 Task: Find connections with filter location Shāhābād with filter topic #likewith filter profile language Potuguese with filter current company Flexi Analyst with filter school Madurai Kamaraj University with filter industry Public Assistance Programs with filter service category UX Research with filter keywords title Quality Control
Action: Mouse moved to (674, 95)
Screenshot: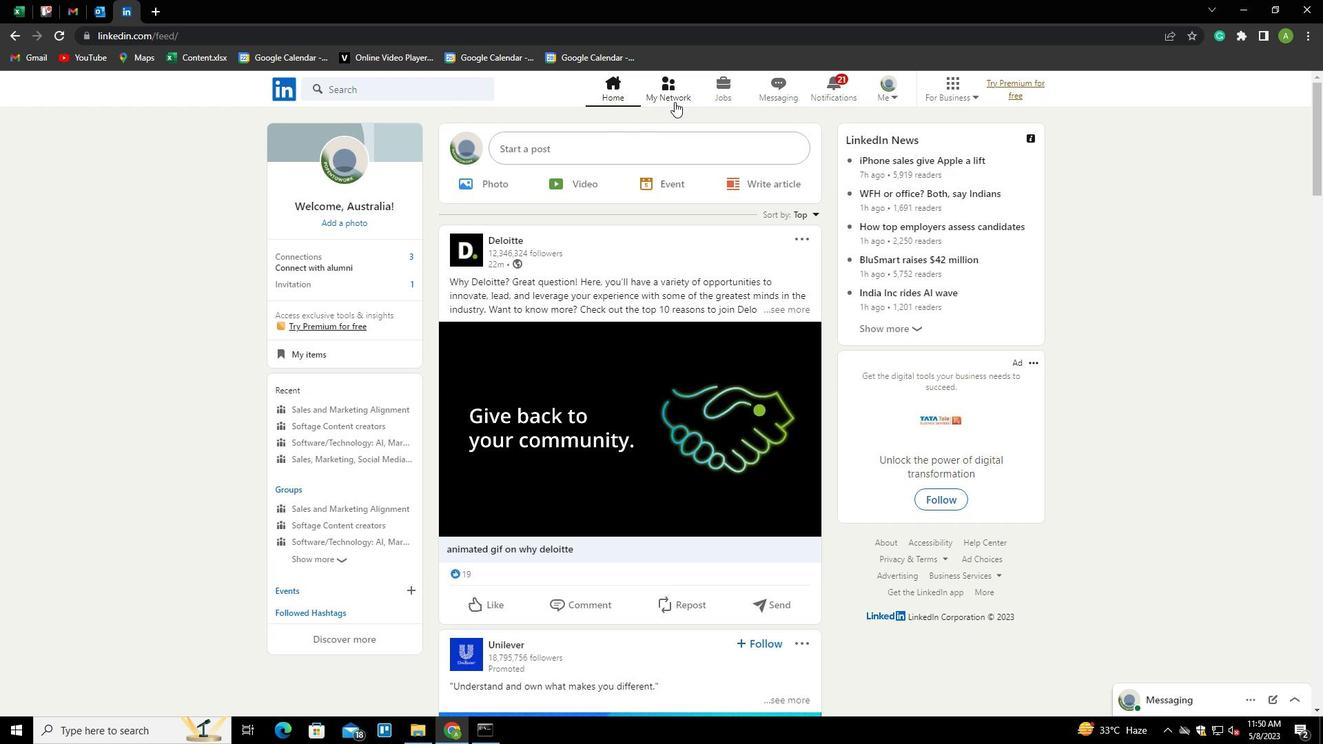 
Action: Mouse pressed left at (674, 95)
Screenshot: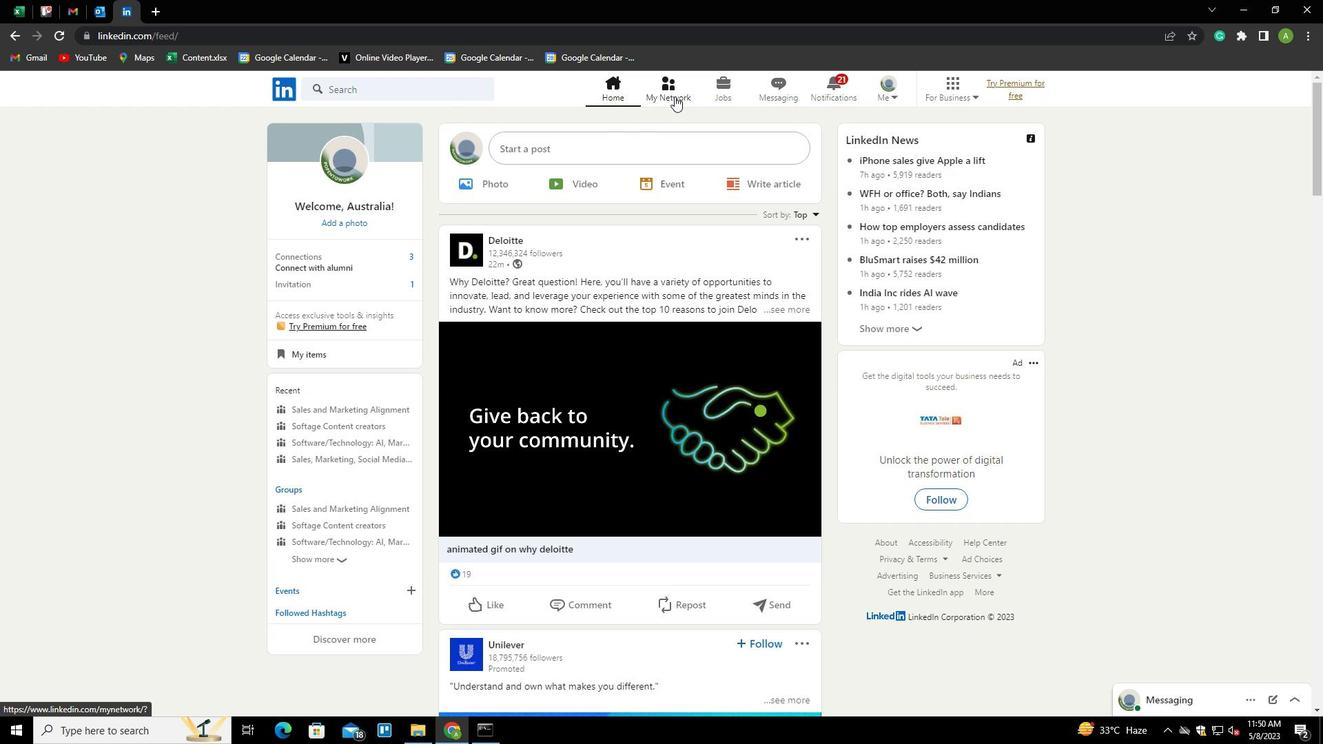 
Action: Mouse moved to (367, 166)
Screenshot: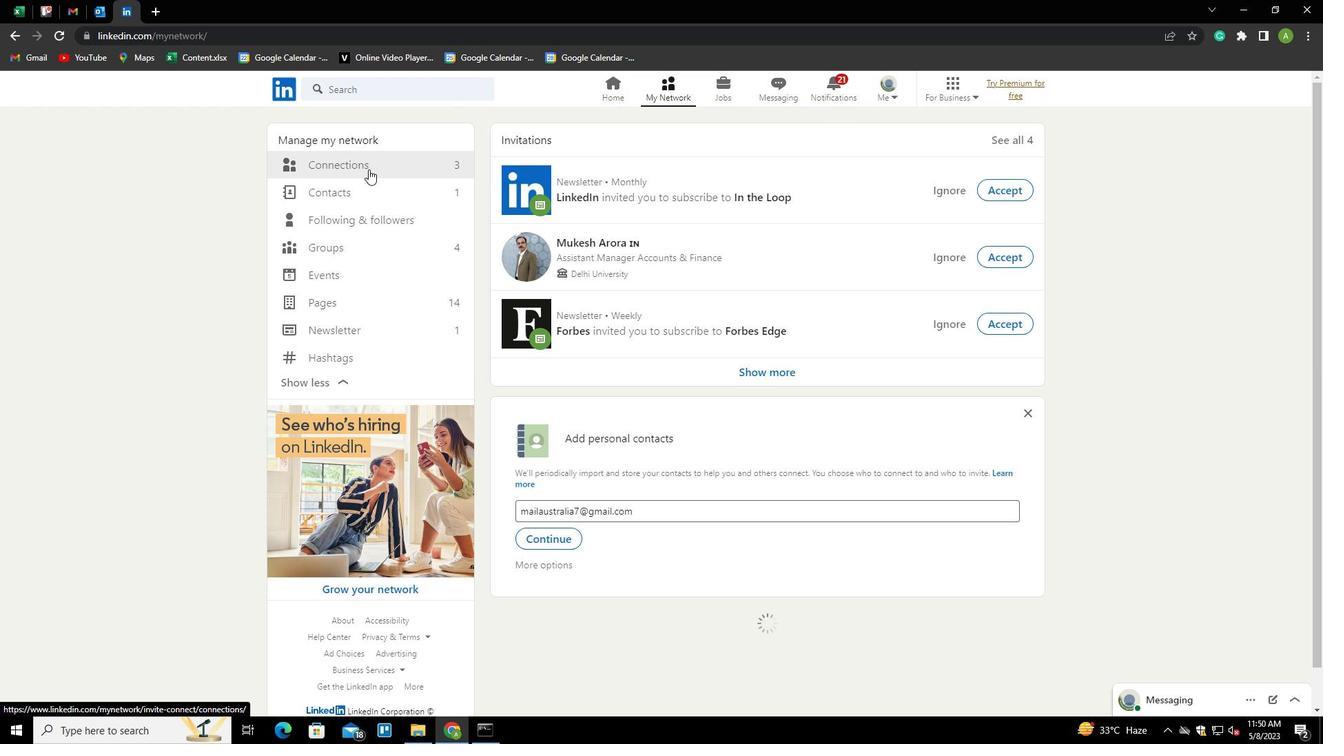 
Action: Mouse pressed left at (367, 166)
Screenshot: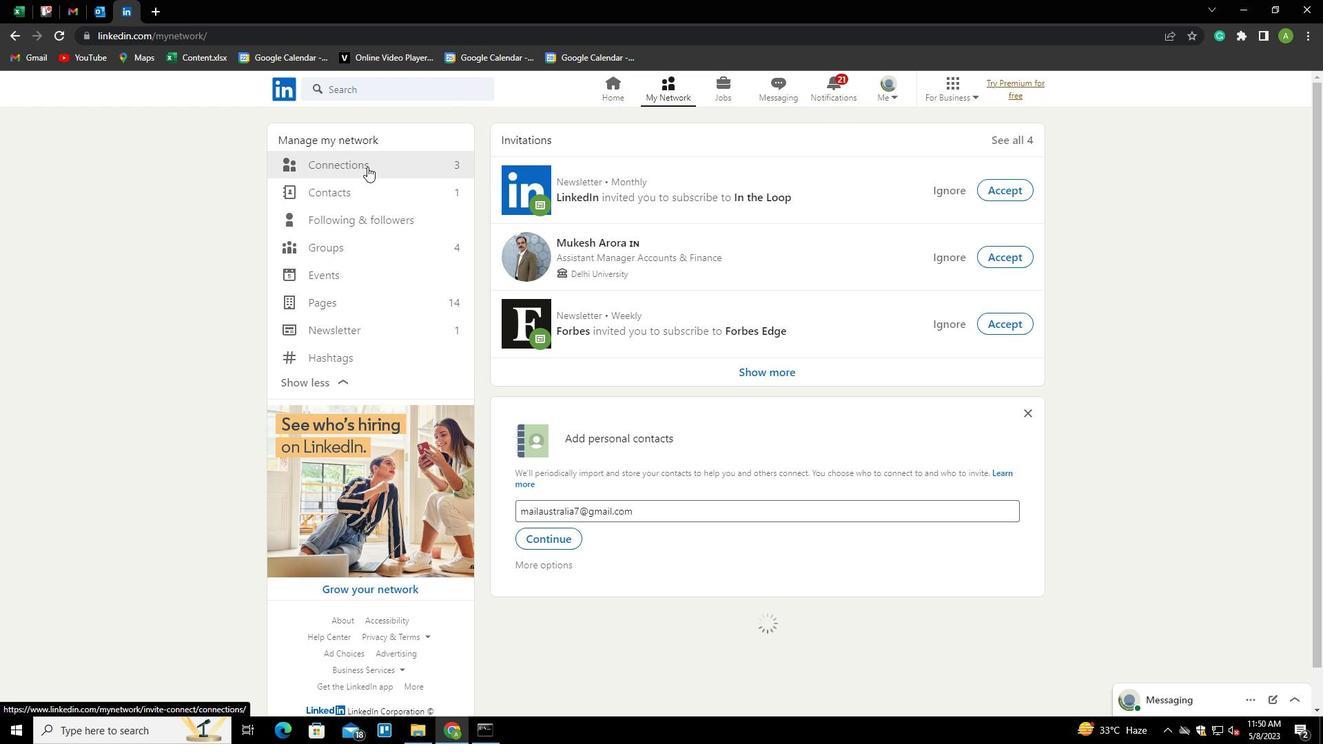 
Action: Mouse moved to (753, 166)
Screenshot: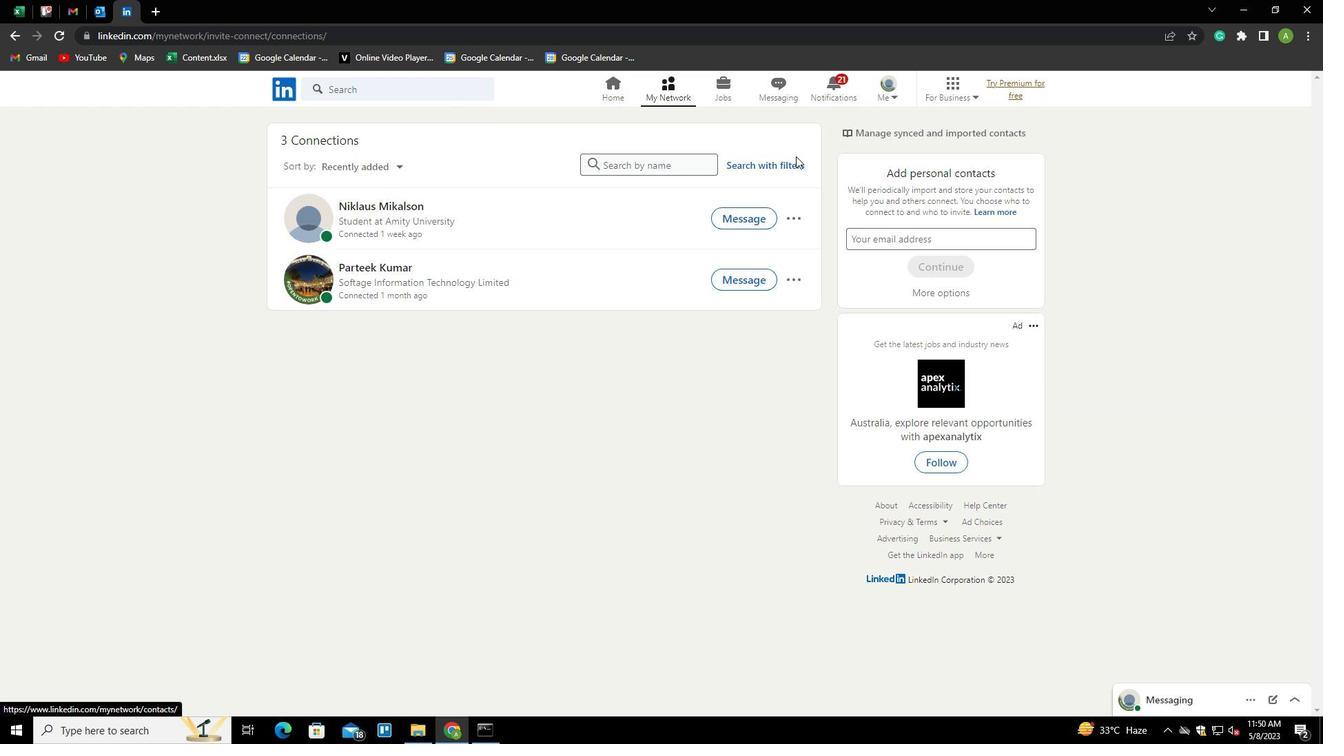 
Action: Mouse pressed left at (753, 166)
Screenshot: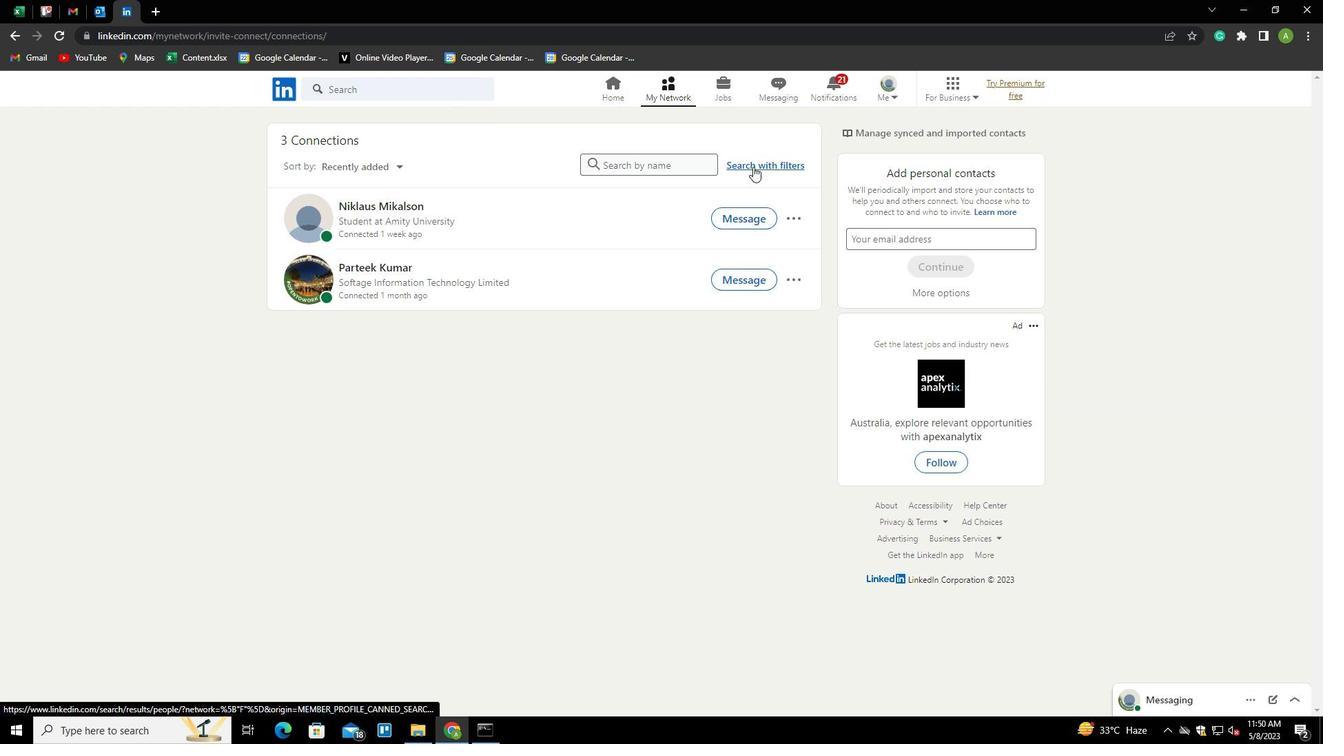 
Action: Mouse moved to (698, 129)
Screenshot: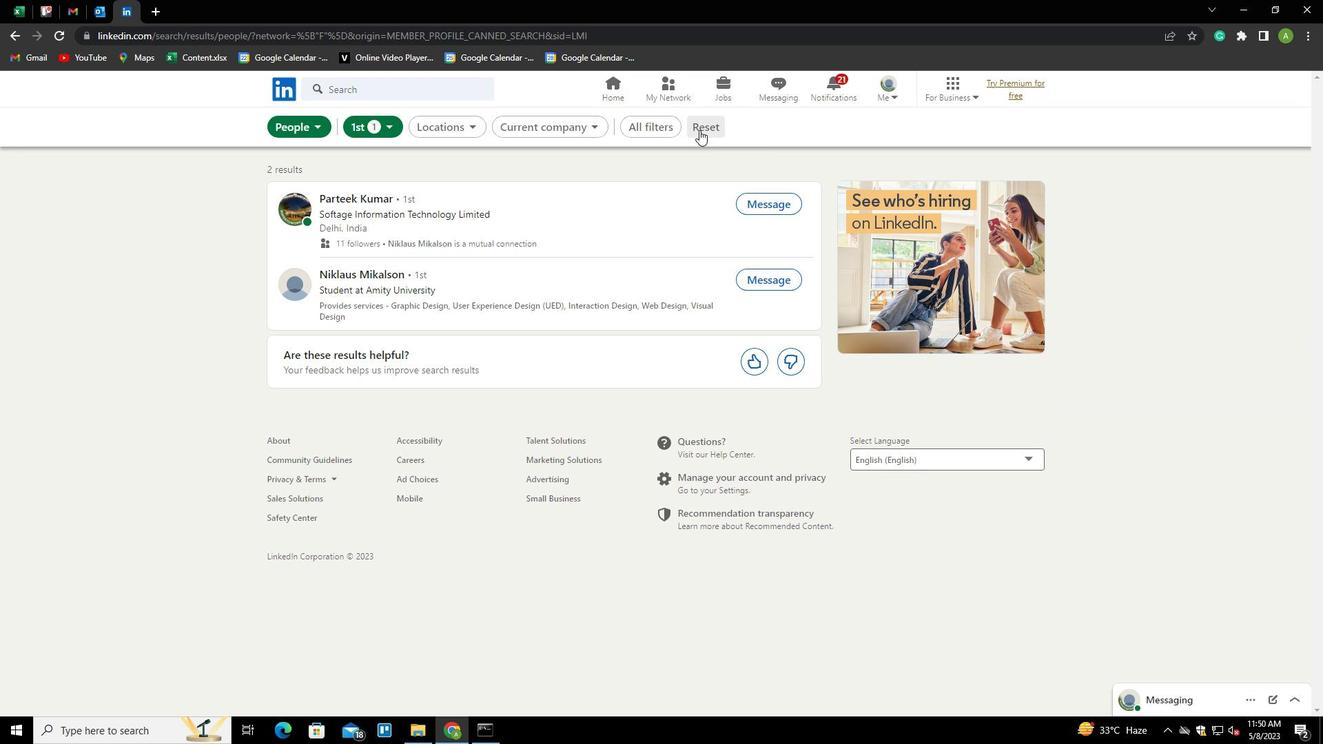 
Action: Mouse pressed left at (698, 129)
Screenshot: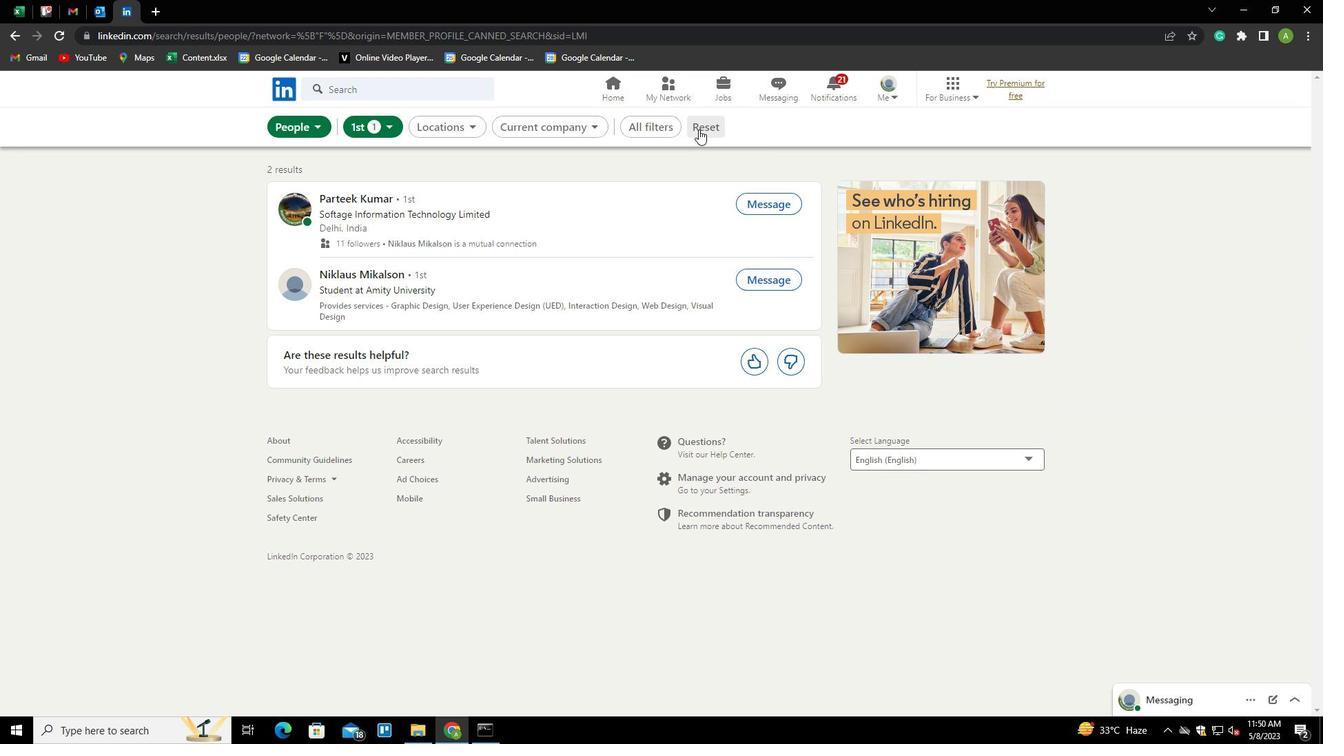 
Action: Mouse moved to (687, 126)
Screenshot: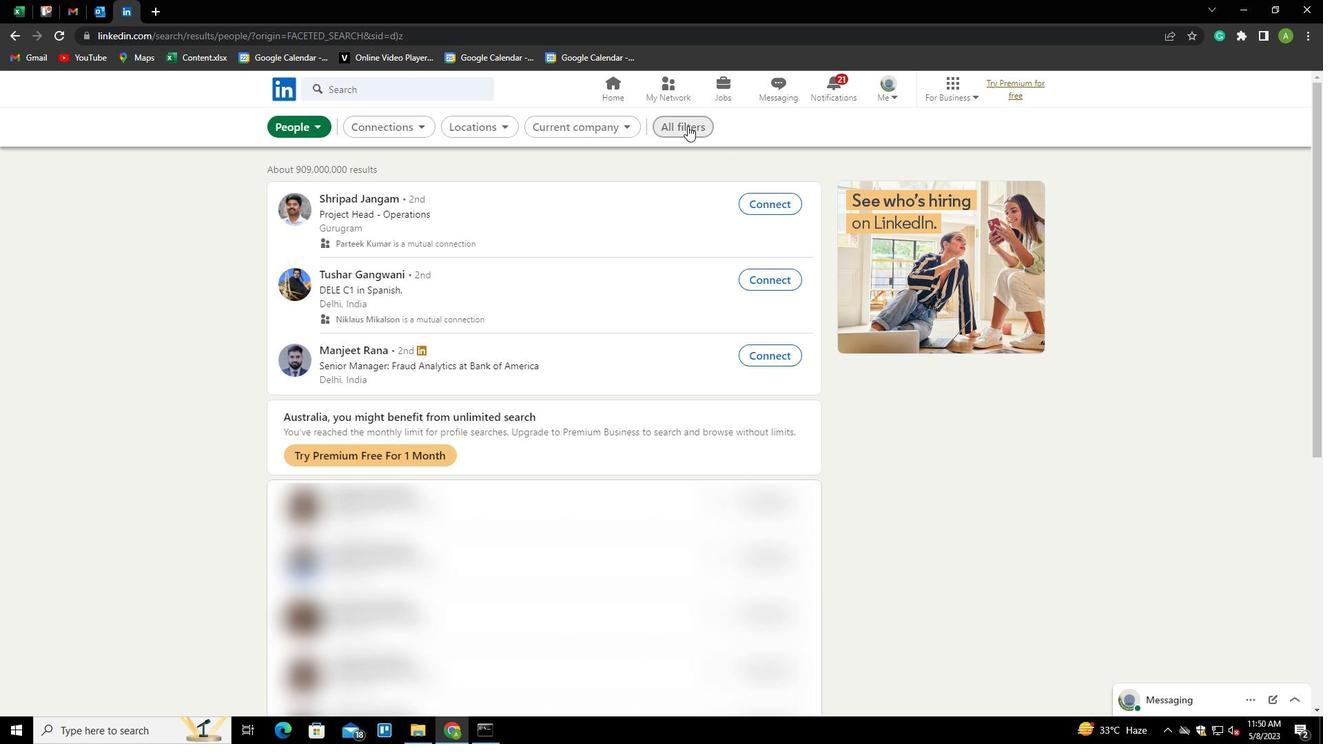 
Action: Mouse pressed left at (687, 126)
Screenshot: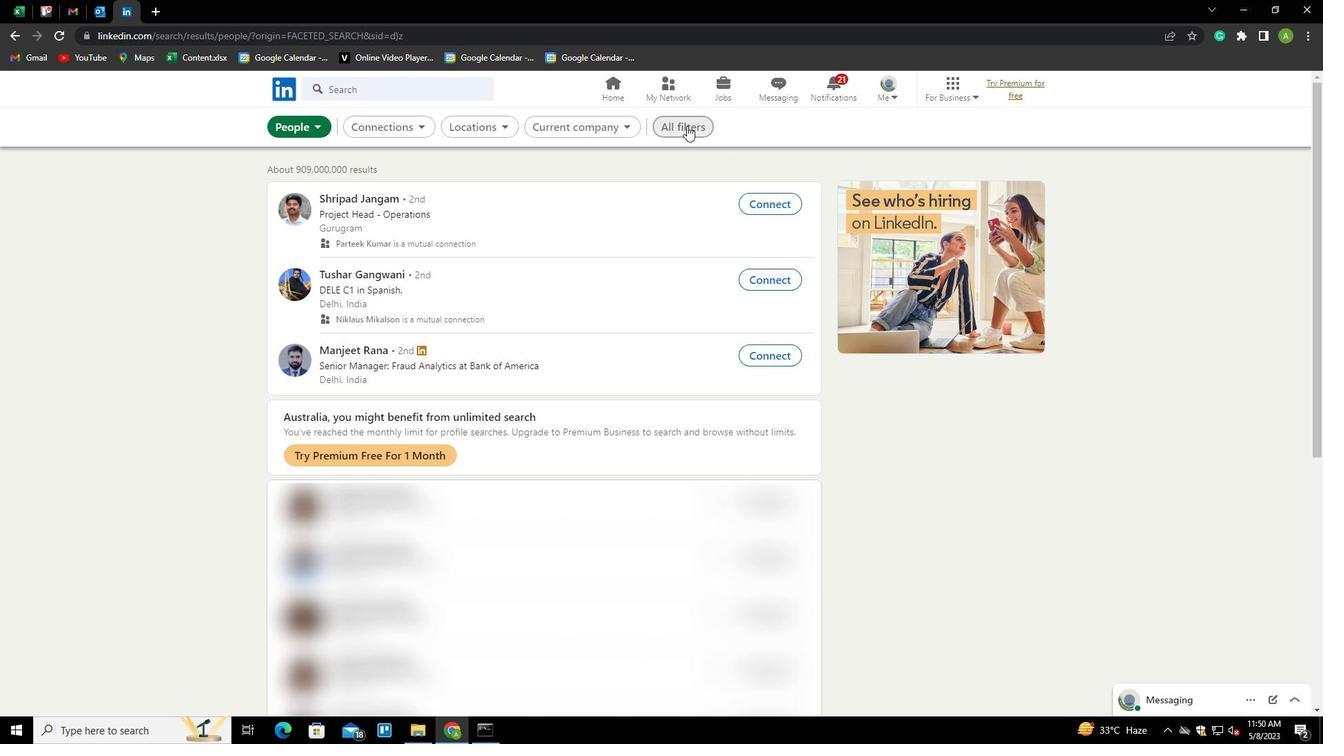
Action: Mouse moved to (1177, 502)
Screenshot: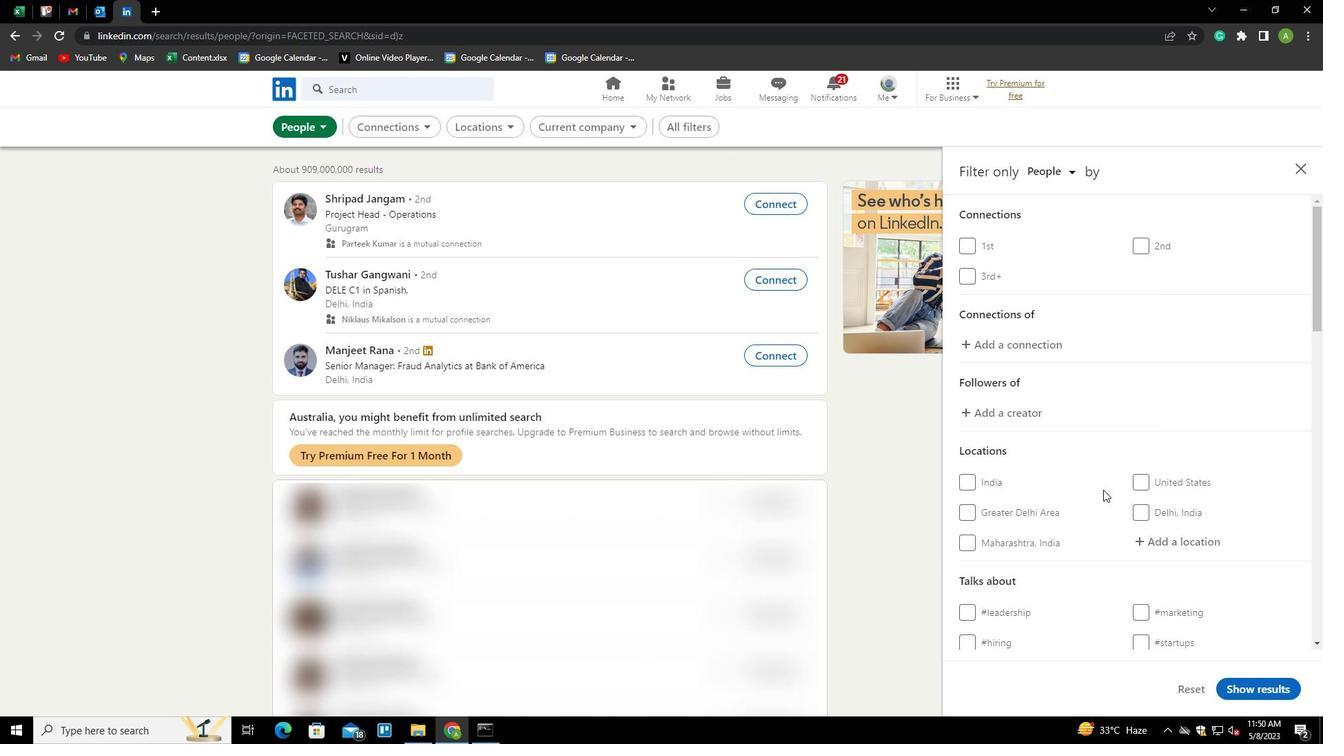 
Action: Mouse scrolled (1177, 501) with delta (0, 0)
Screenshot: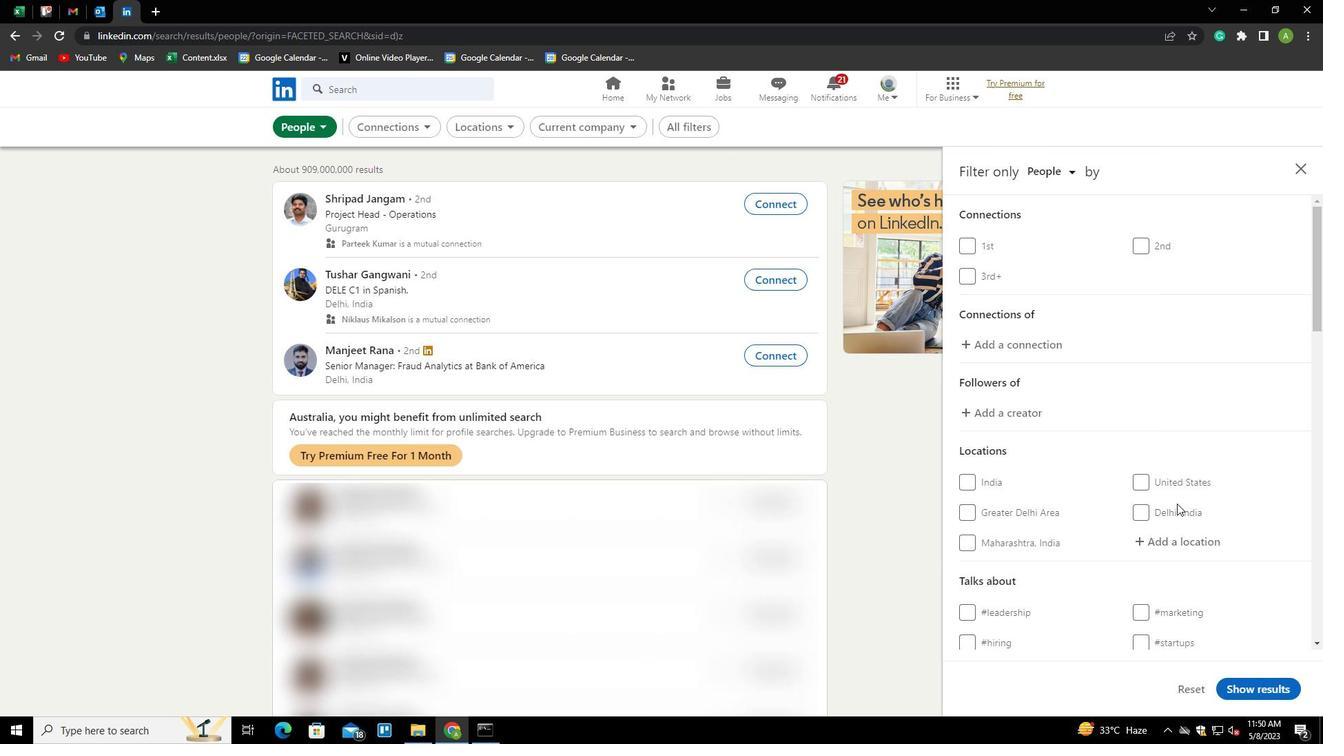 
Action: Mouse scrolled (1177, 501) with delta (0, 0)
Screenshot: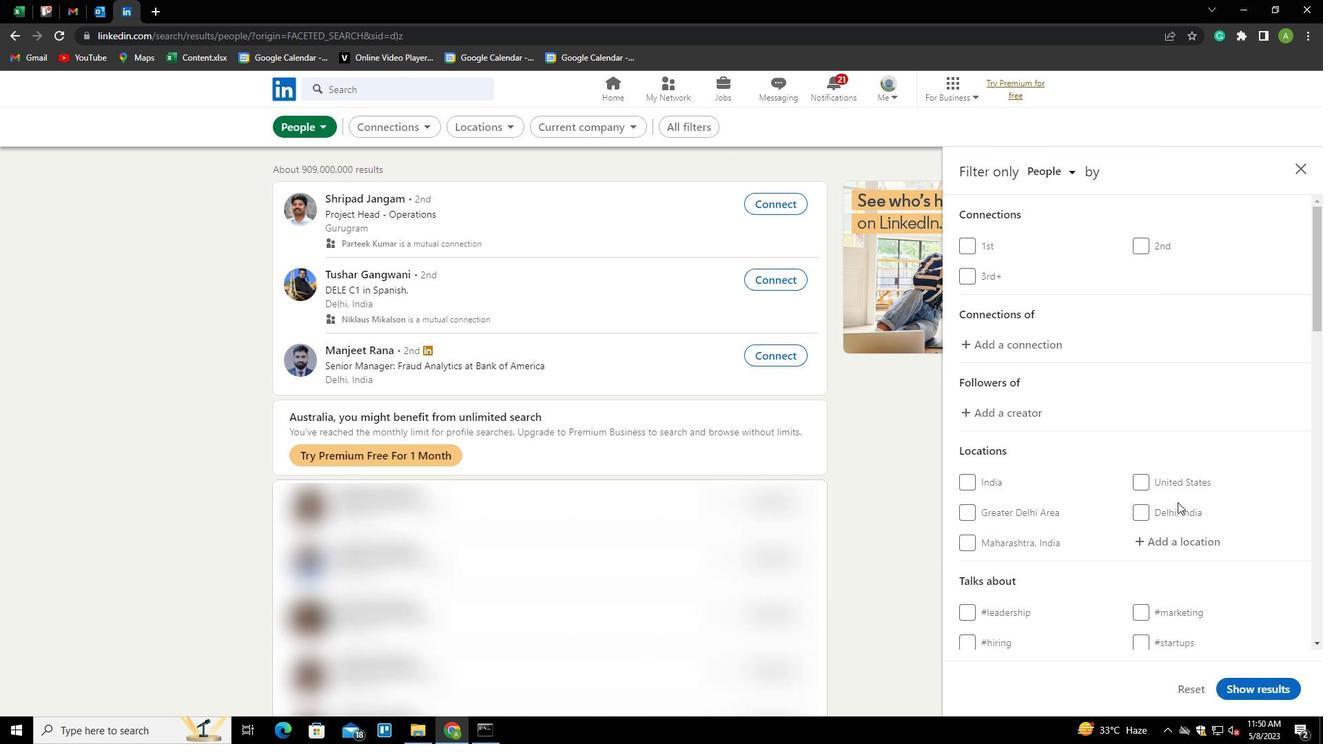 
Action: Mouse moved to (1177, 405)
Screenshot: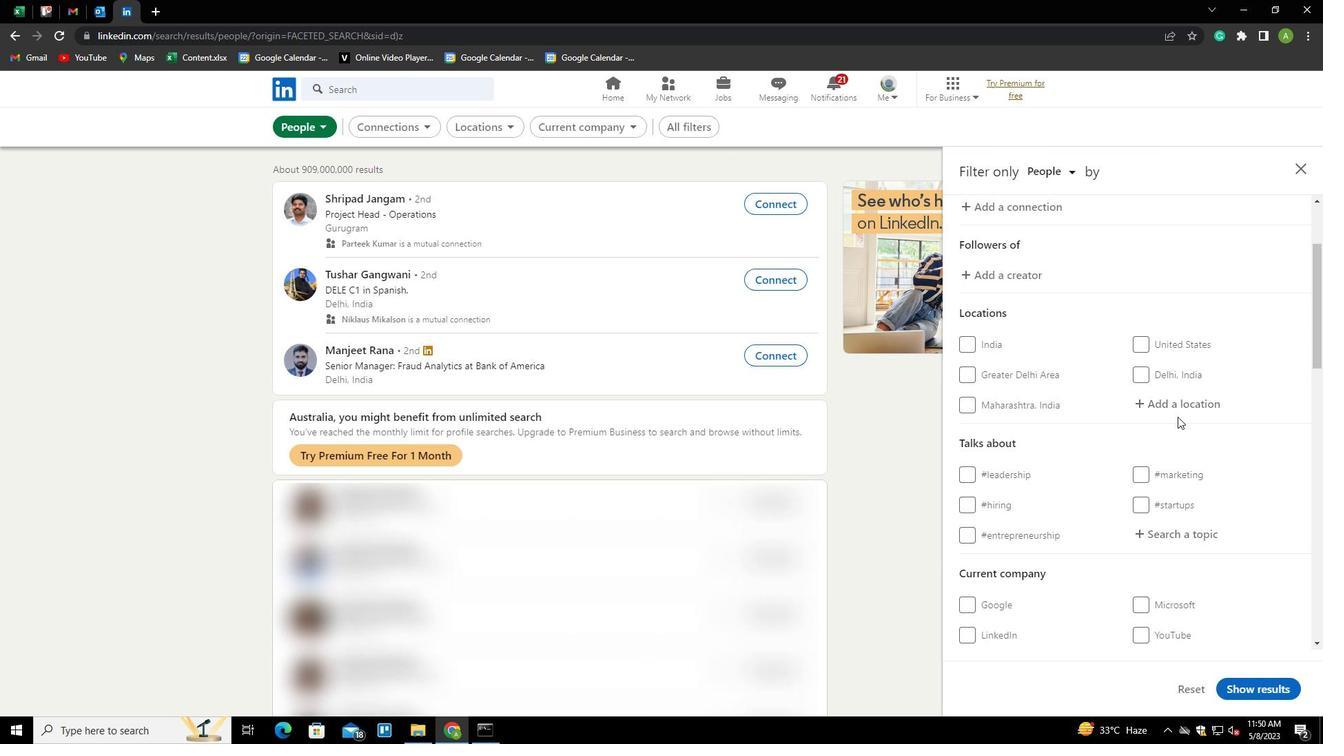 
Action: Mouse pressed left at (1177, 405)
Screenshot: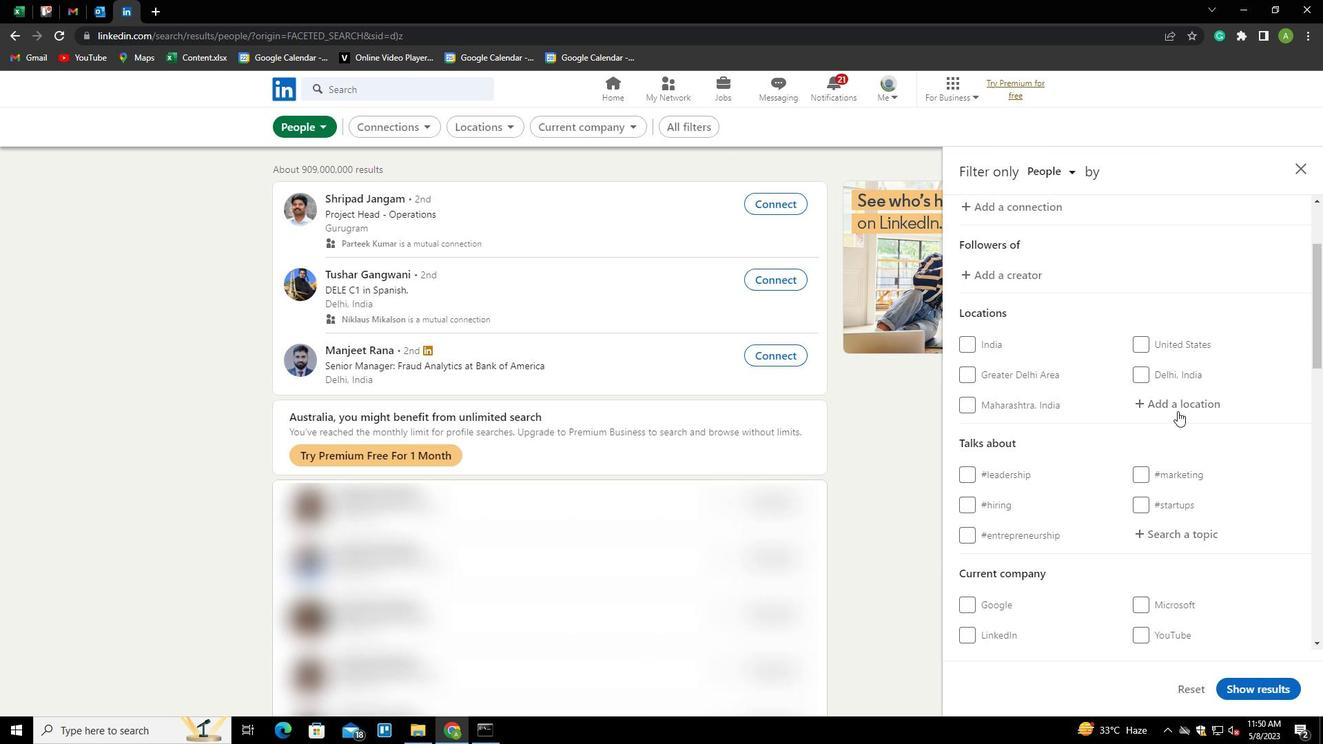
Action: Mouse moved to (1177, 405)
Screenshot: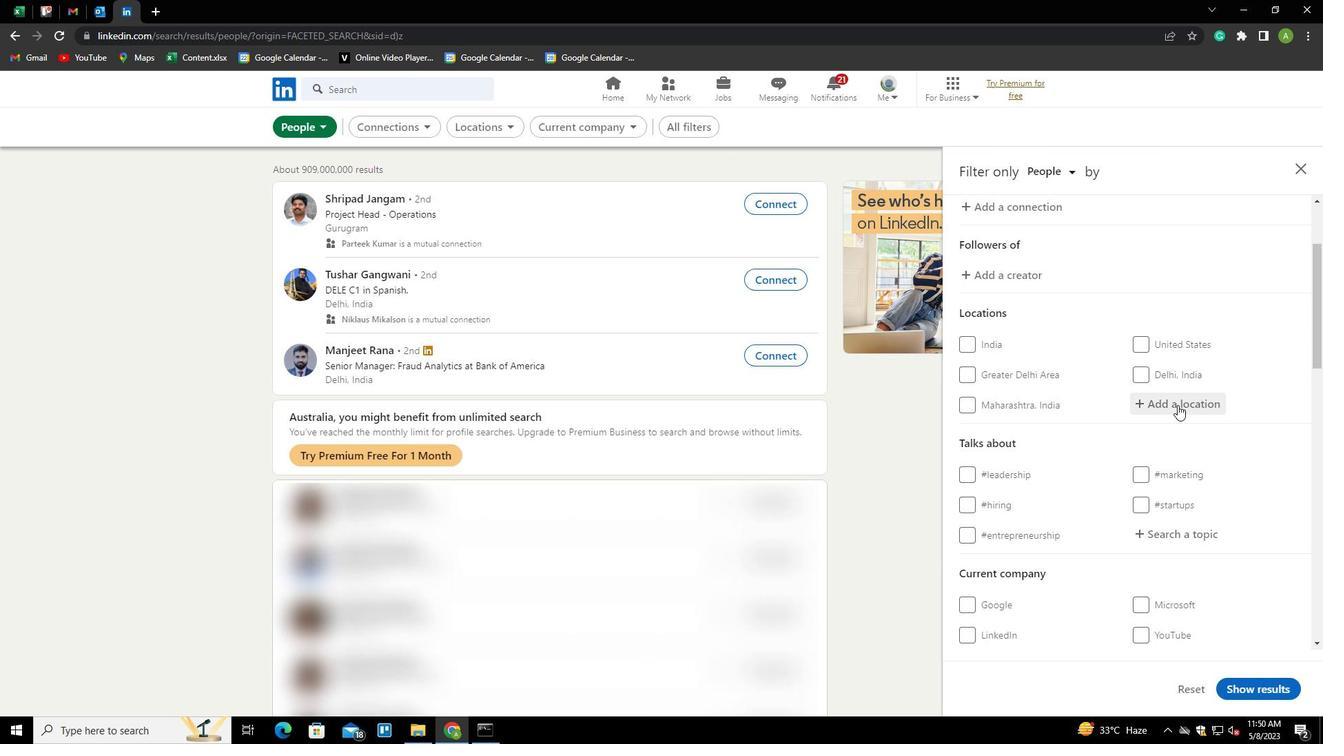 
Action: Key pressed <Key.shift>S
Screenshot: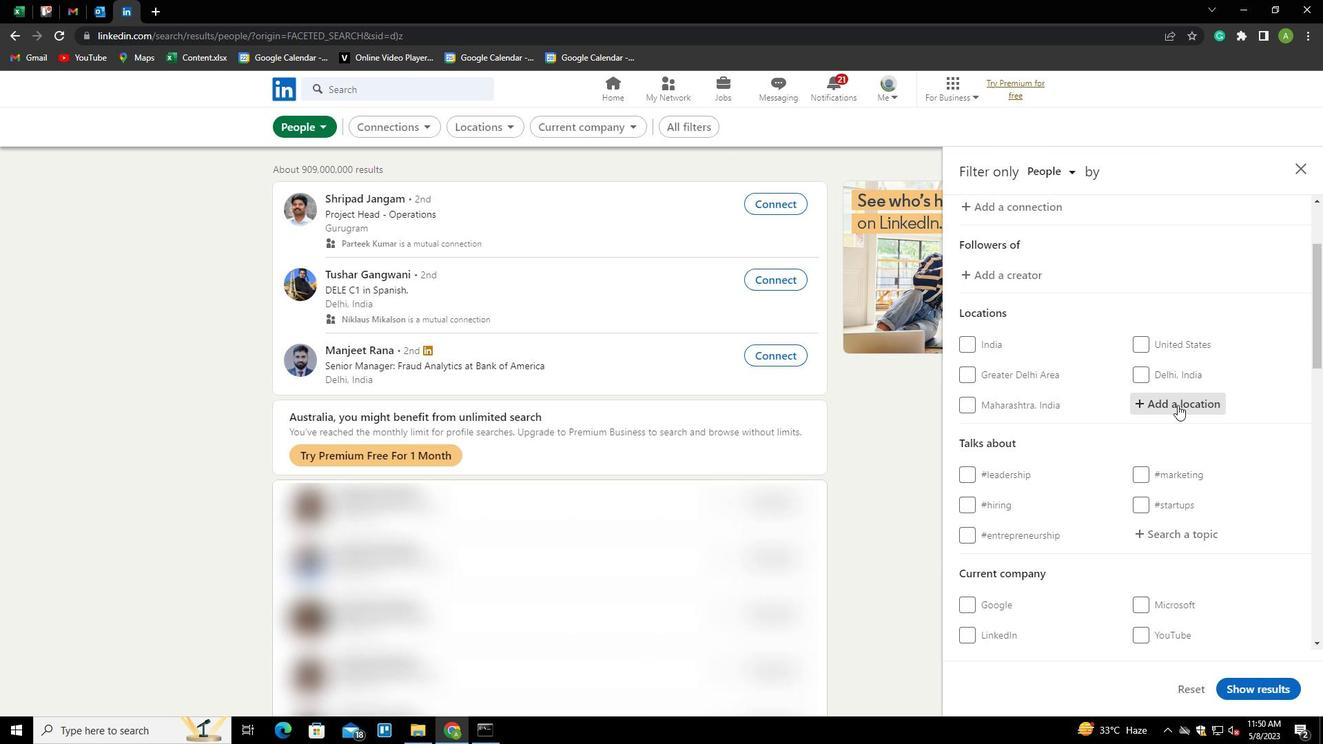 
Action: Mouse moved to (1190, 396)
Screenshot: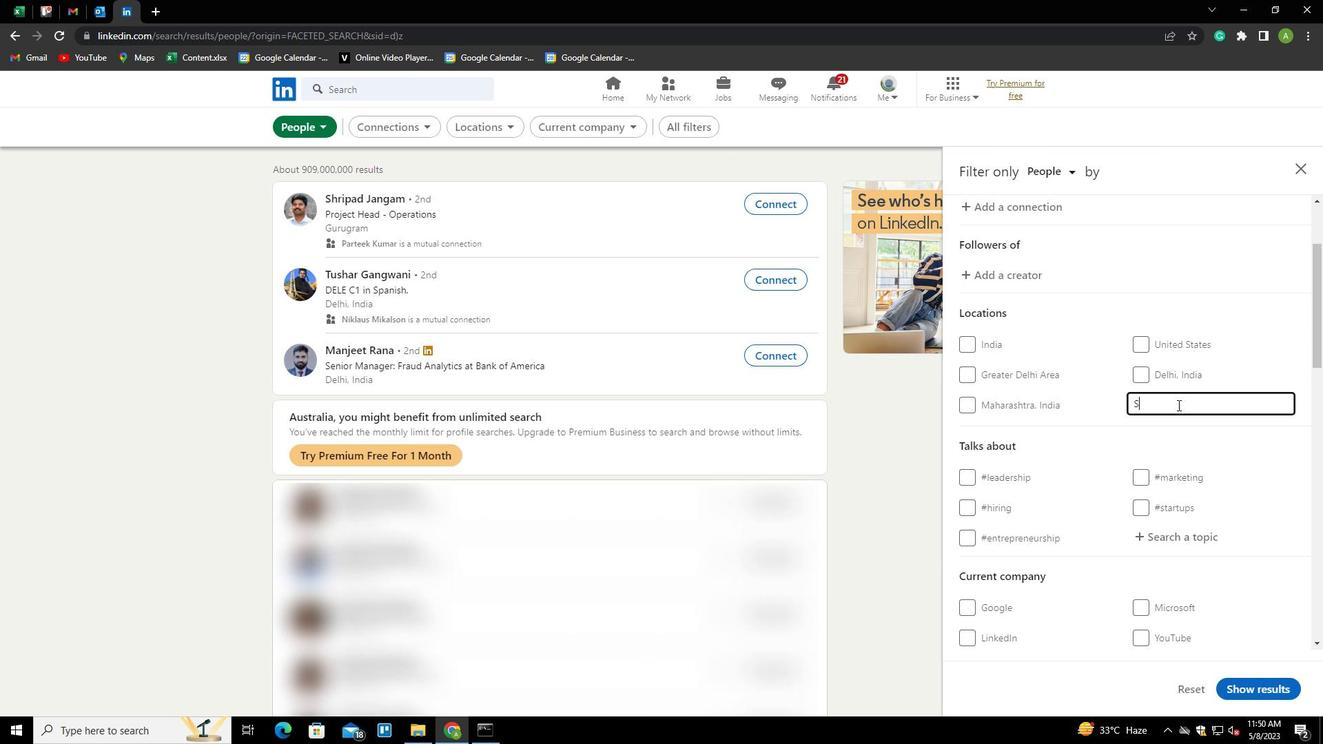 
Action: Key pressed HAHABAD<Key.down><Key.enter>
Screenshot: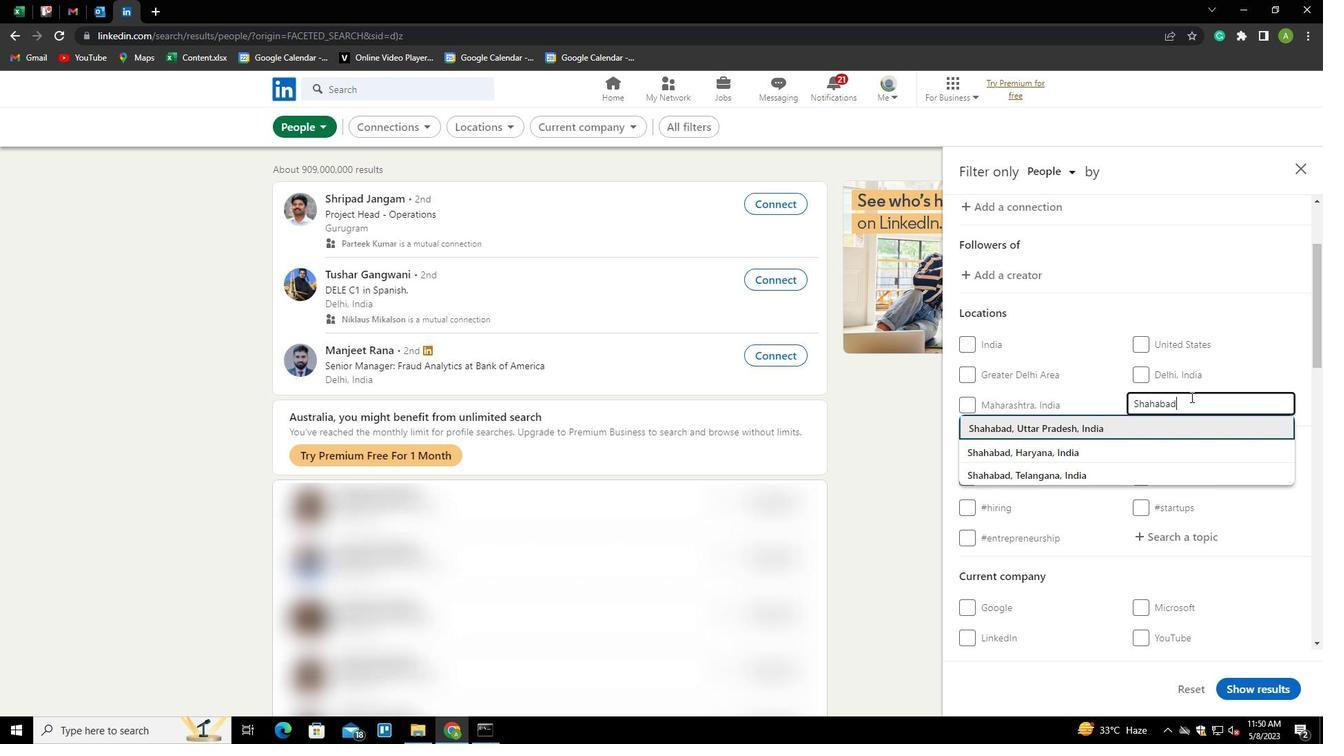 
Action: Mouse moved to (1196, 394)
Screenshot: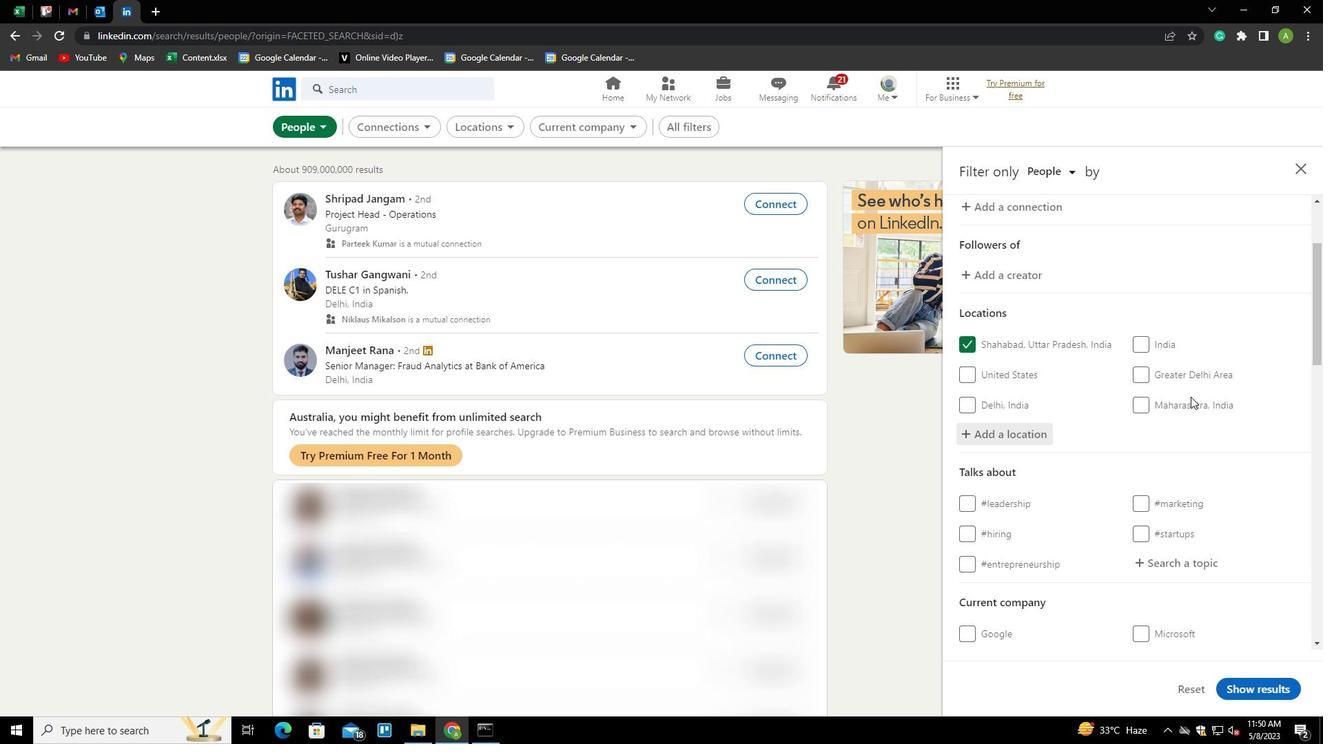 
Action: Mouse scrolled (1196, 393) with delta (0, 0)
Screenshot: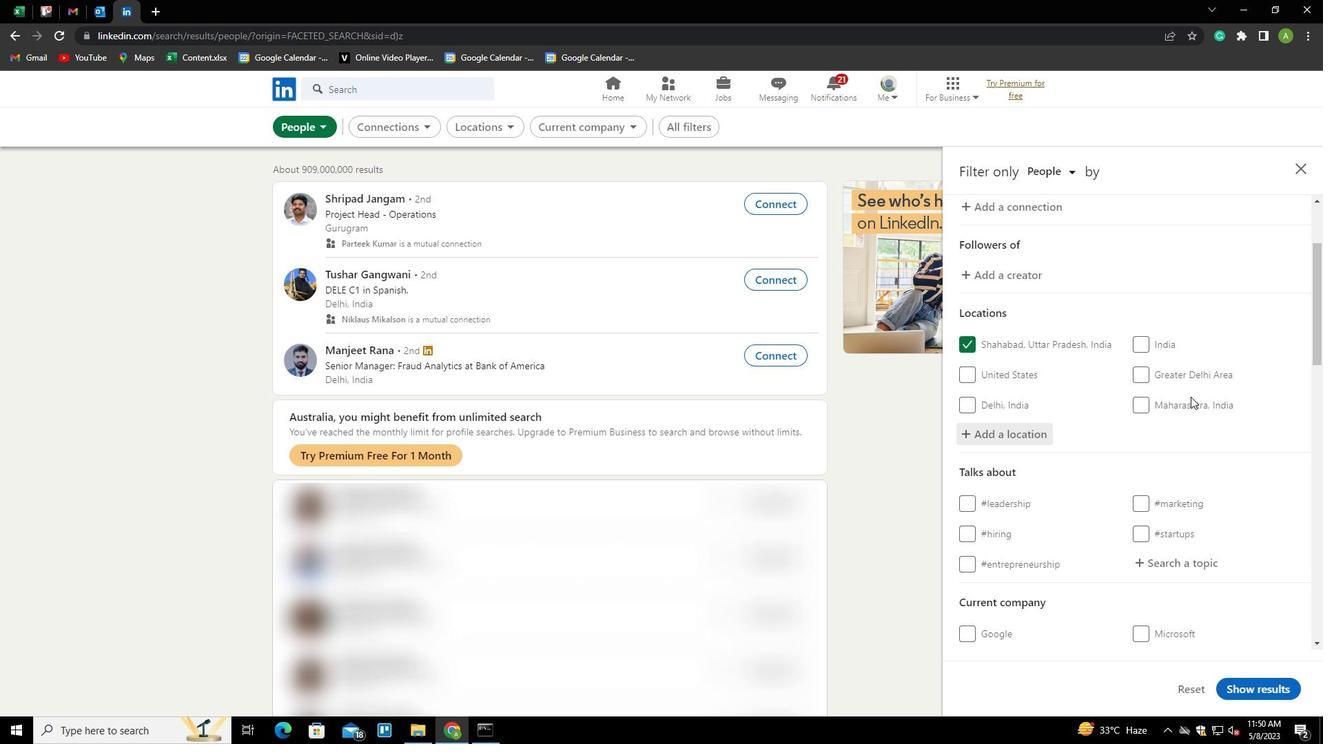 
Action: Mouse moved to (1195, 393)
Screenshot: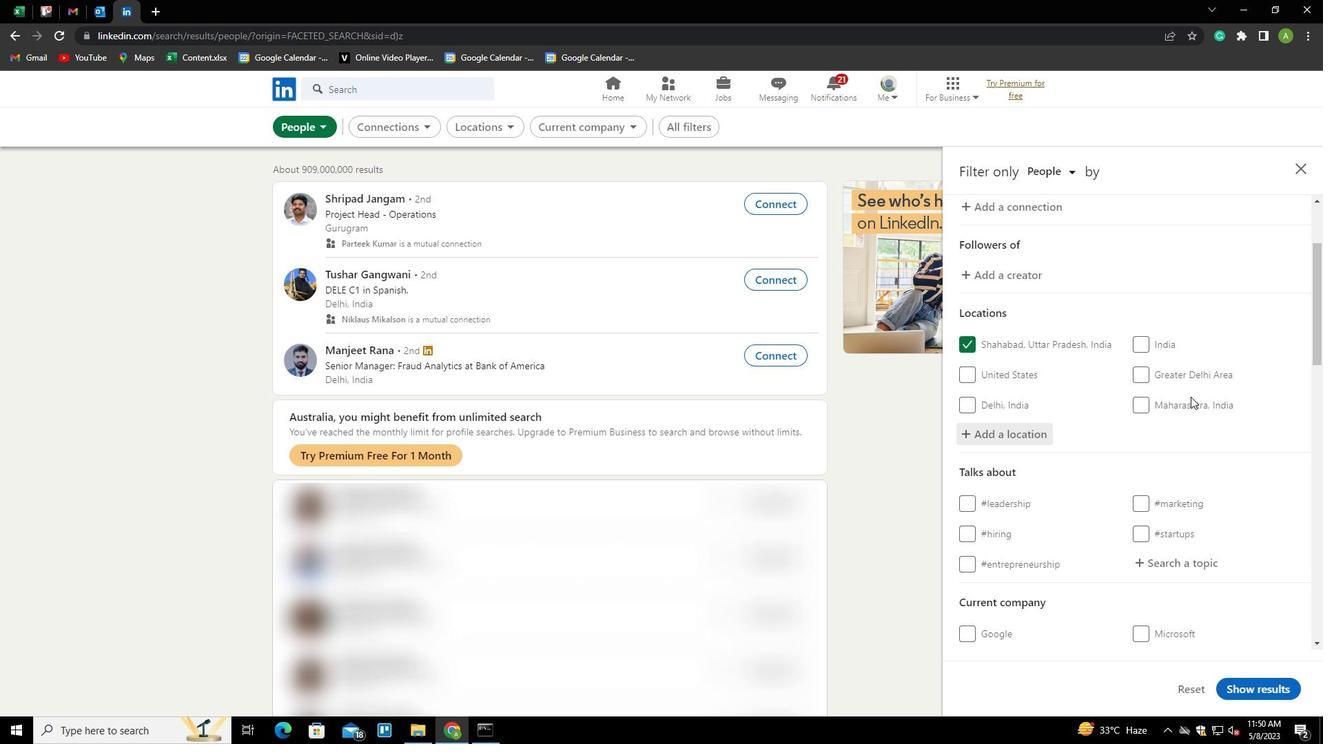 
Action: Mouse scrolled (1195, 392) with delta (0, 0)
Screenshot: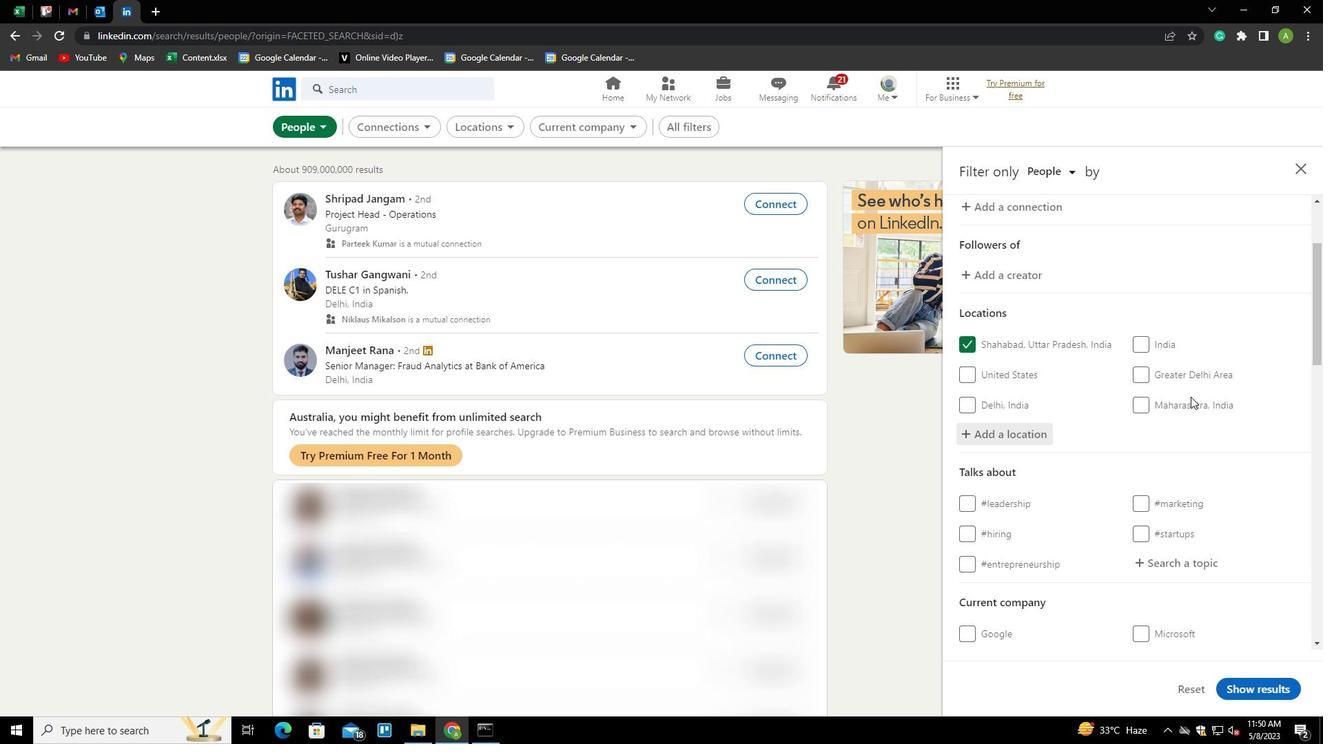 
Action: Mouse scrolled (1195, 392) with delta (0, 0)
Screenshot: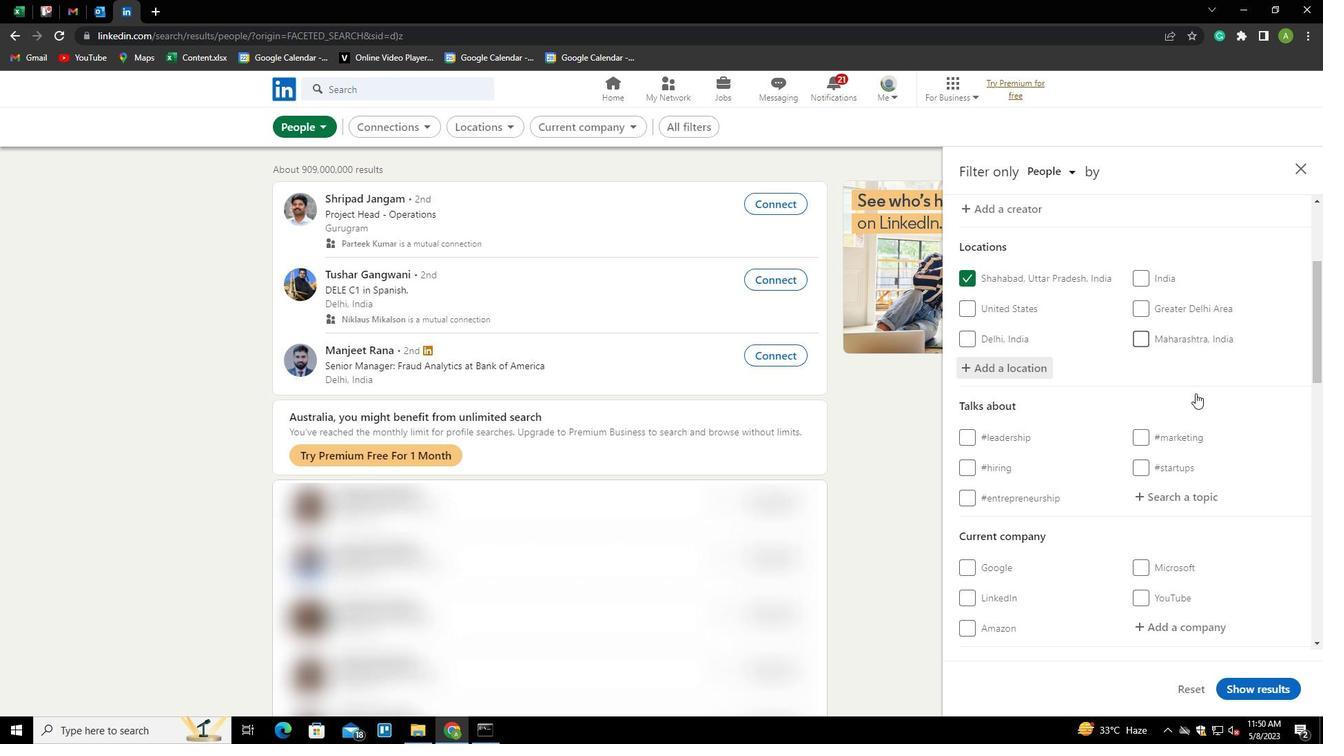 
Action: Mouse scrolled (1195, 392) with delta (0, 0)
Screenshot: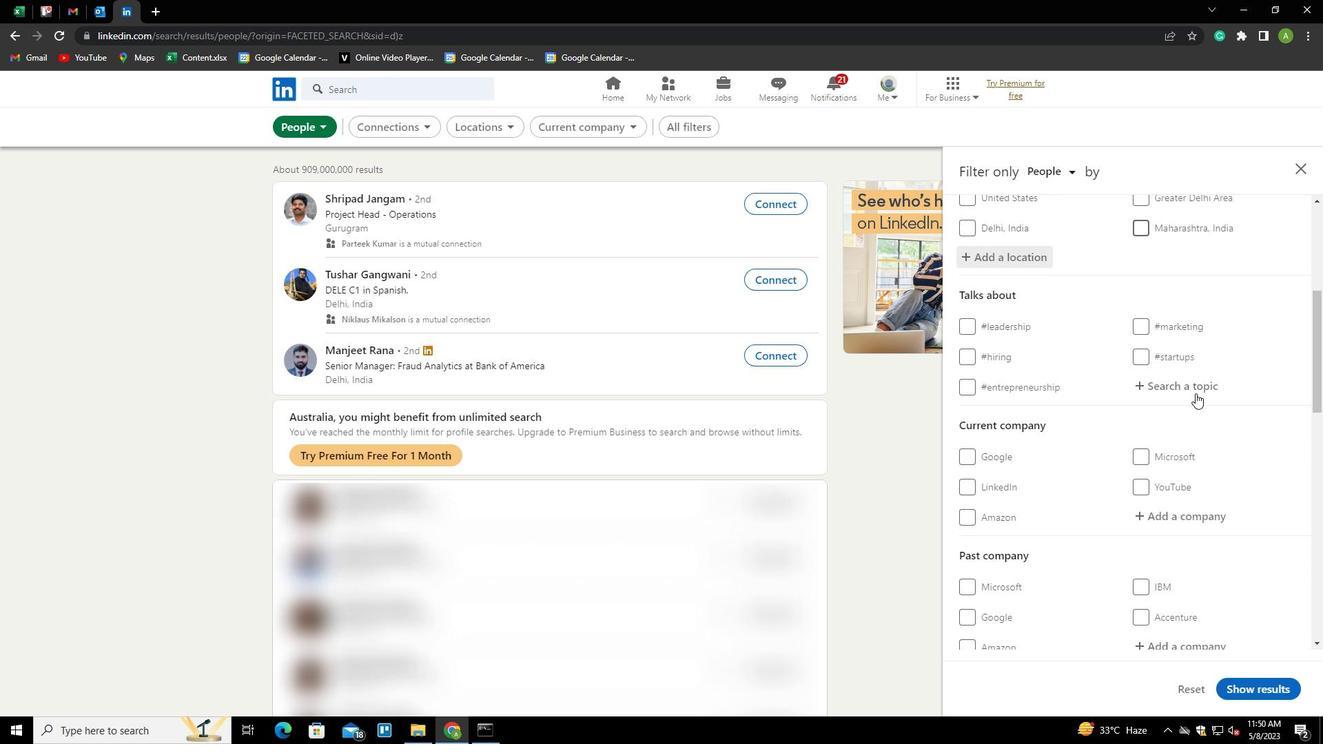 
Action: Mouse scrolled (1195, 394) with delta (0, 0)
Screenshot: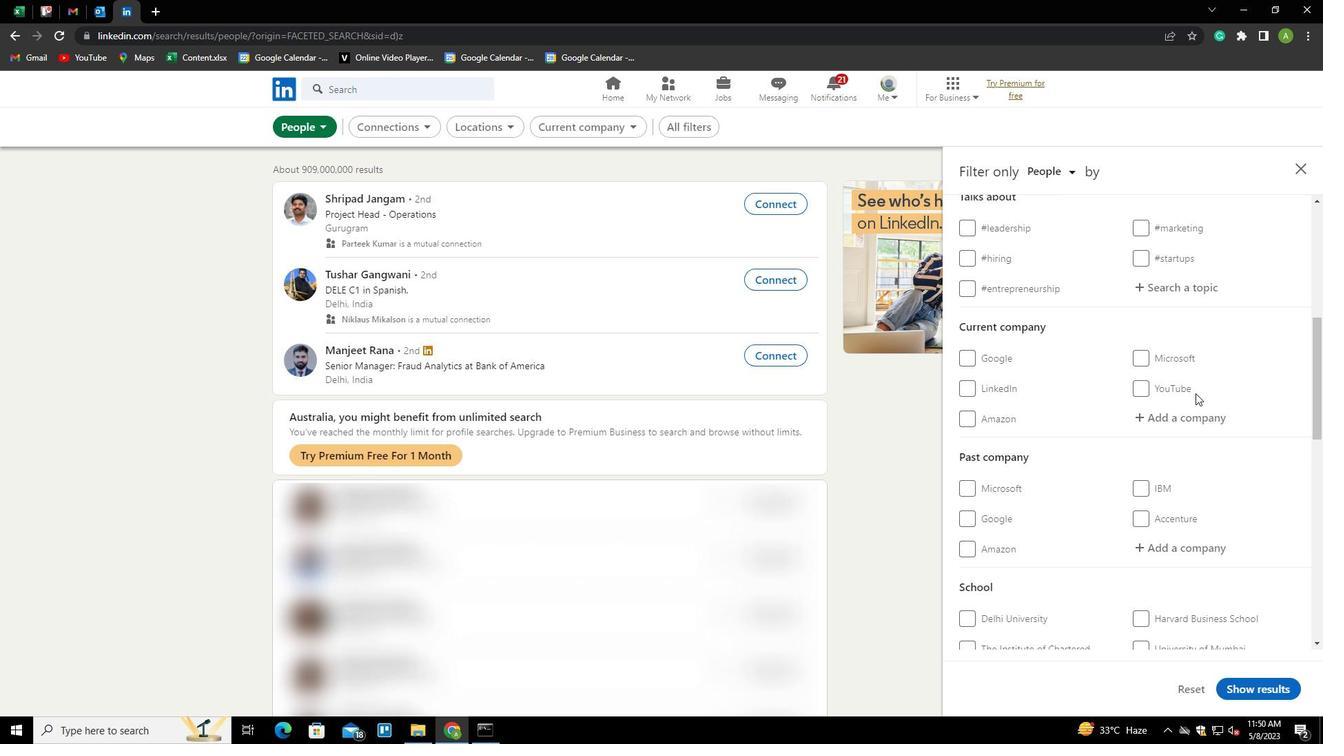 
Action: Mouse moved to (1143, 352)
Screenshot: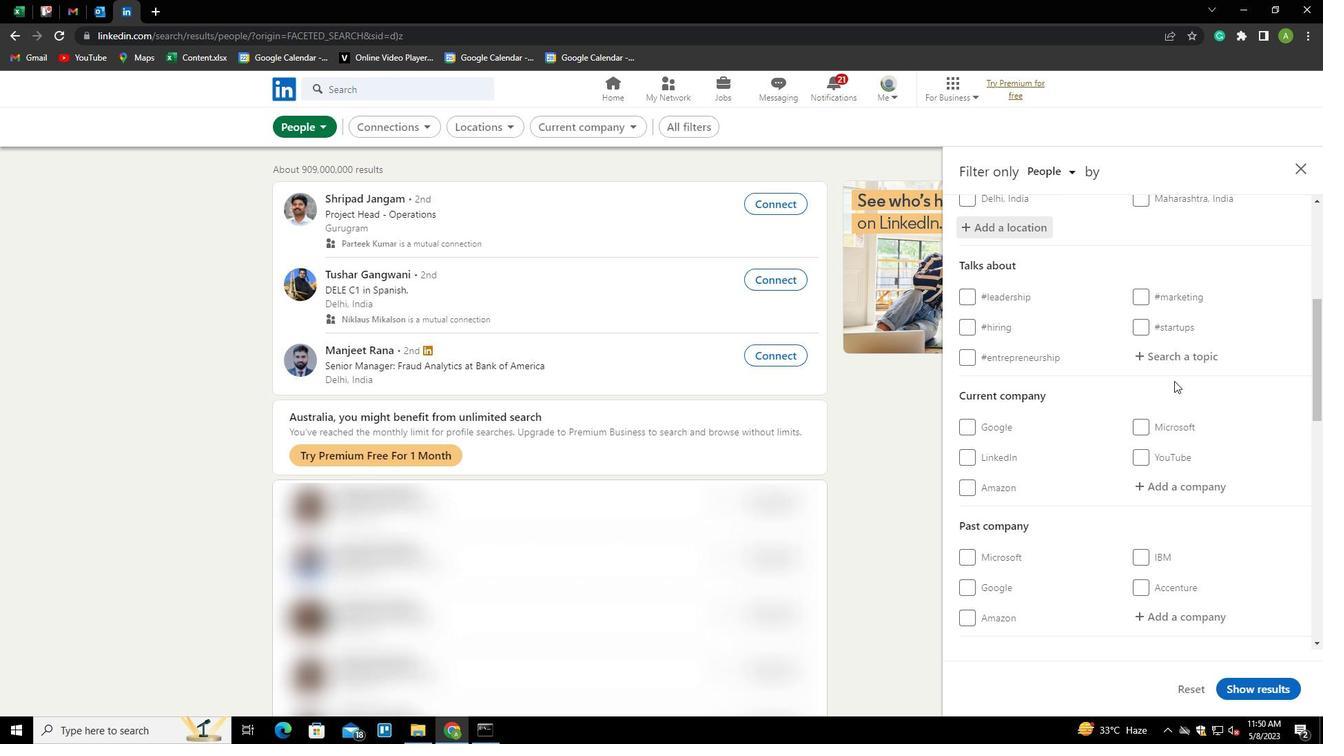 
Action: Mouse pressed left at (1143, 352)
Screenshot: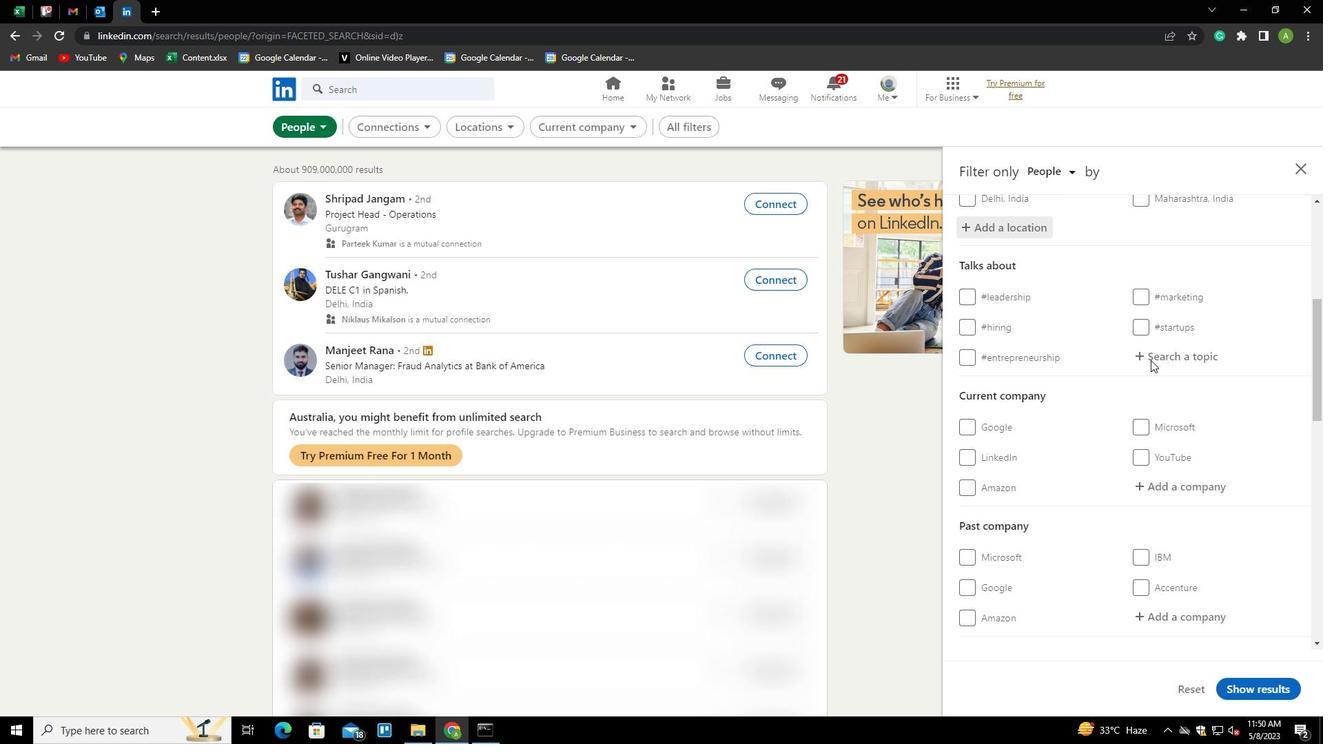 
Action: Key pressed LIKE<Key.down><Key.enter>
Screenshot: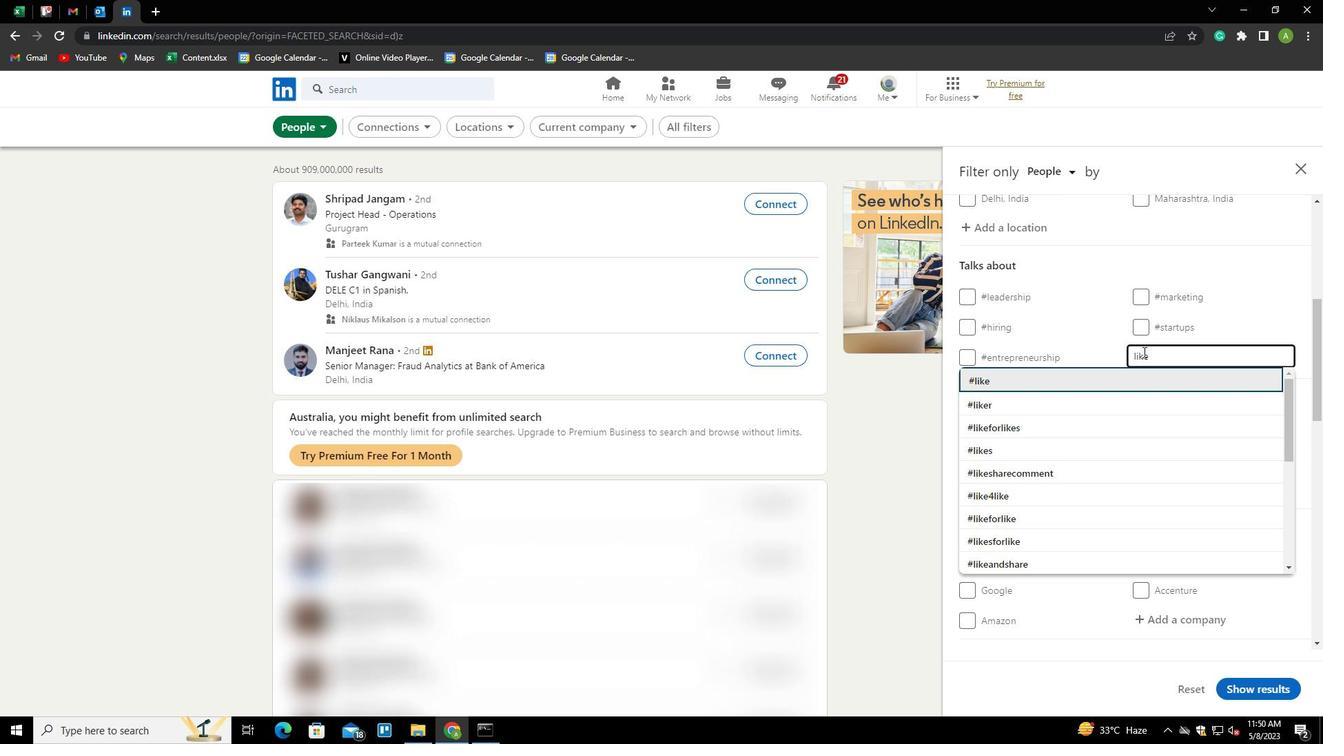 
Action: Mouse moved to (1132, 349)
Screenshot: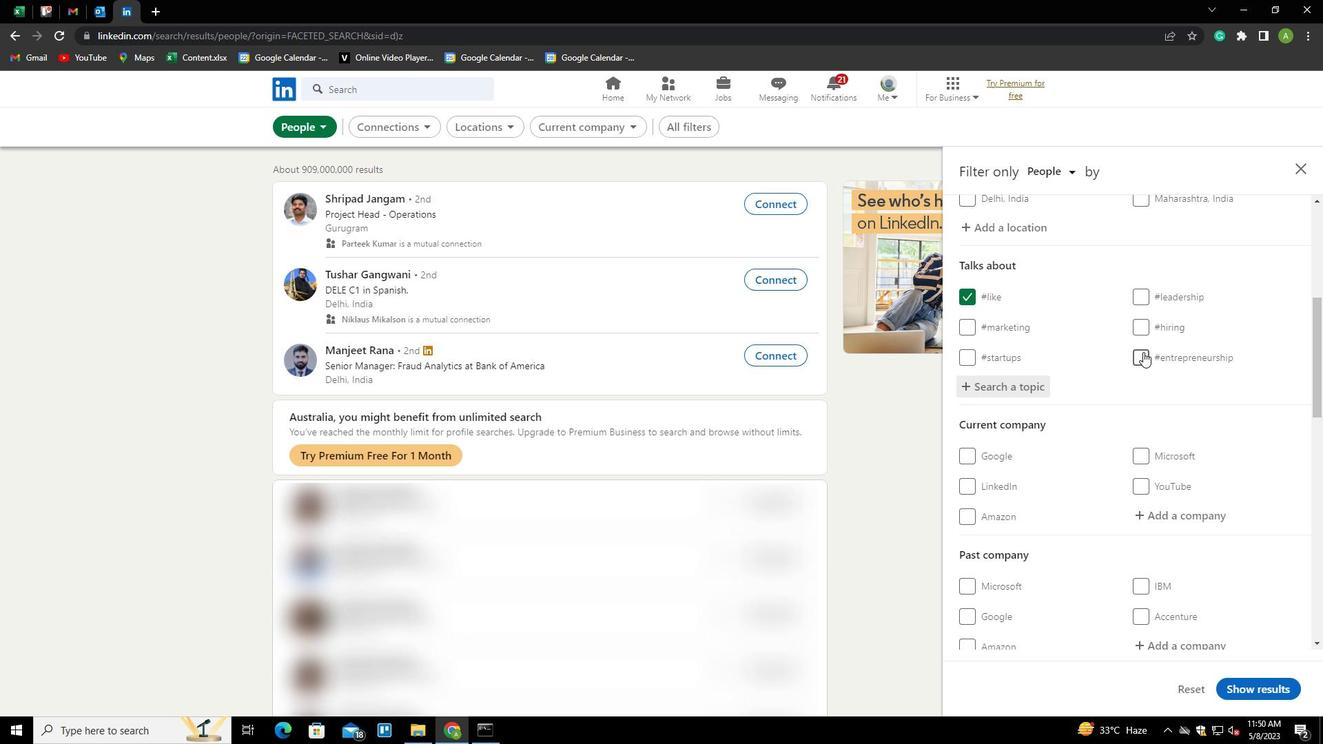 
Action: Mouse scrolled (1132, 348) with delta (0, 0)
Screenshot: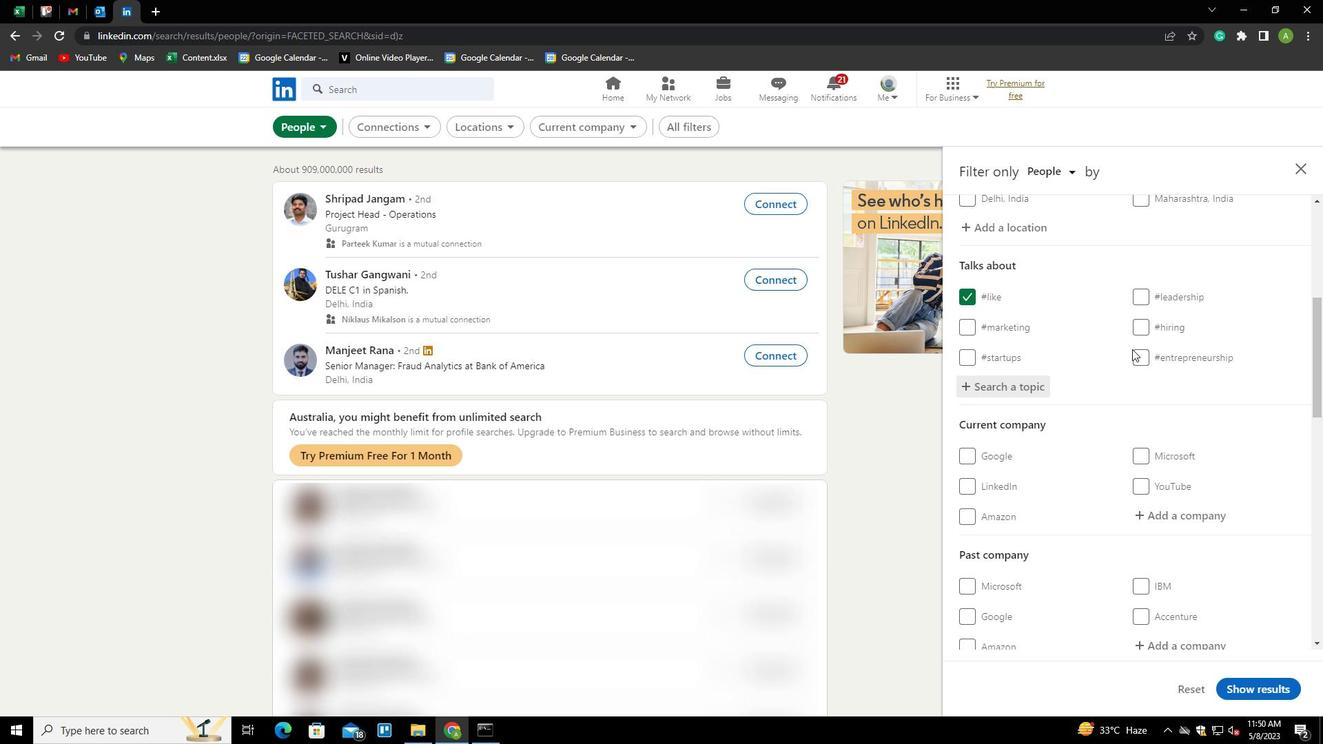 
Action: Mouse scrolled (1132, 348) with delta (0, 0)
Screenshot: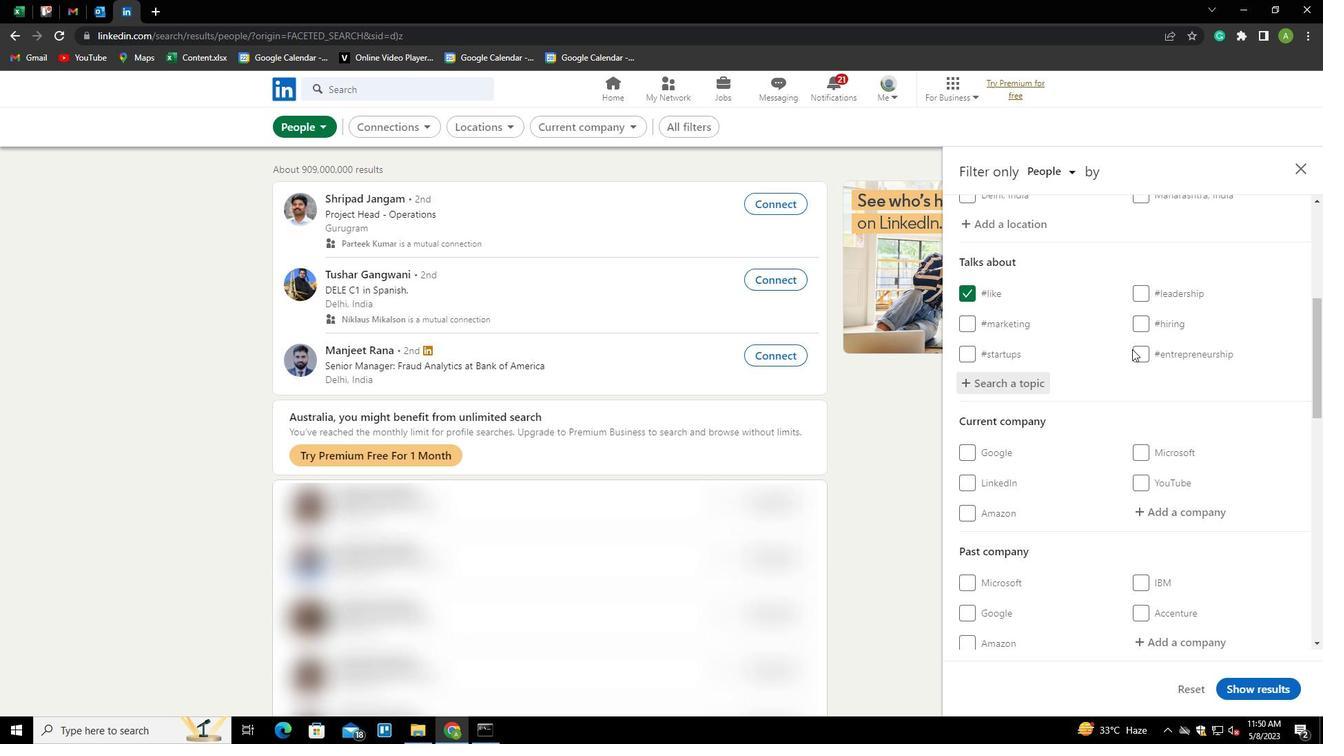 
Action: Mouse scrolled (1132, 348) with delta (0, 0)
Screenshot: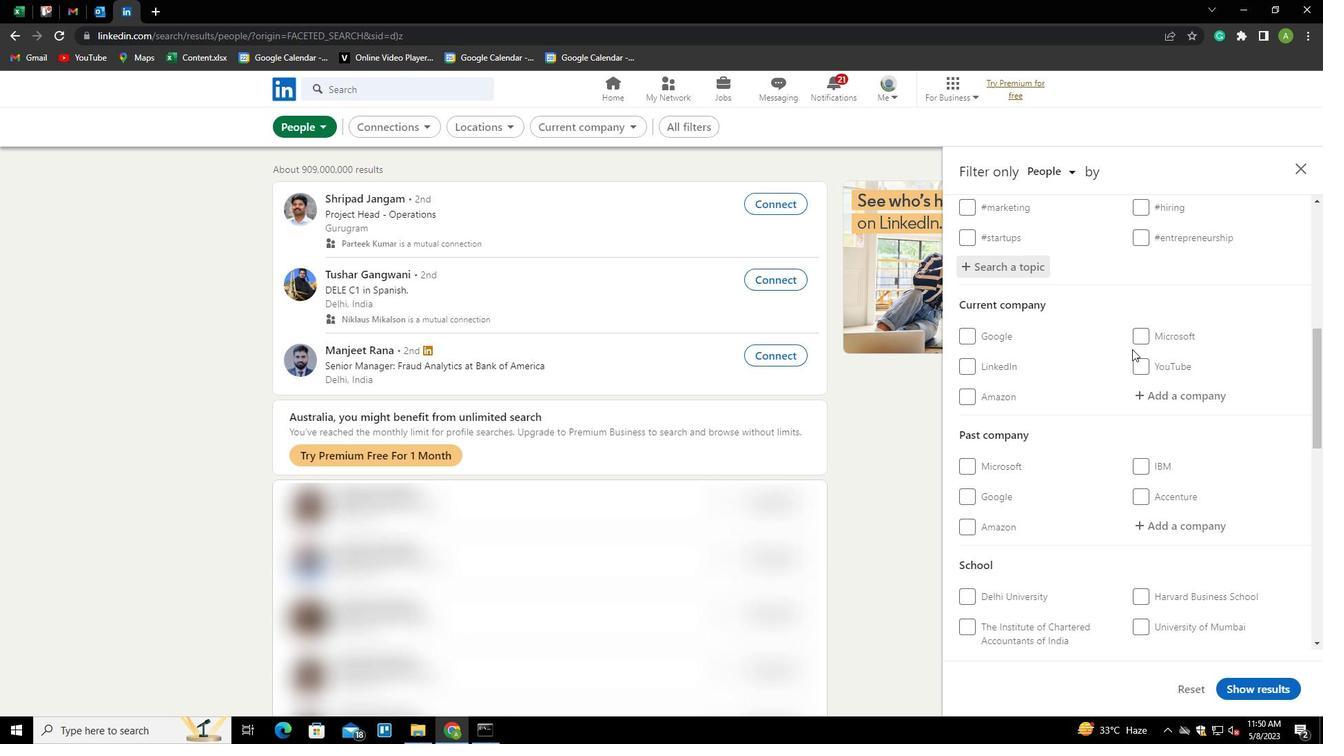 
Action: Mouse scrolled (1132, 348) with delta (0, 0)
Screenshot: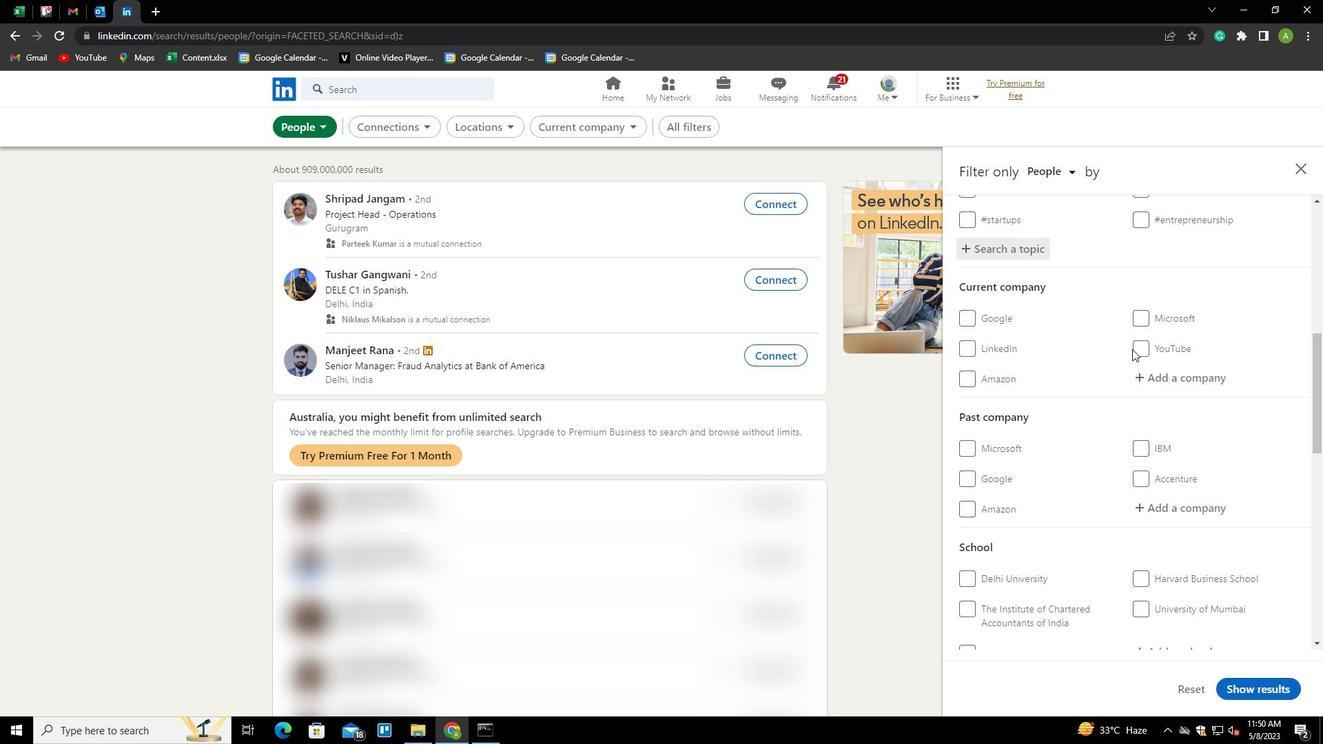
Action: Mouse scrolled (1132, 348) with delta (0, 0)
Screenshot: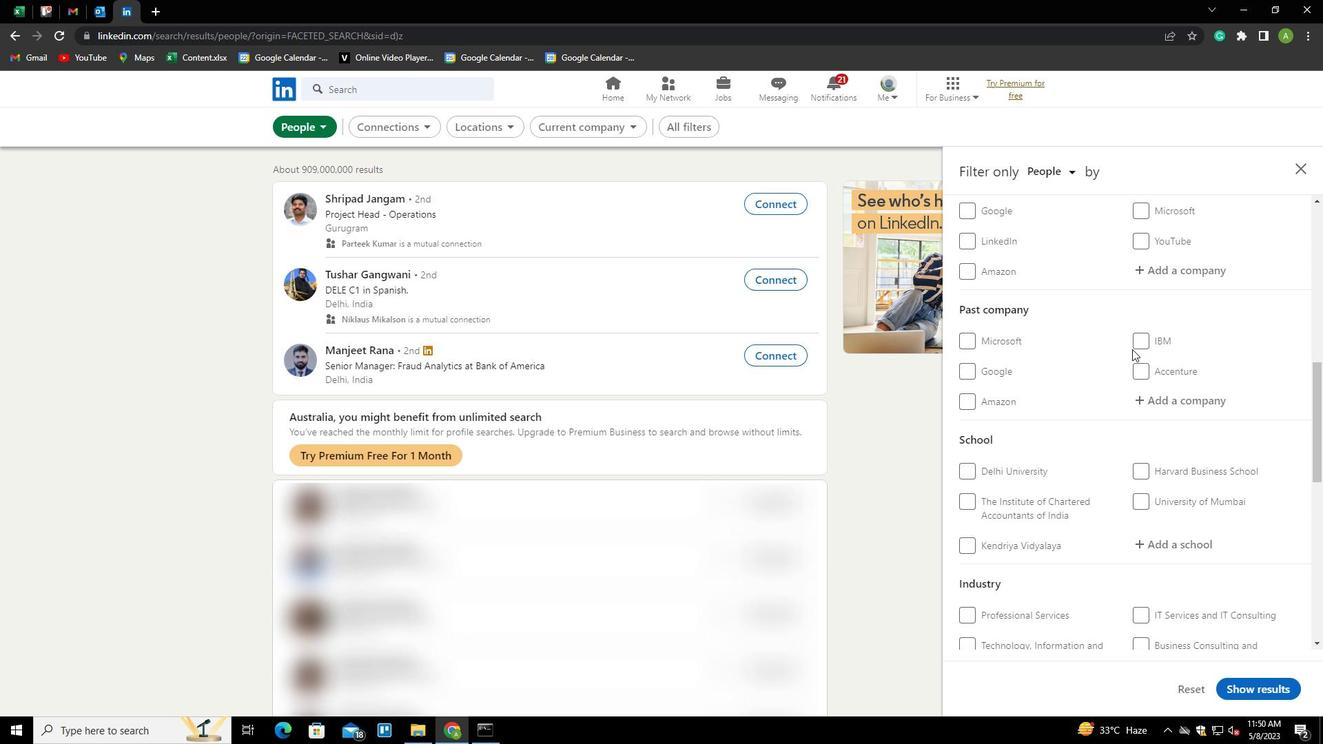 
Action: Mouse scrolled (1132, 348) with delta (0, 0)
Screenshot: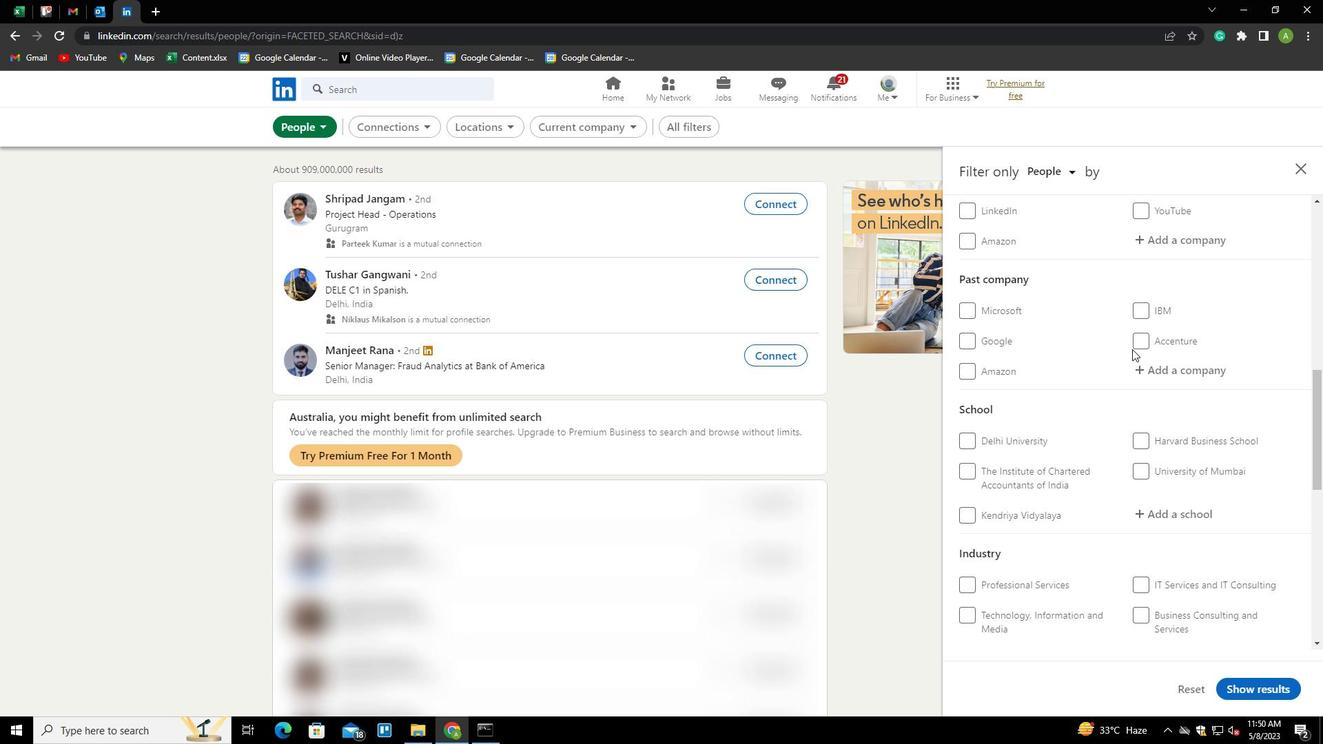 
Action: Mouse scrolled (1132, 348) with delta (0, 0)
Screenshot: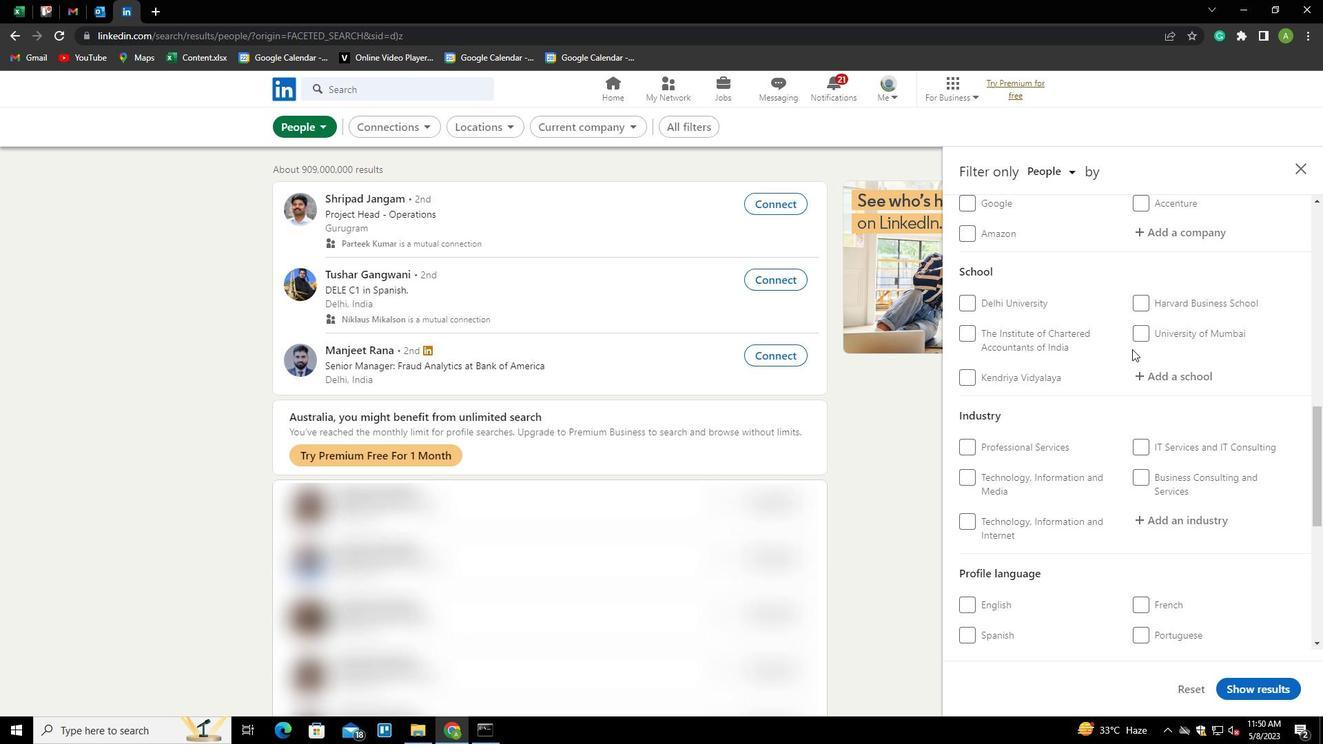 
Action: Mouse scrolled (1132, 348) with delta (0, 0)
Screenshot: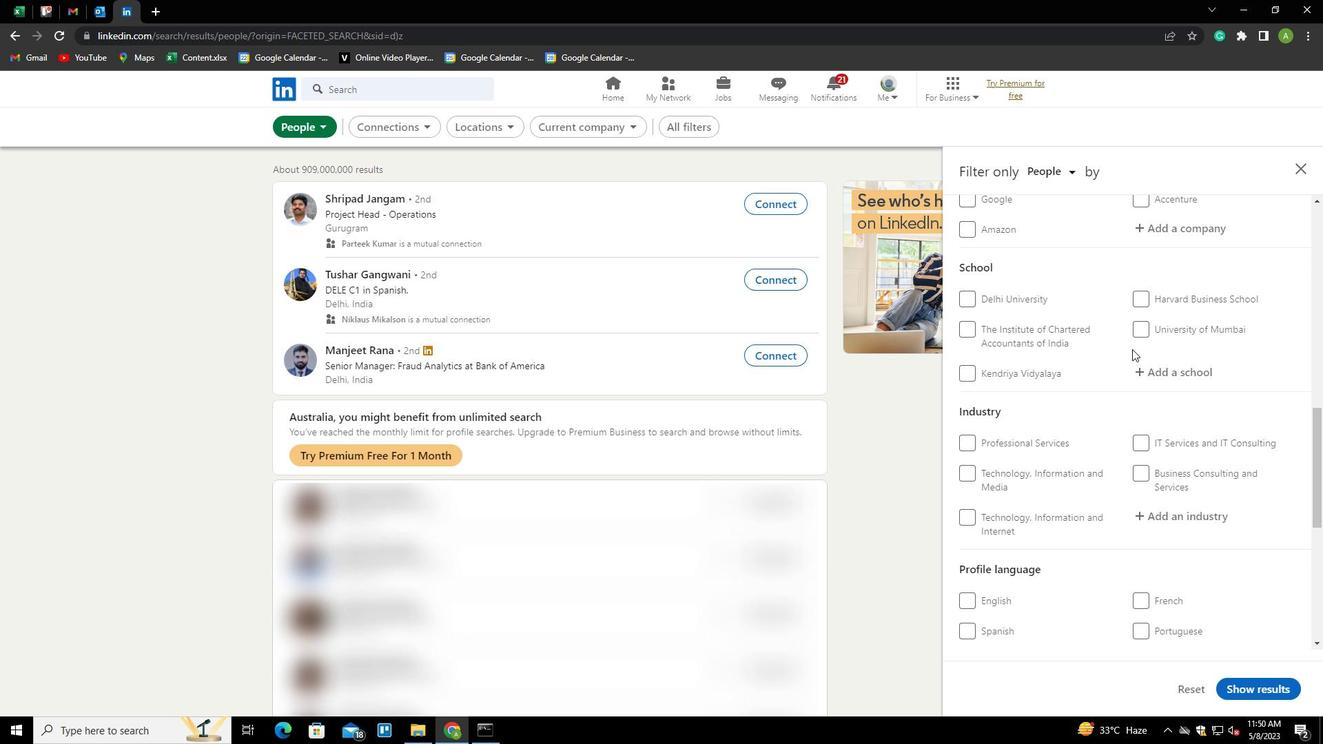 
Action: Mouse moved to (1138, 492)
Screenshot: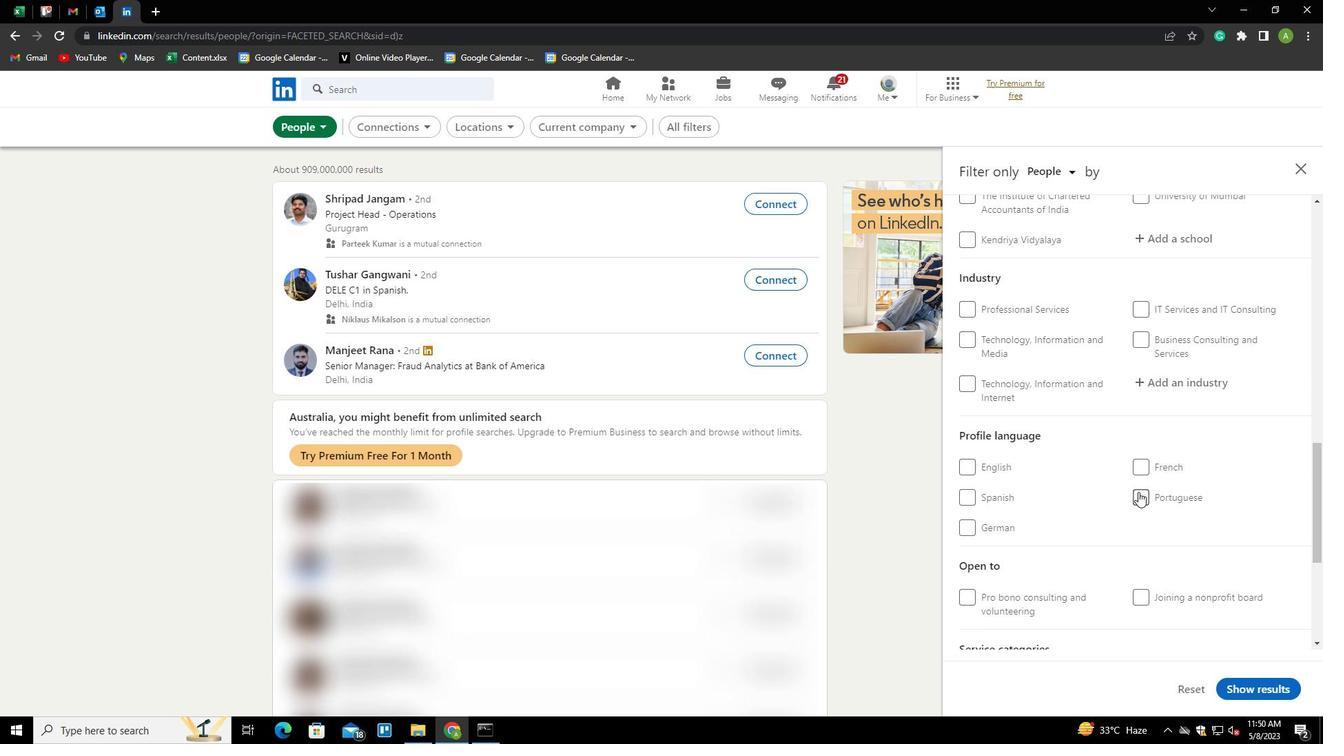 
Action: Mouse pressed left at (1138, 492)
Screenshot: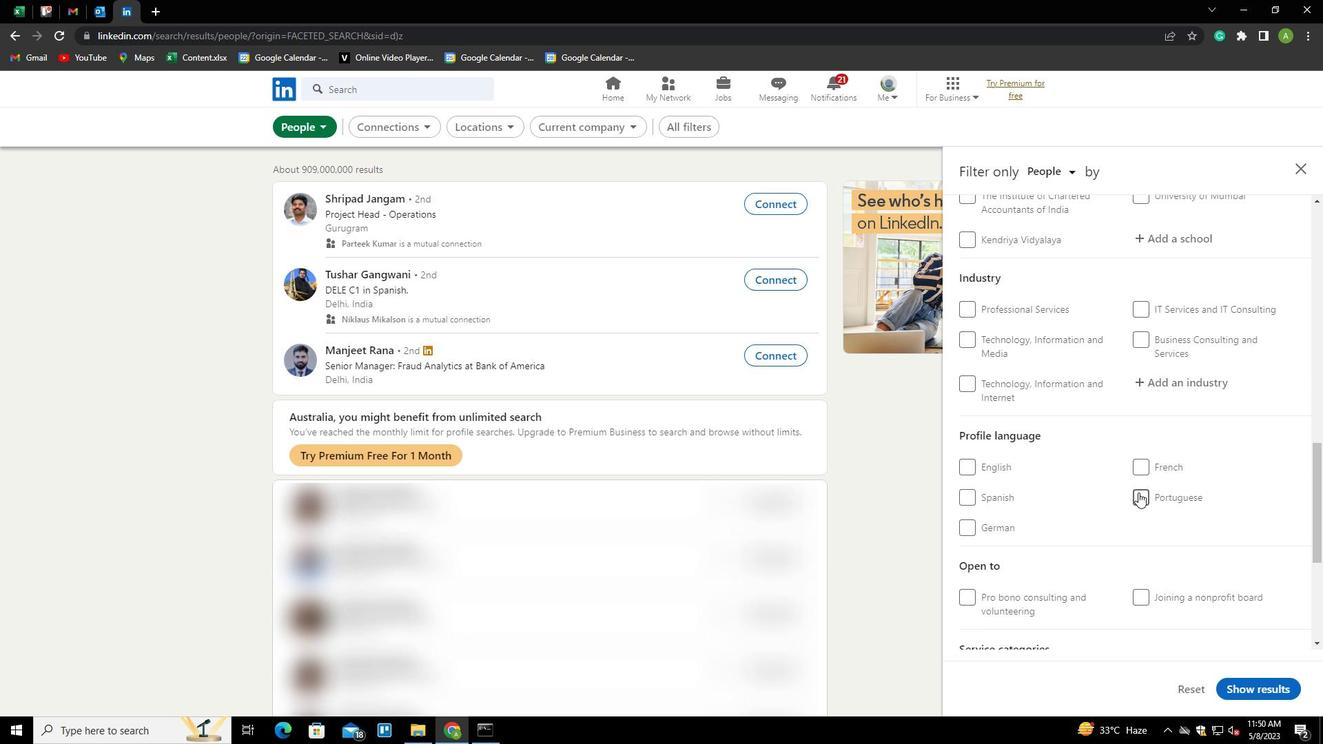 
Action: Mouse moved to (1223, 444)
Screenshot: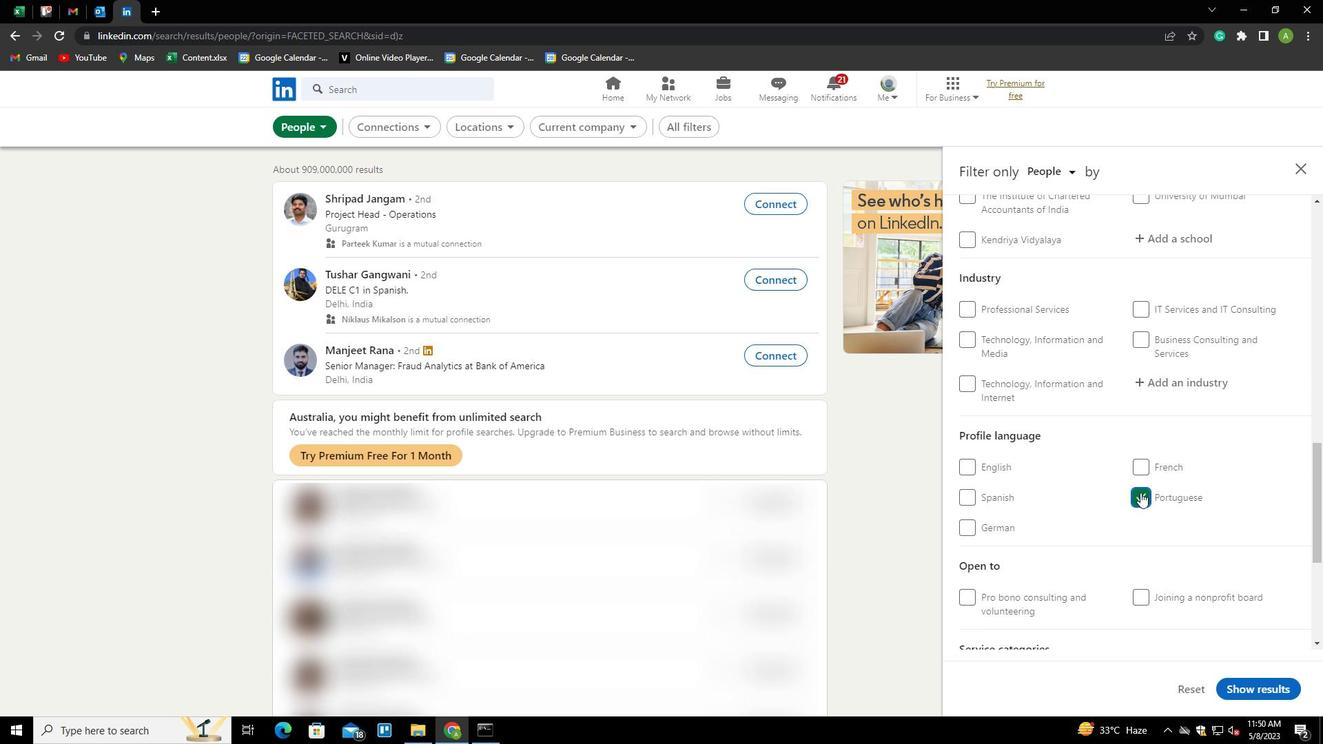
Action: Mouse scrolled (1223, 445) with delta (0, 0)
Screenshot: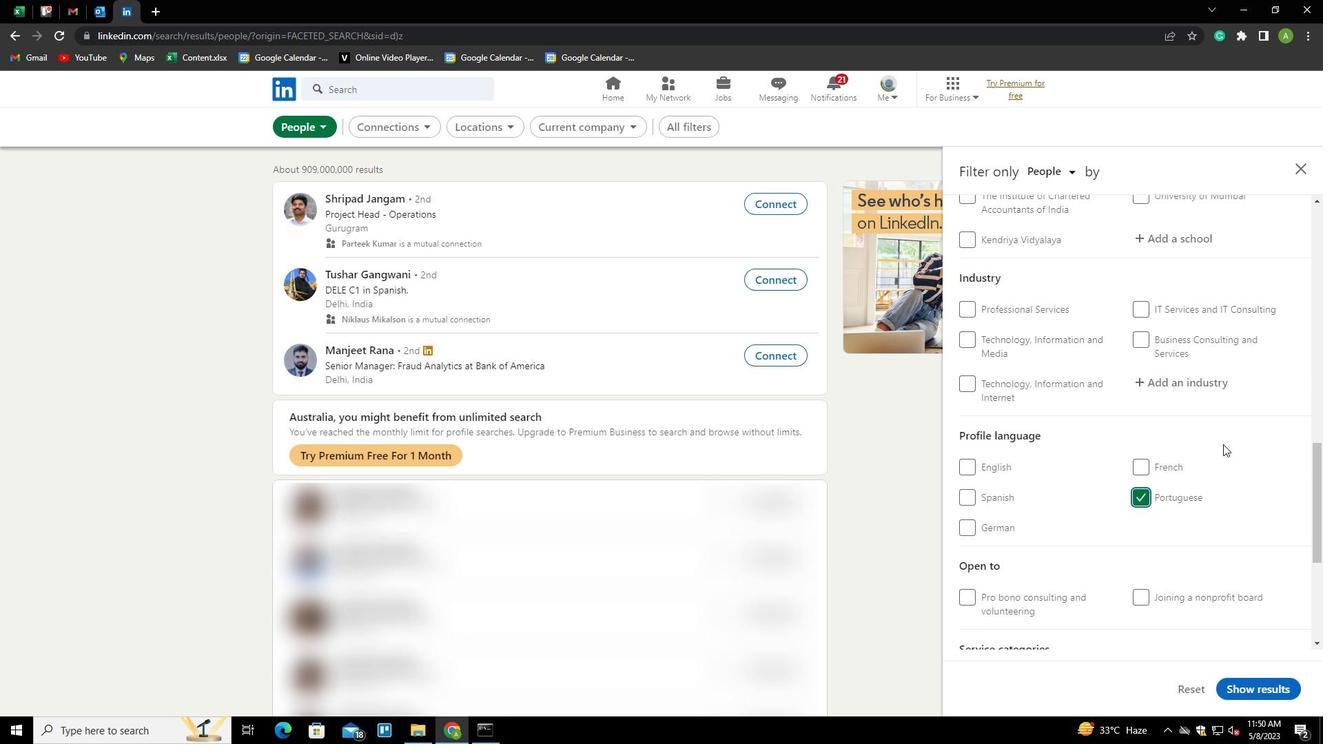 
Action: Mouse scrolled (1223, 445) with delta (0, 0)
Screenshot: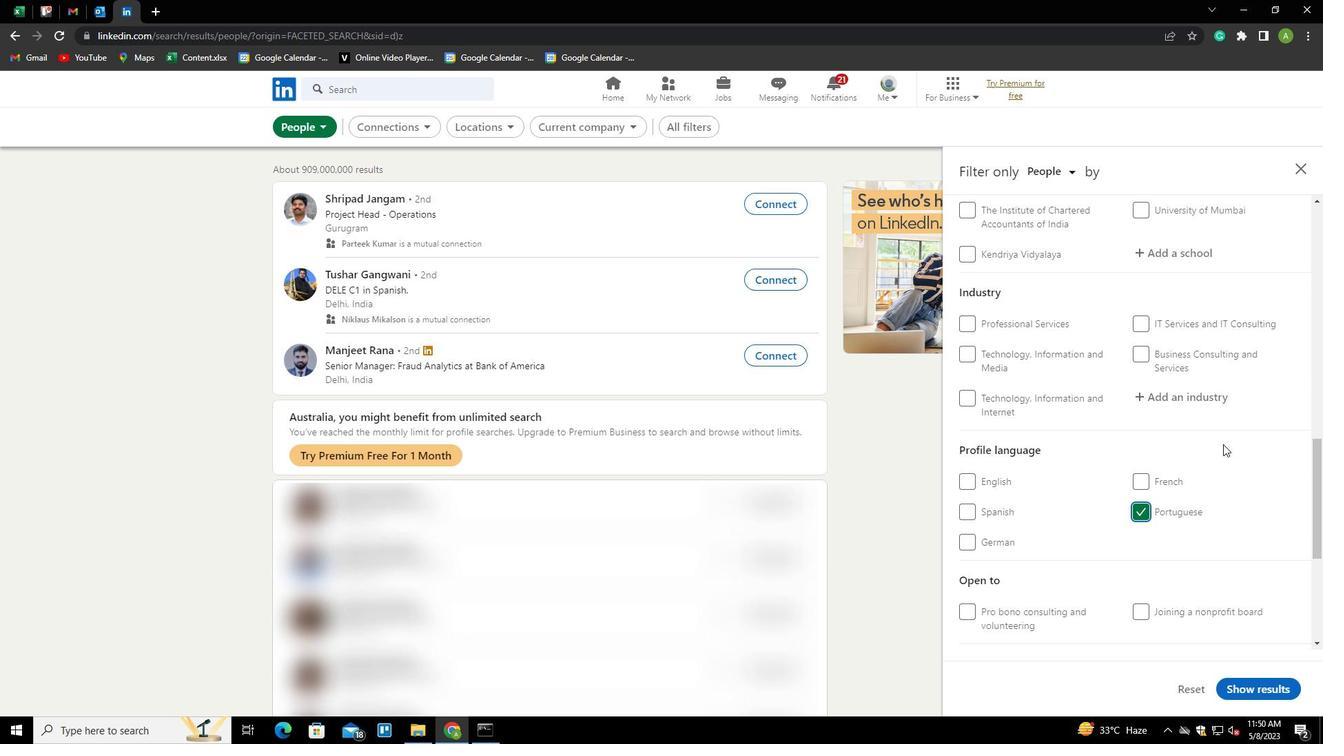 
Action: Mouse scrolled (1223, 445) with delta (0, 0)
Screenshot: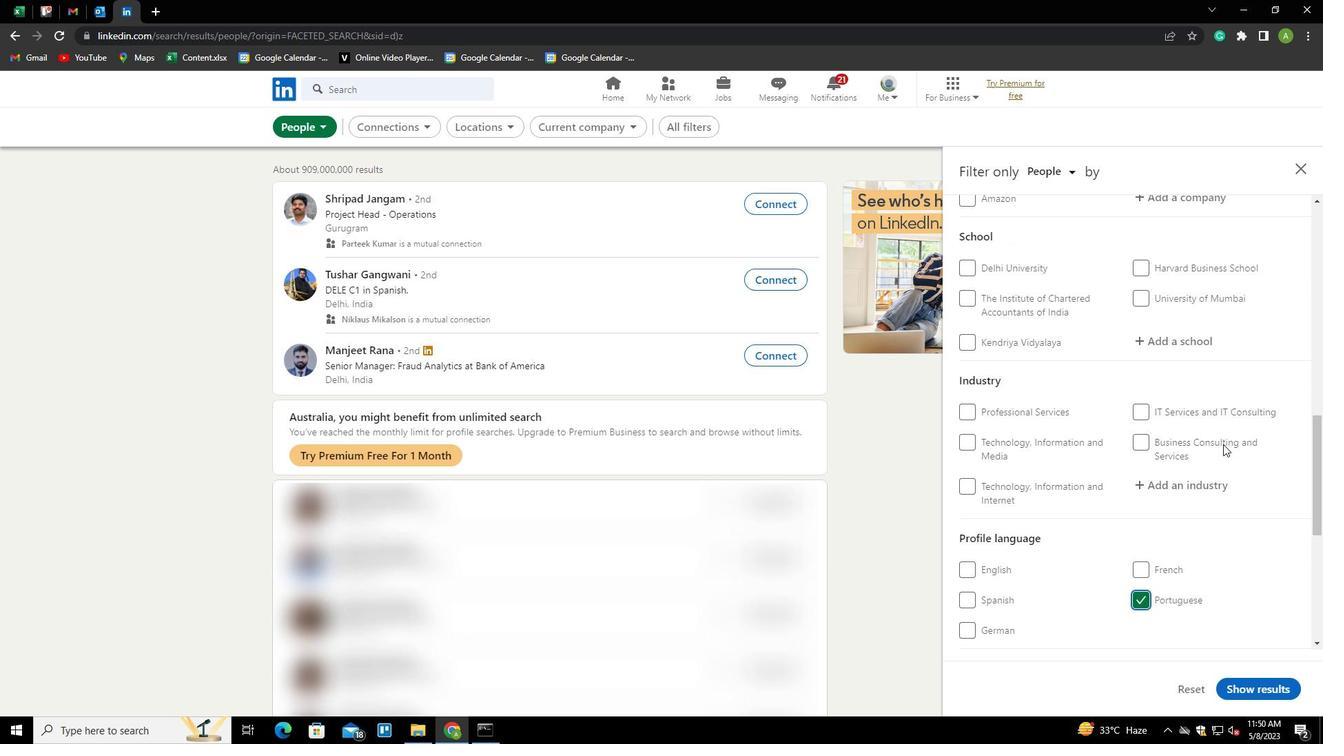 
Action: Mouse scrolled (1223, 445) with delta (0, 0)
Screenshot: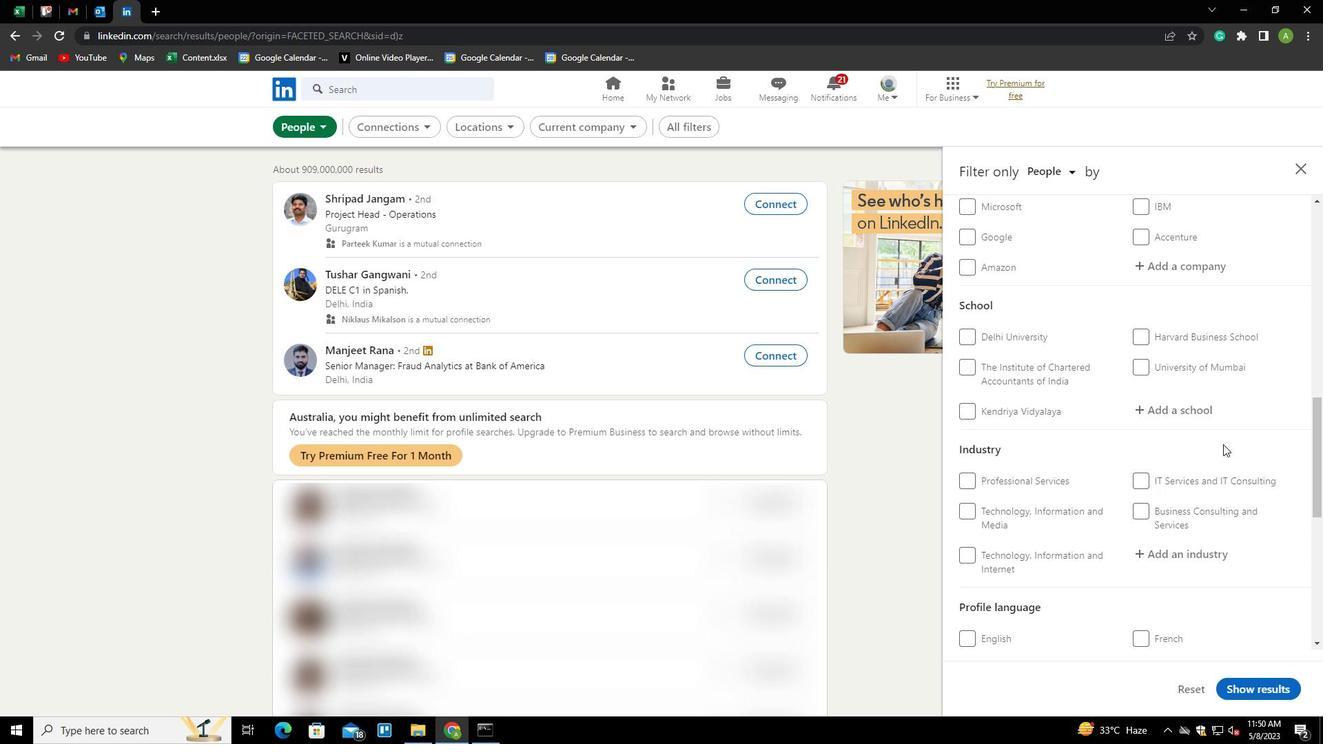 
Action: Mouse scrolled (1223, 445) with delta (0, 0)
Screenshot: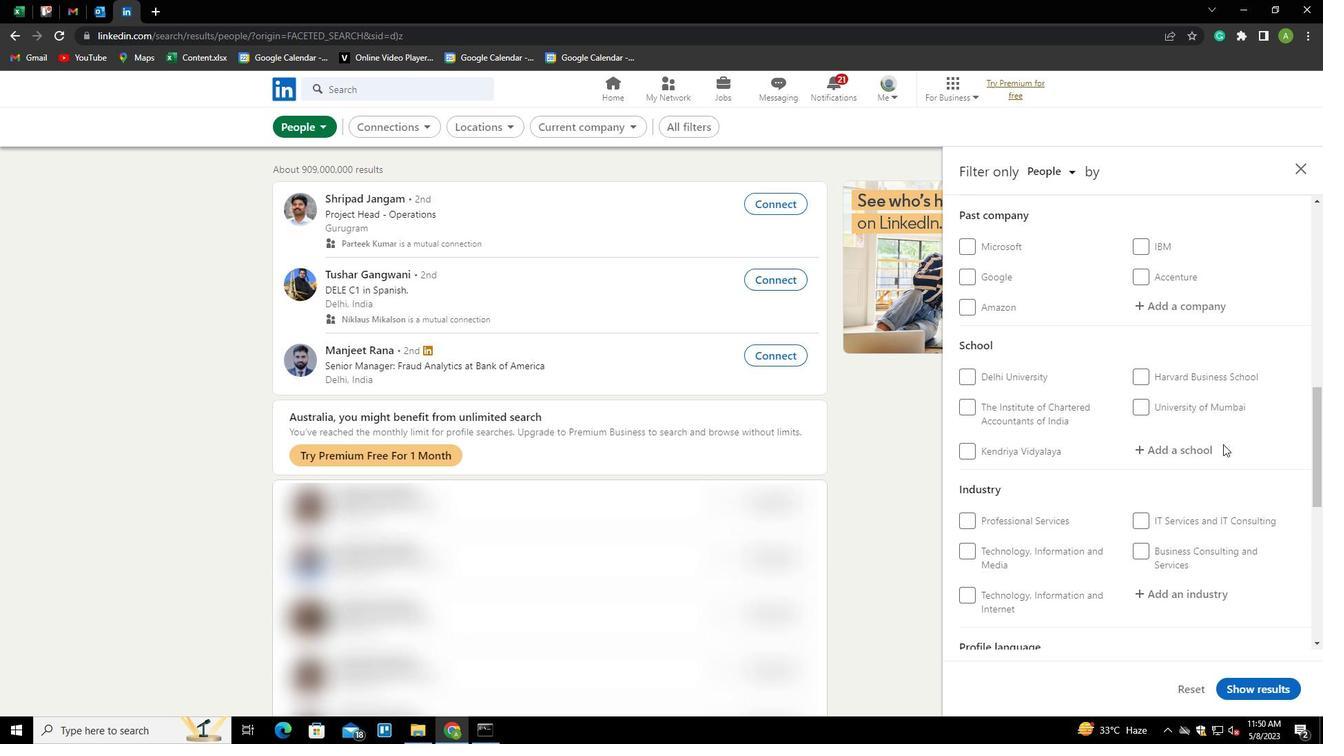 
Action: Mouse scrolled (1223, 445) with delta (0, 0)
Screenshot: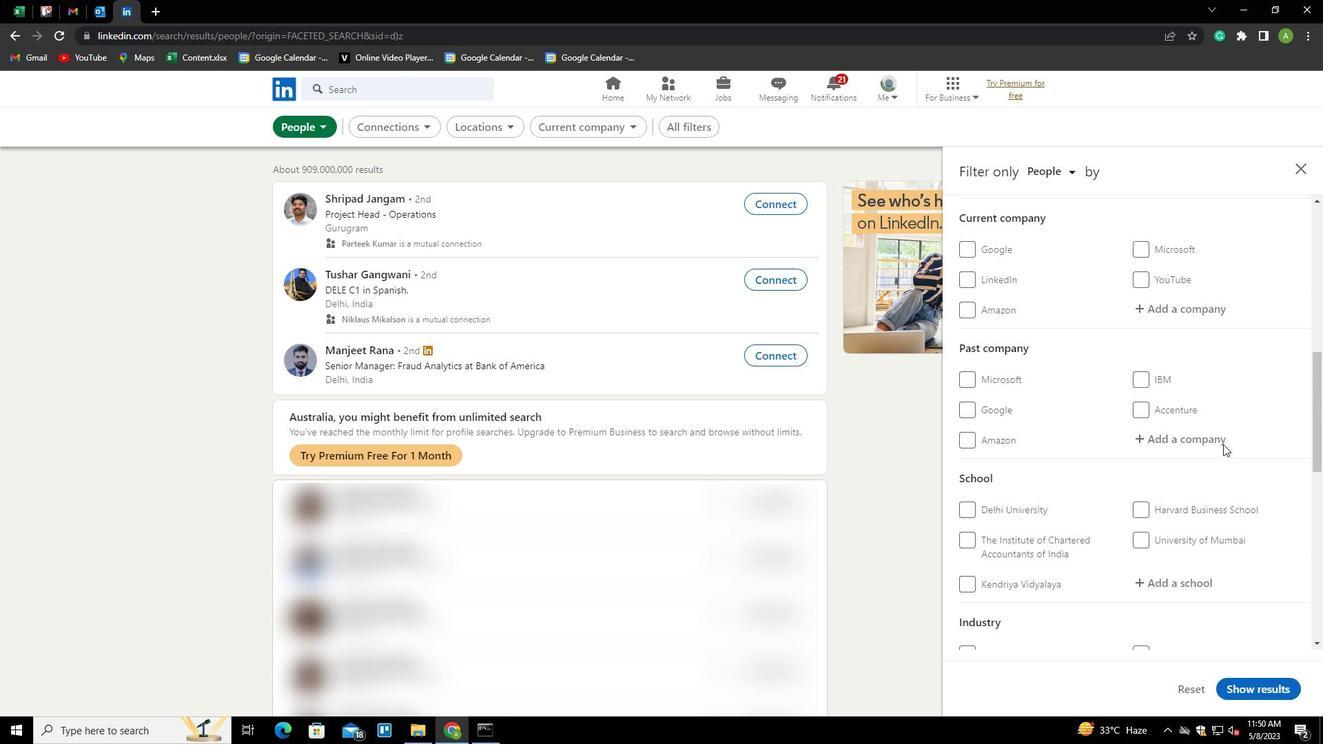 
Action: Mouse scrolled (1223, 445) with delta (0, 0)
Screenshot: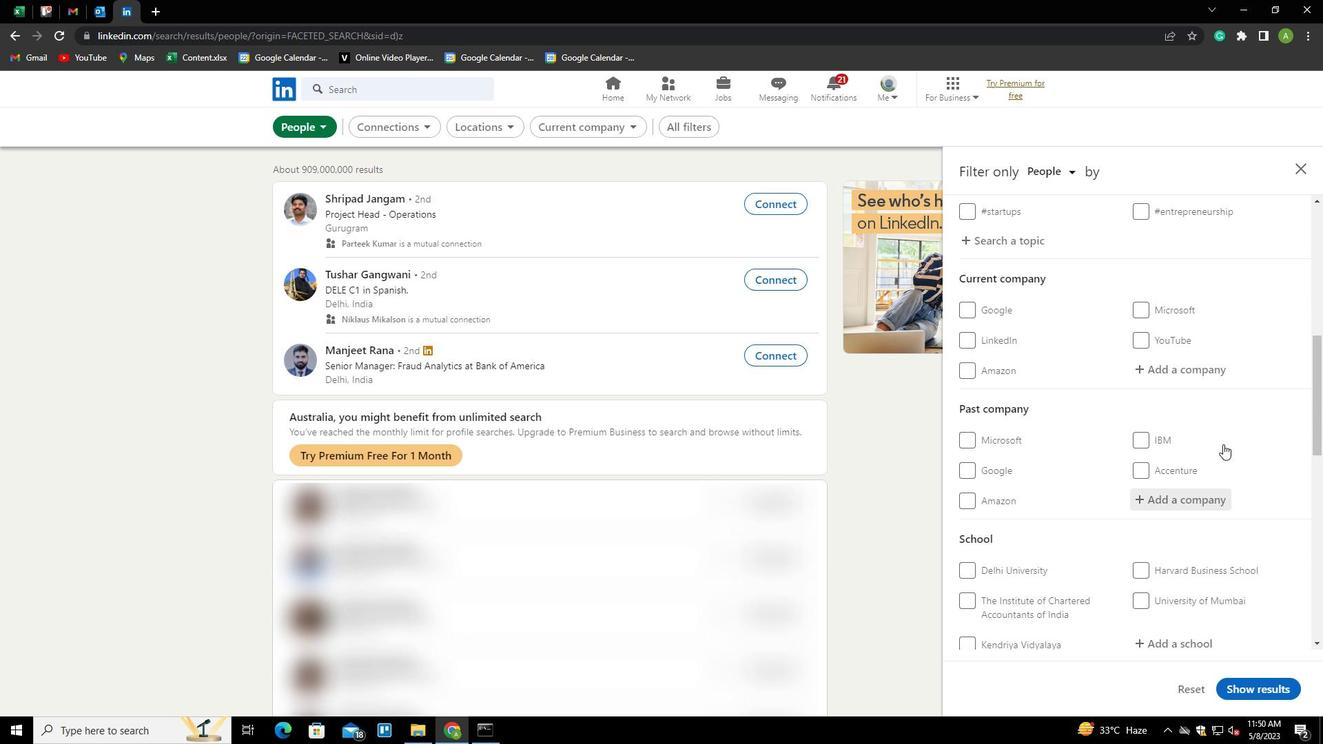 
Action: Mouse moved to (1186, 444)
Screenshot: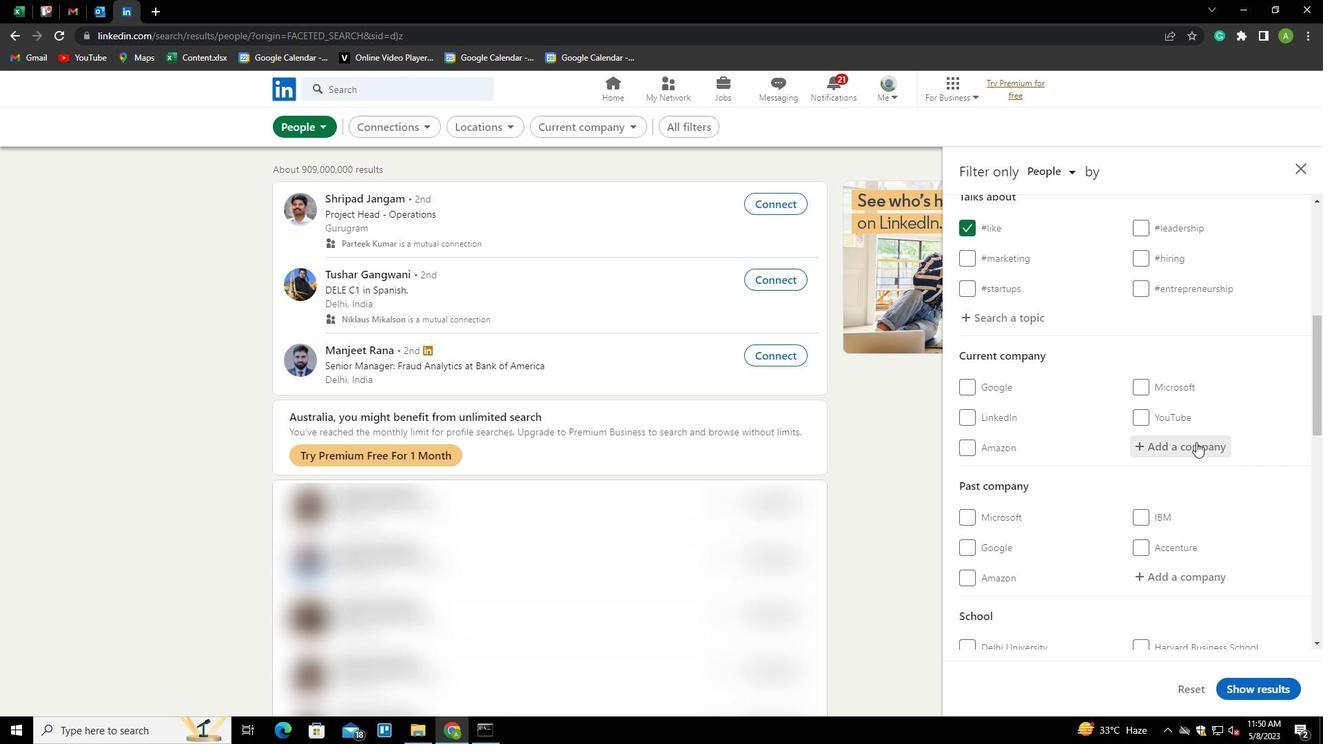
Action: Mouse pressed left at (1186, 444)
Screenshot: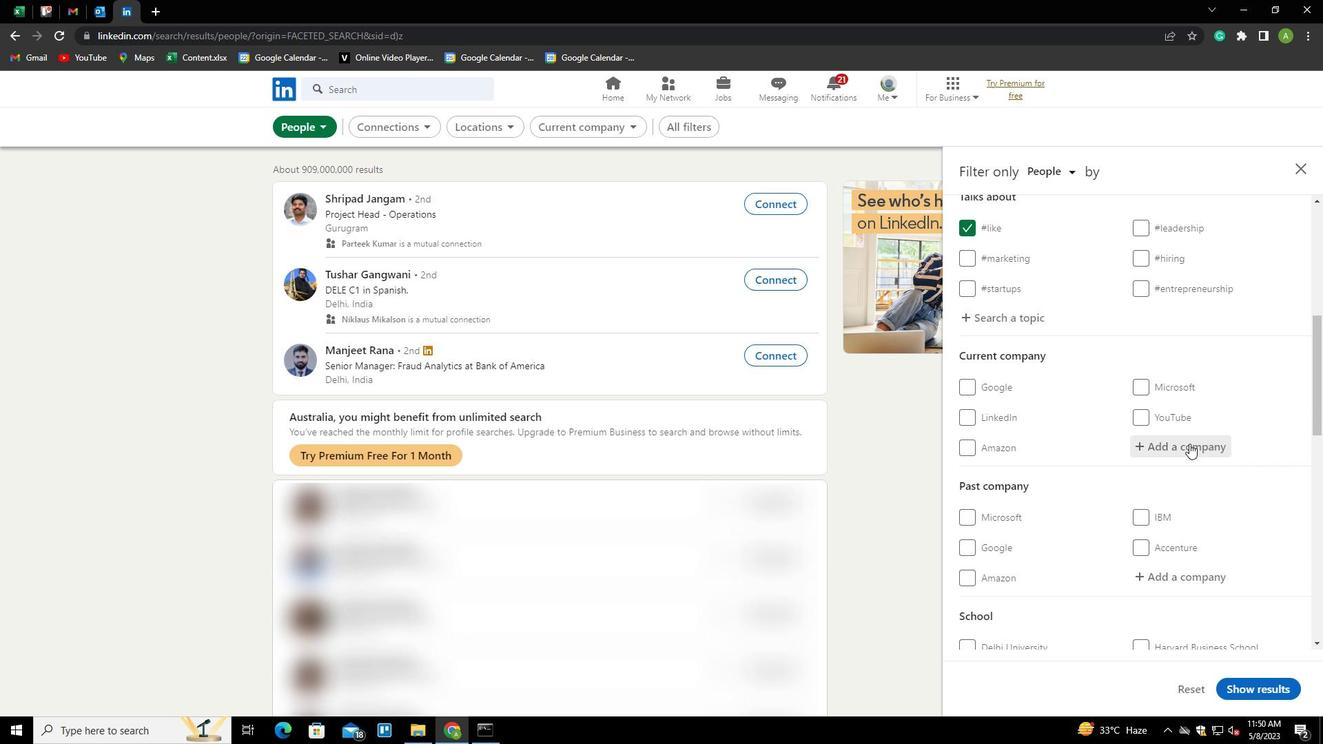
Action: Mouse moved to (1185, 444)
Screenshot: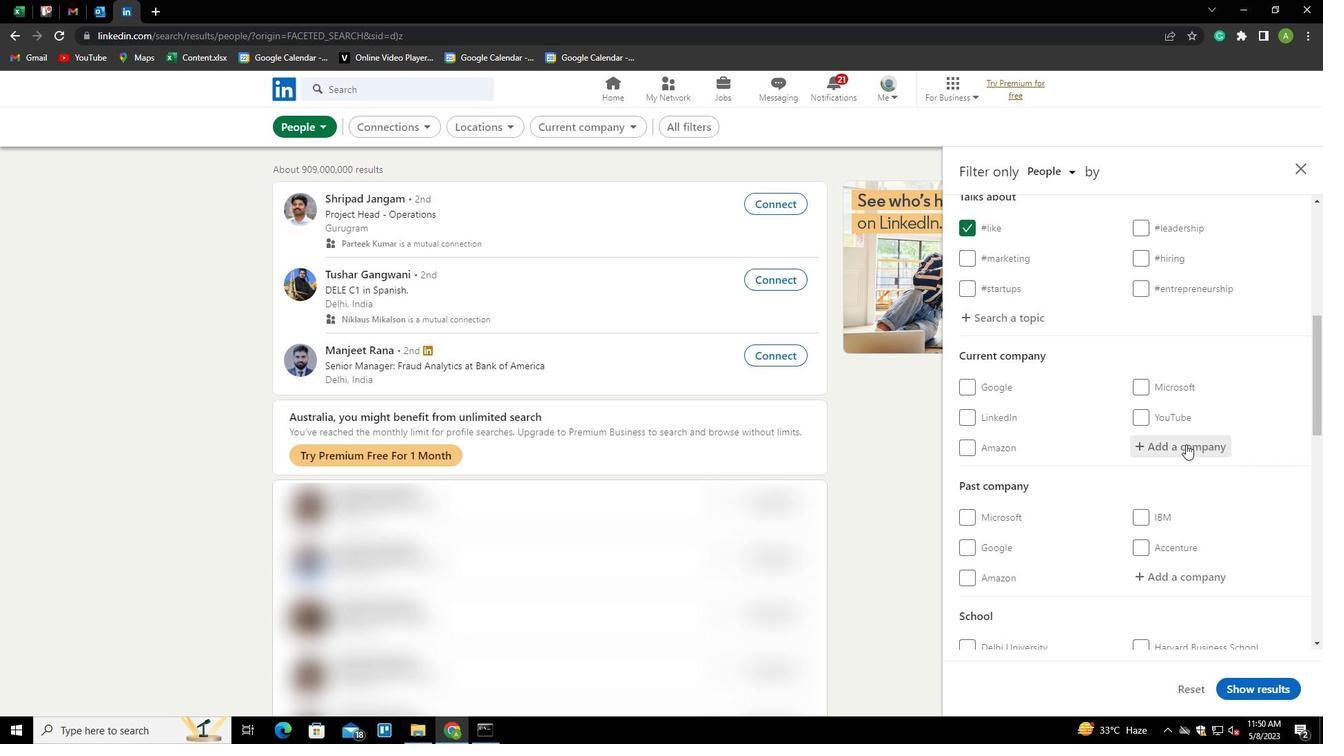 
Action: Key pressed <Key.shift>FLEXI<Key.space><Key.shift><Key.shift>ANALYST<Key.down><Key.enter>
Screenshot: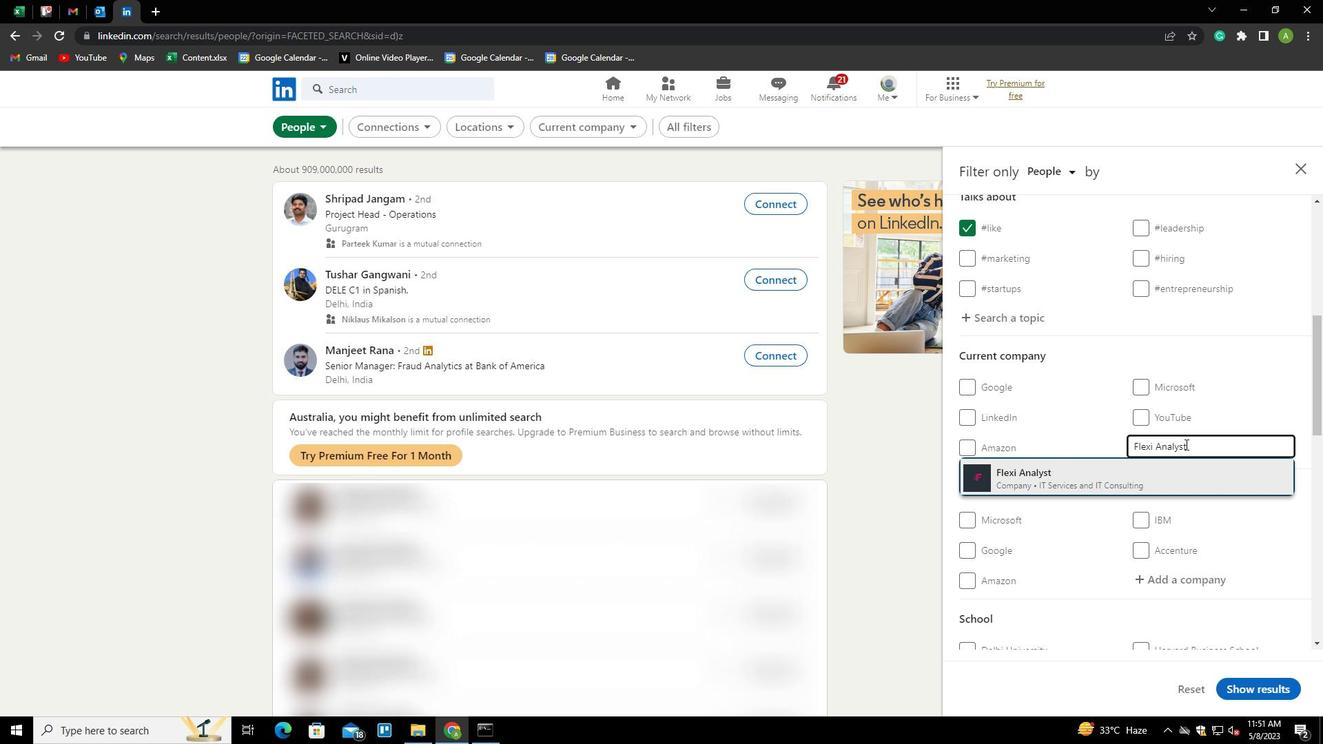 
Action: Mouse moved to (1181, 448)
Screenshot: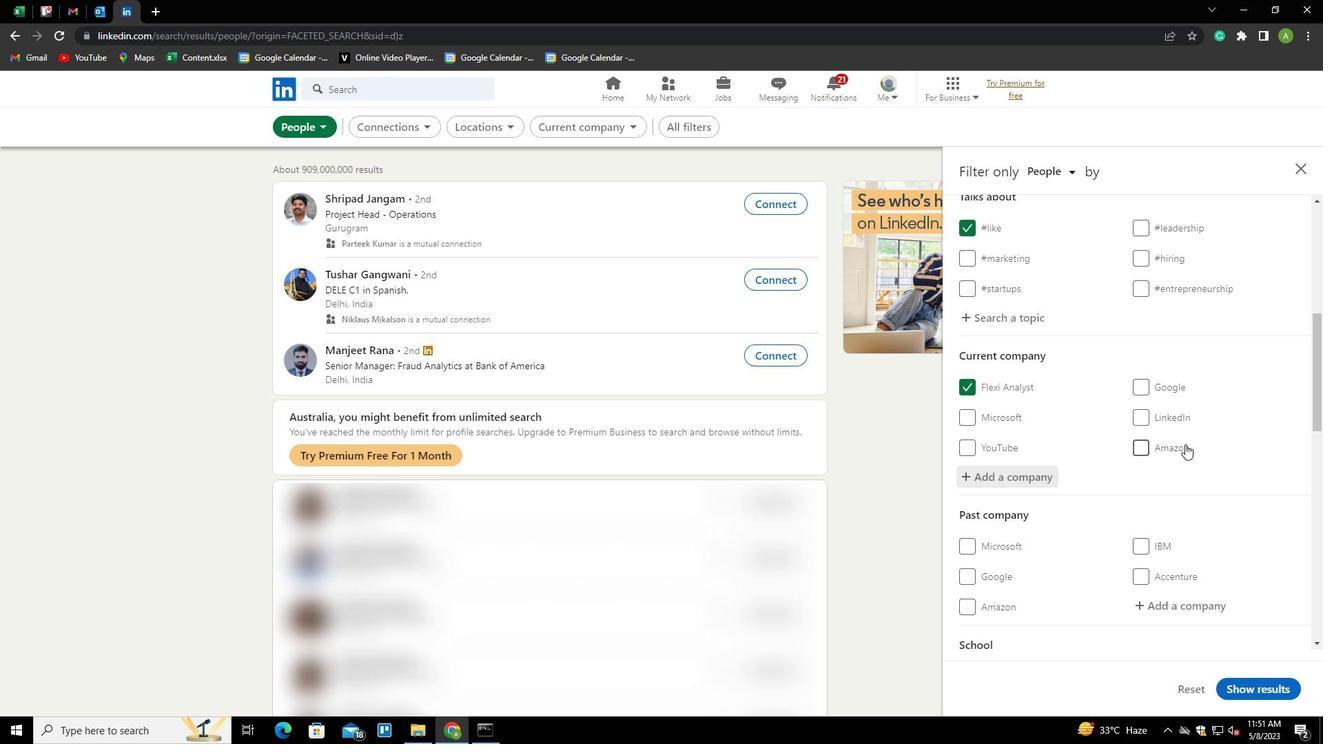 
Action: Mouse scrolled (1181, 447) with delta (0, 0)
Screenshot: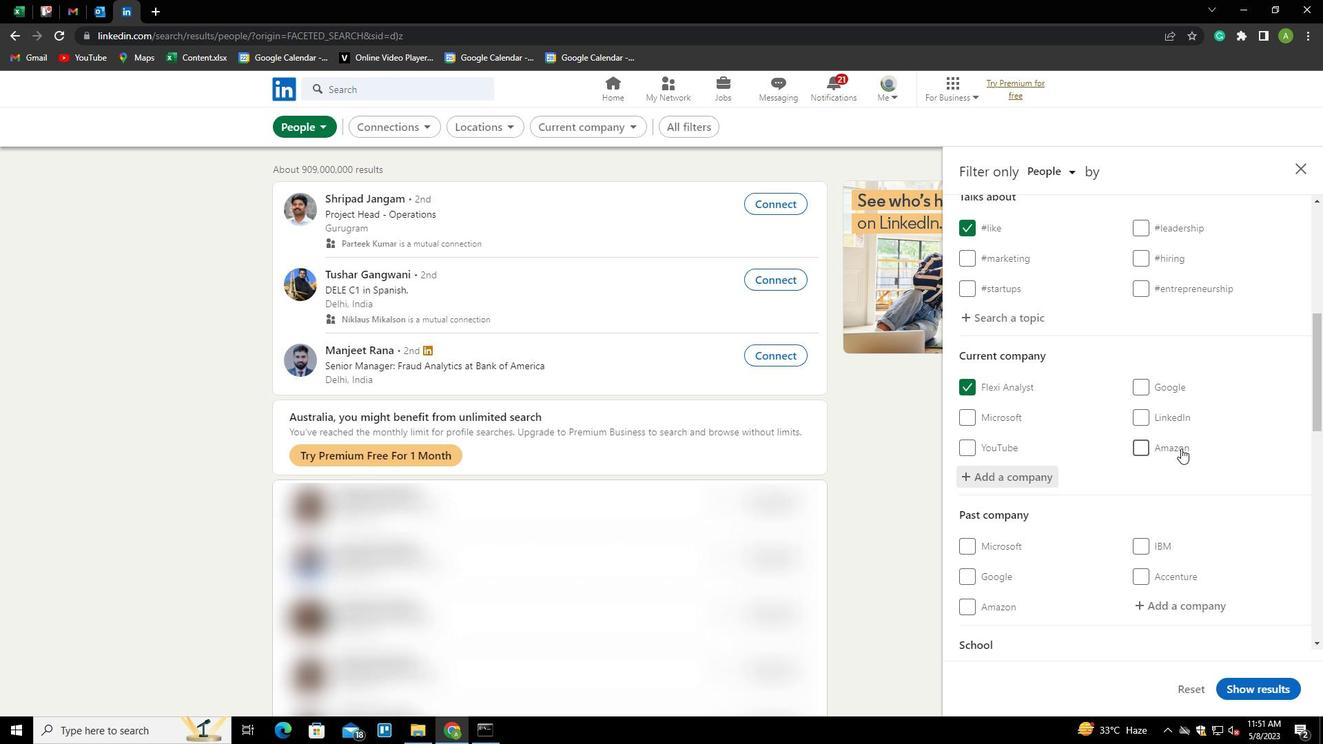 
Action: Mouse scrolled (1181, 447) with delta (0, 0)
Screenshot: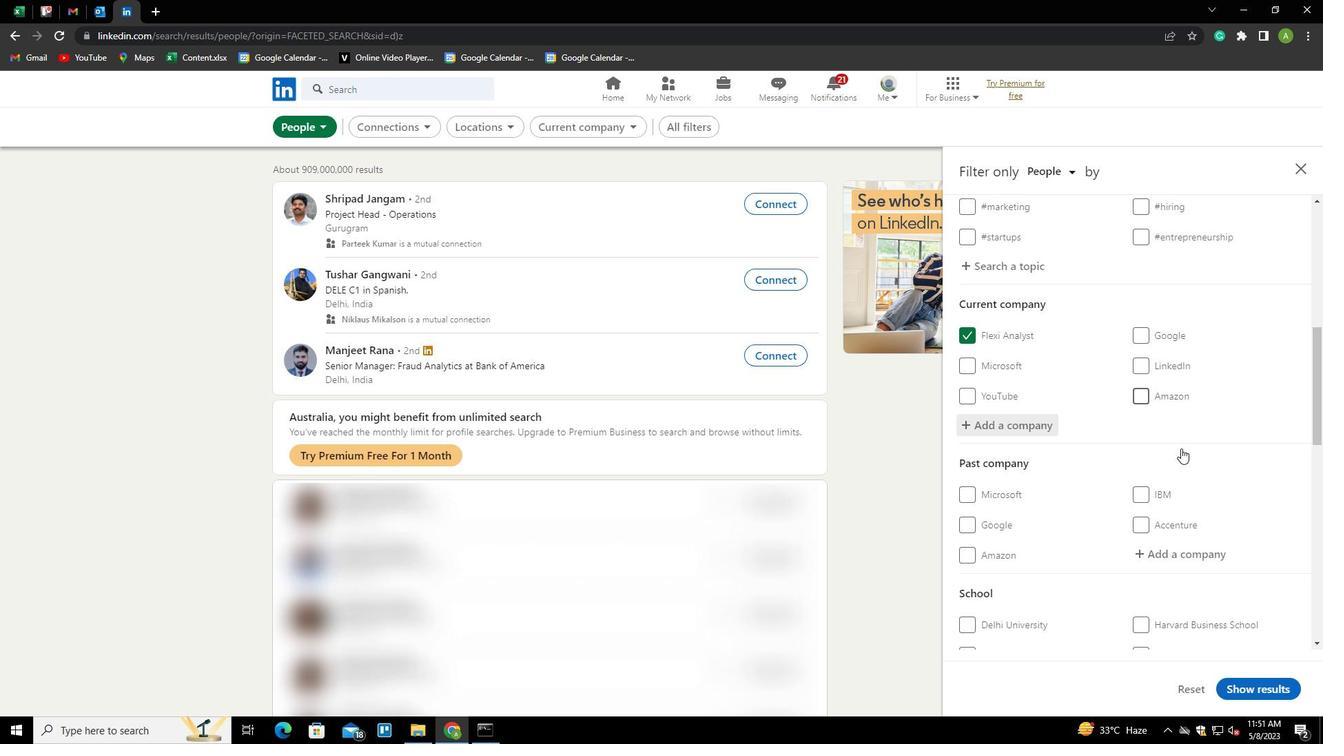 
Action: Mouse scrolled (1181, 447) with delta (0, 0)
Screenshot: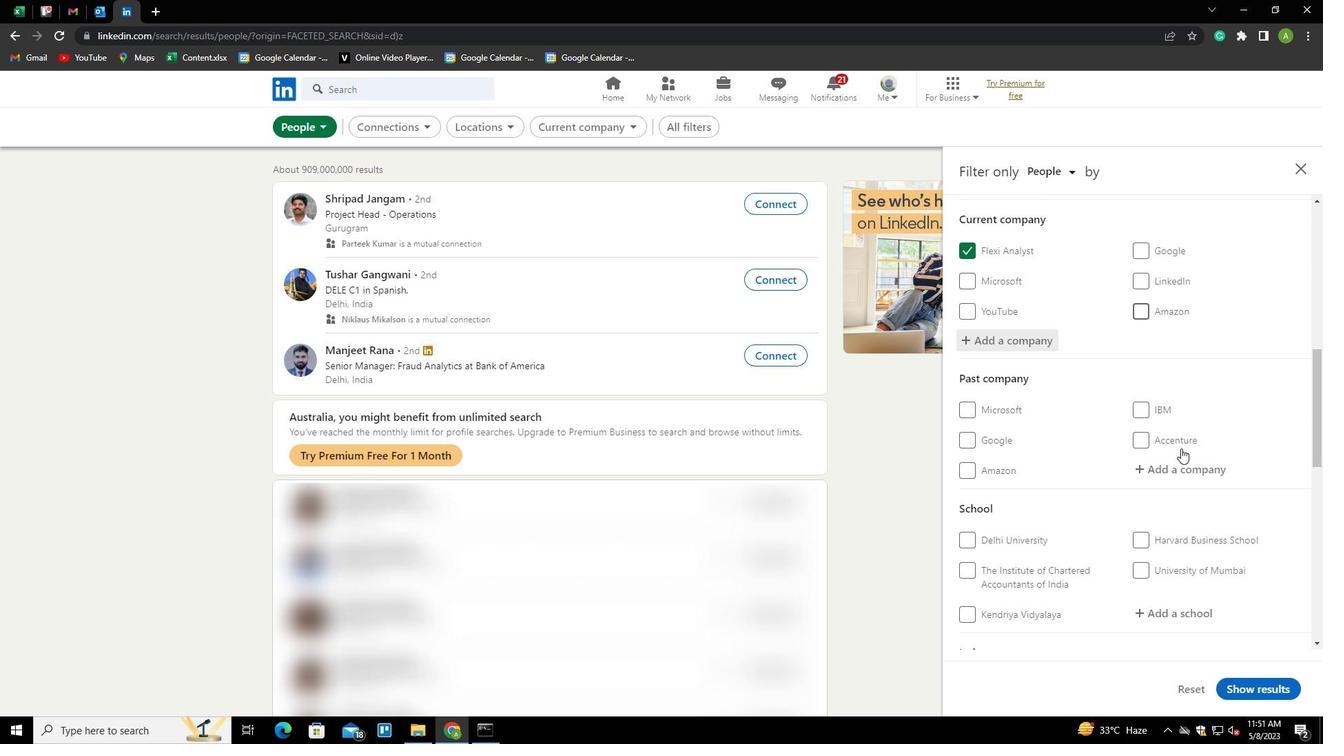 
Action: Mouse scrolled (1181, 447) with delta (0, 0)
Screenshot: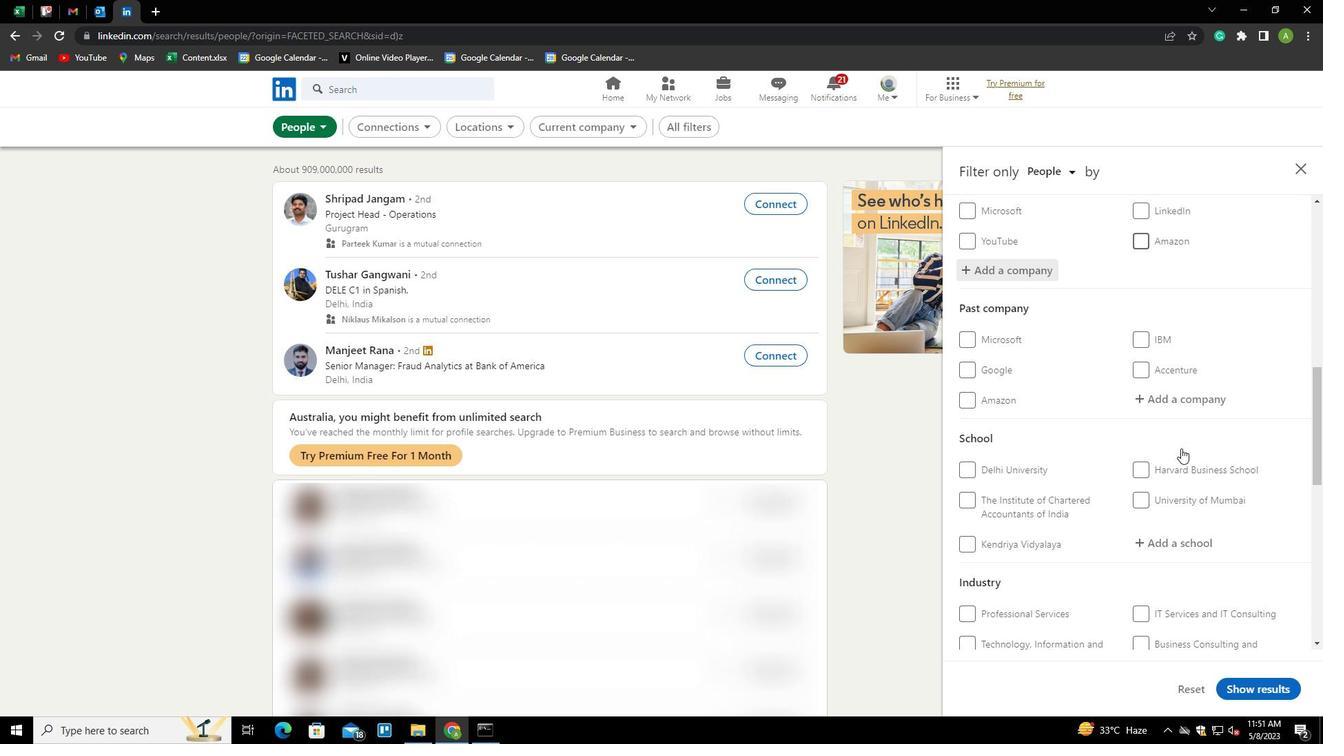 
Action: Mouse moved to (1179, 472)
Screenshot: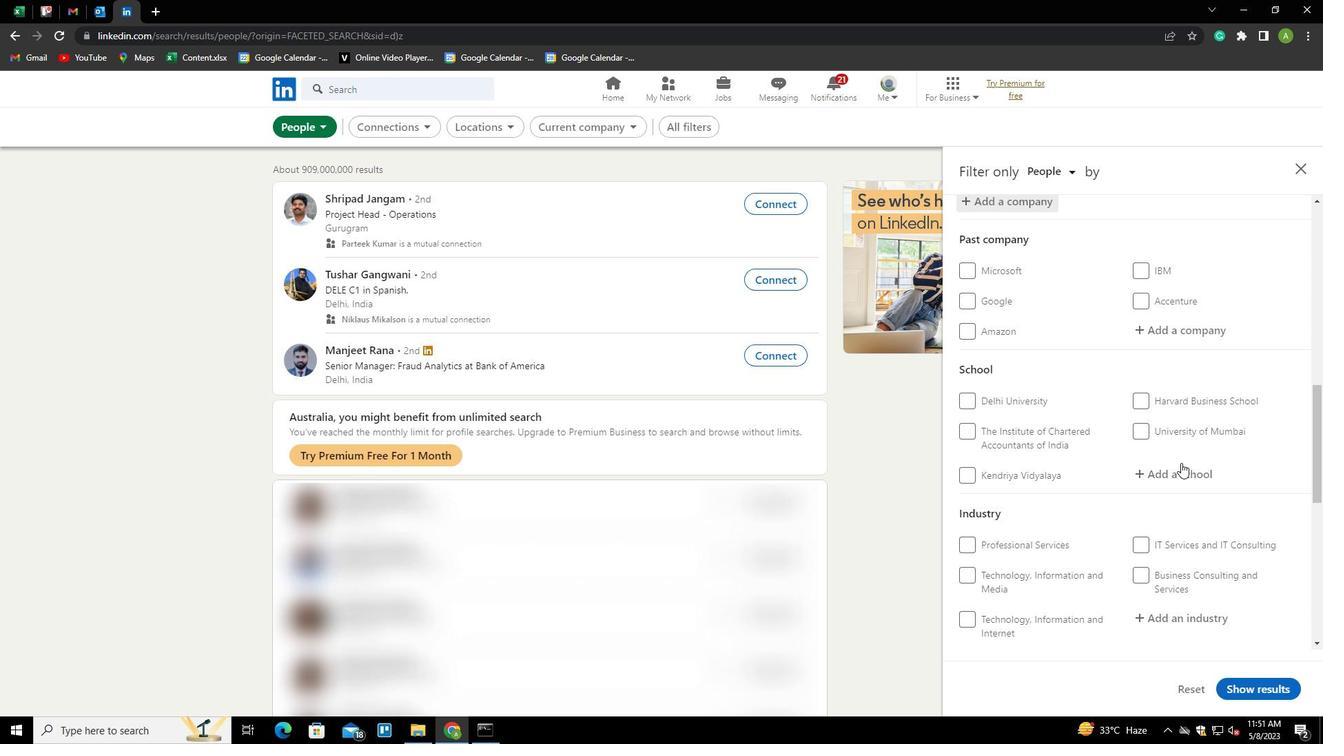 
Action: Mouse pressed left at (1179, 472)
Screenshot: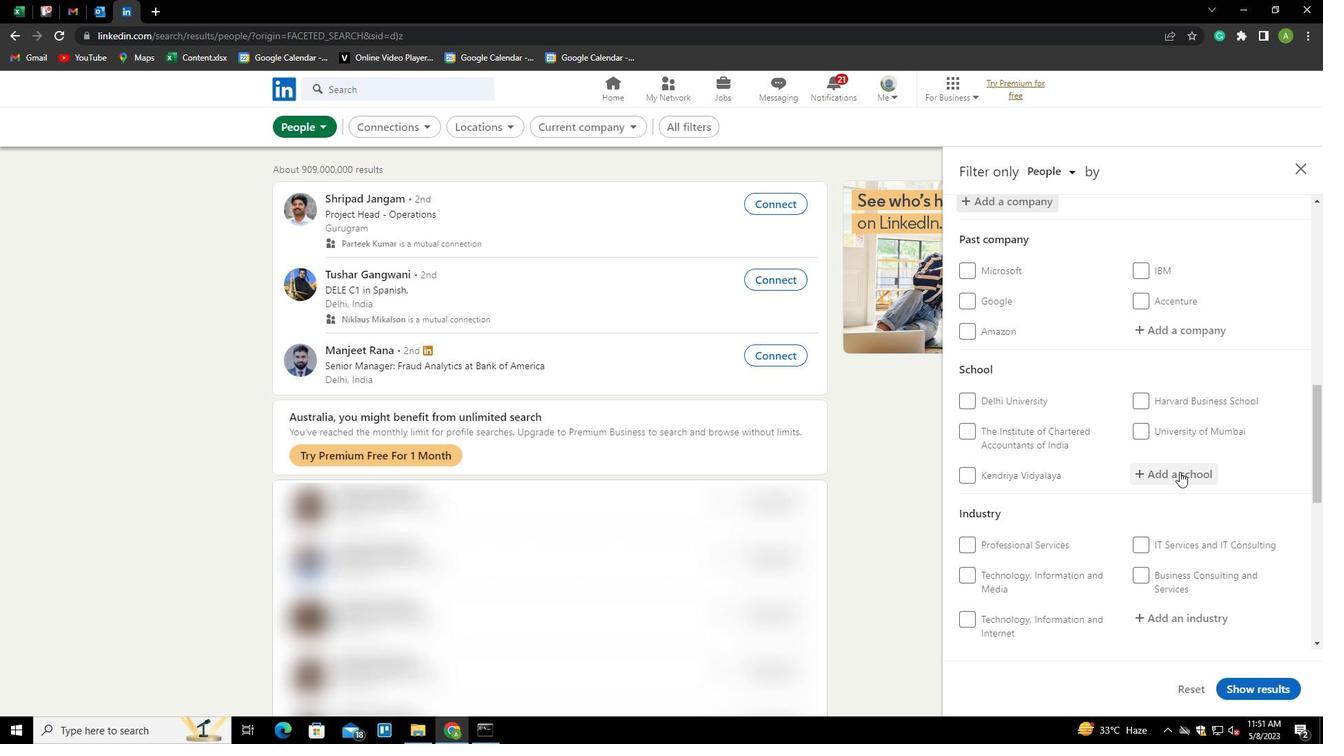 
Action: Key pressed <Key.shift>MADHURAI<Key.space><Key.shift>KA<Key.left><Key.left><Key.left><Key.left><Key.left><Key.left><Key.left><Key.backspace><Key.end>MARAJ<Key.space><Key.shift>UNIVERSITY<Key.down><Key.enter>
Screenshot: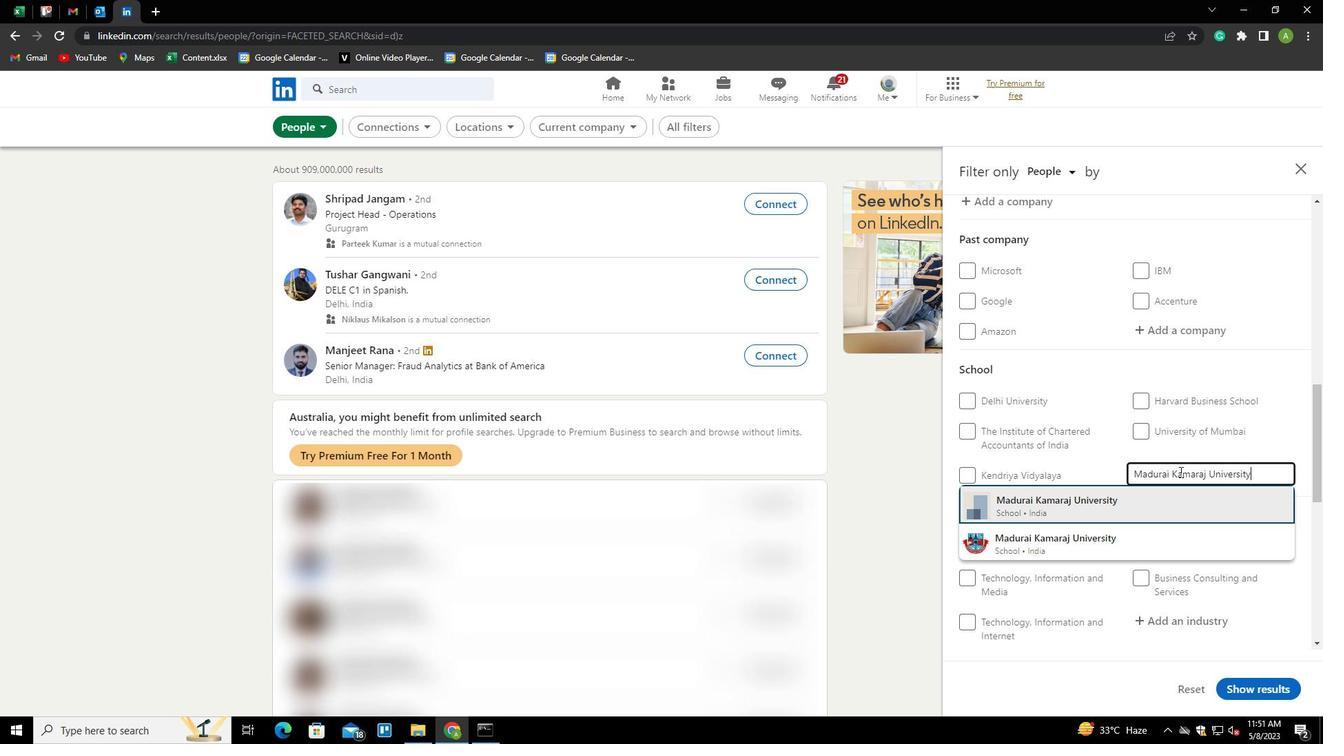 
Action: Mouse scrolled (1179, 471) with delta (0, 0)
Screenshot: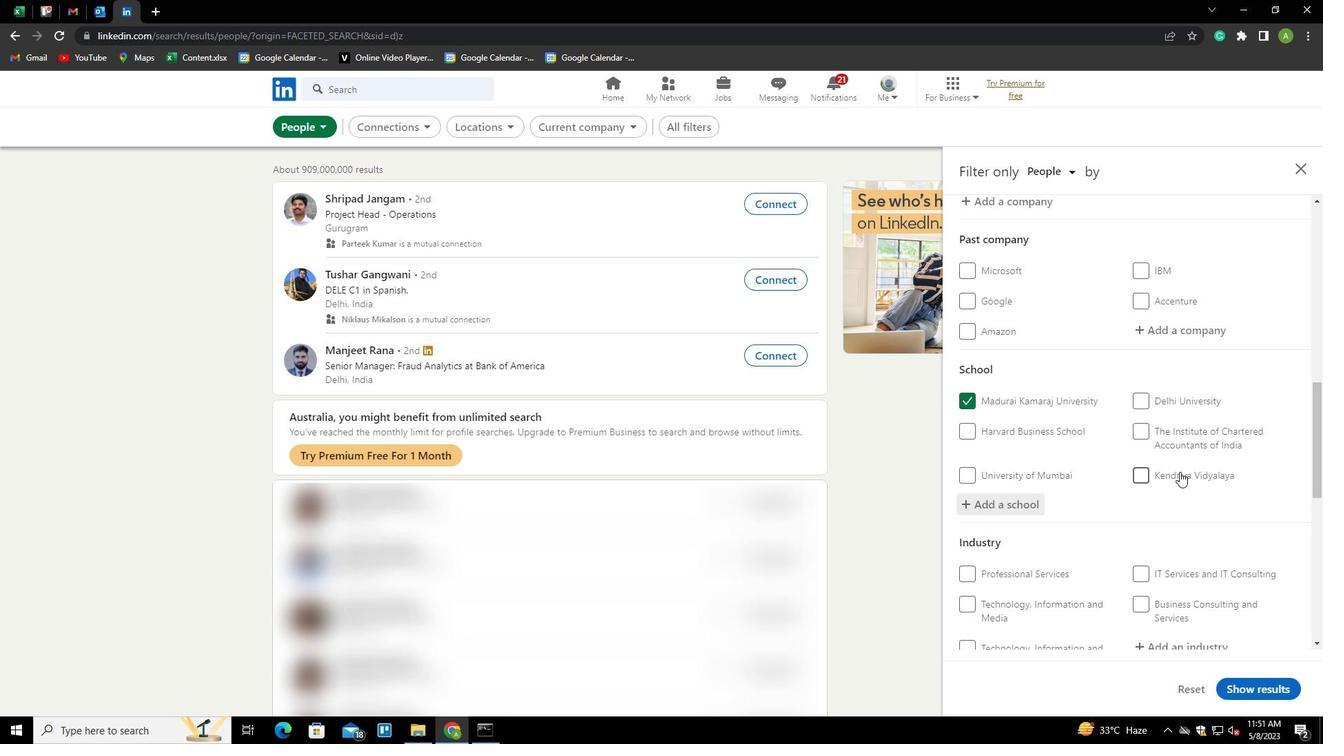 
Action: Mouse scrolled (1179, 471) with delta (0, 0)
Screenshot: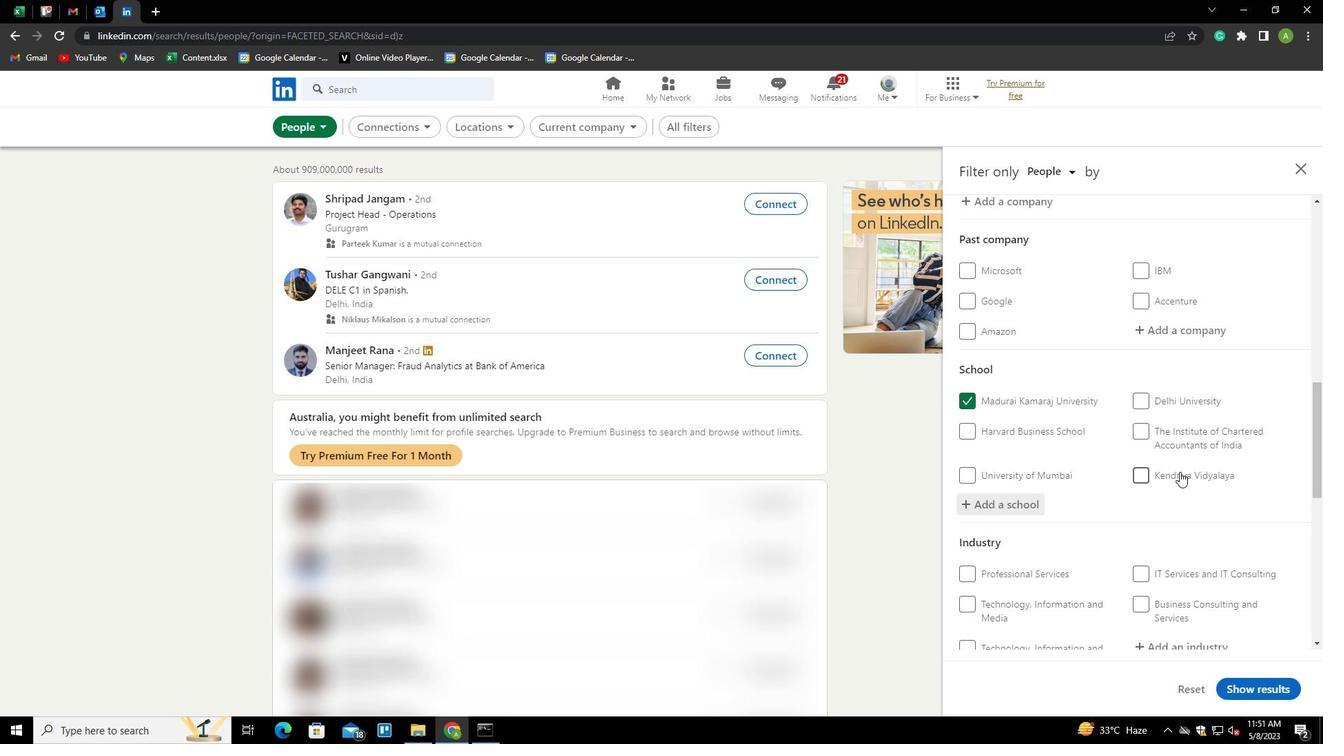 
Action: Mouse scrolled (1179, 471) with delta (0, 0)
Screenshot: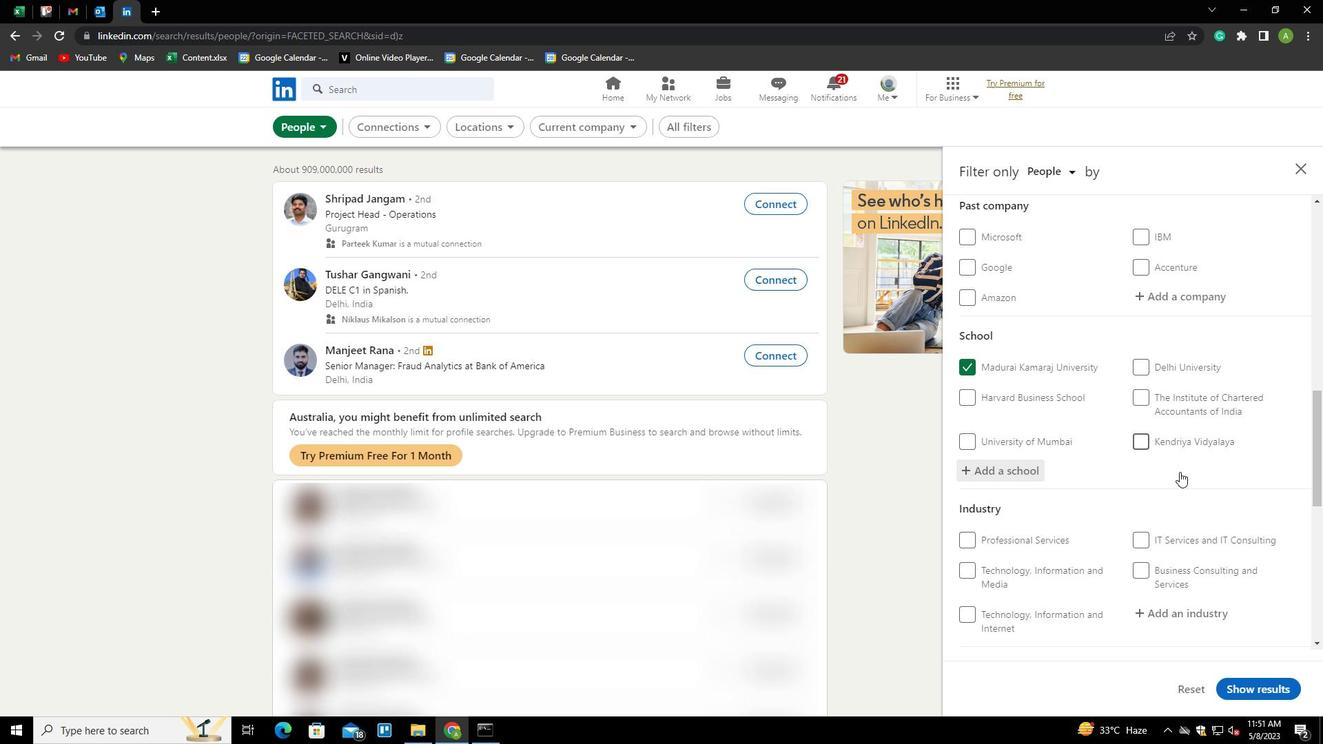 
Action: Mouse moved to (1171, 439)
Screenshot: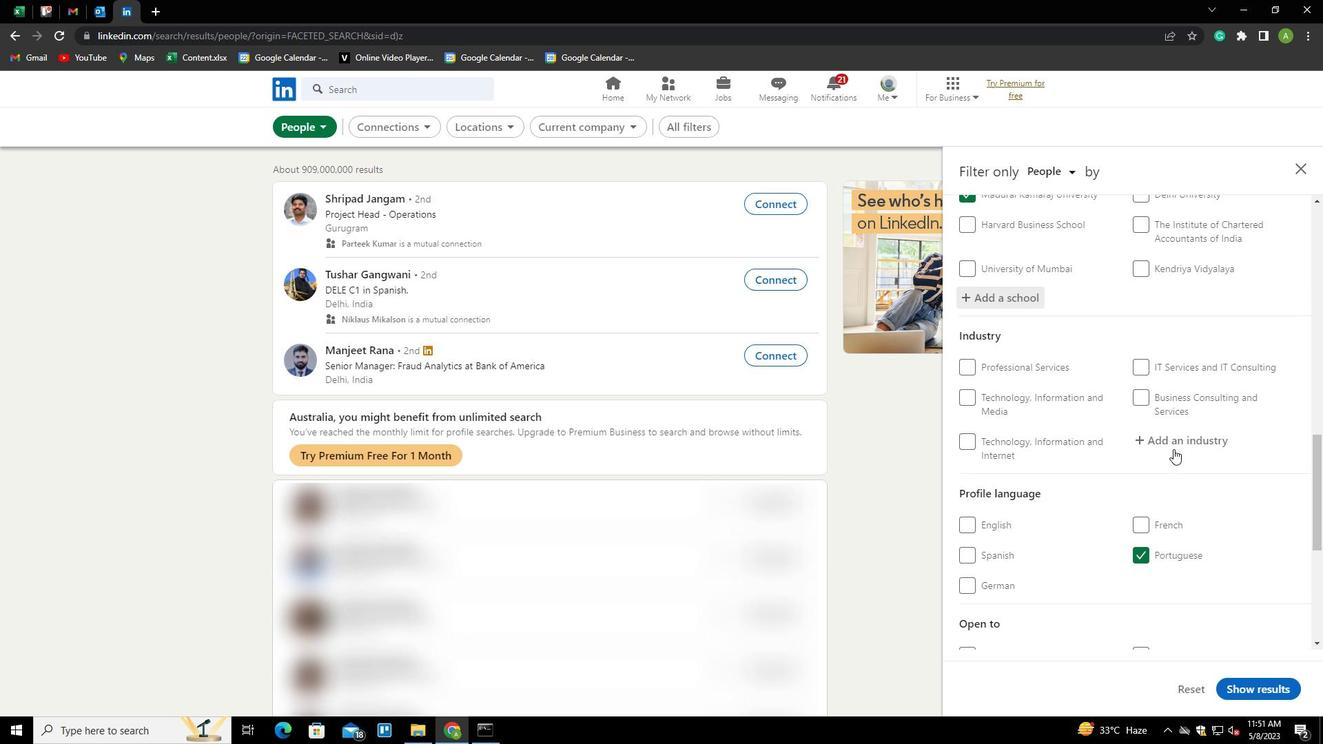 
Action: Mouse pressed left at (1171, 439)
Screenshot: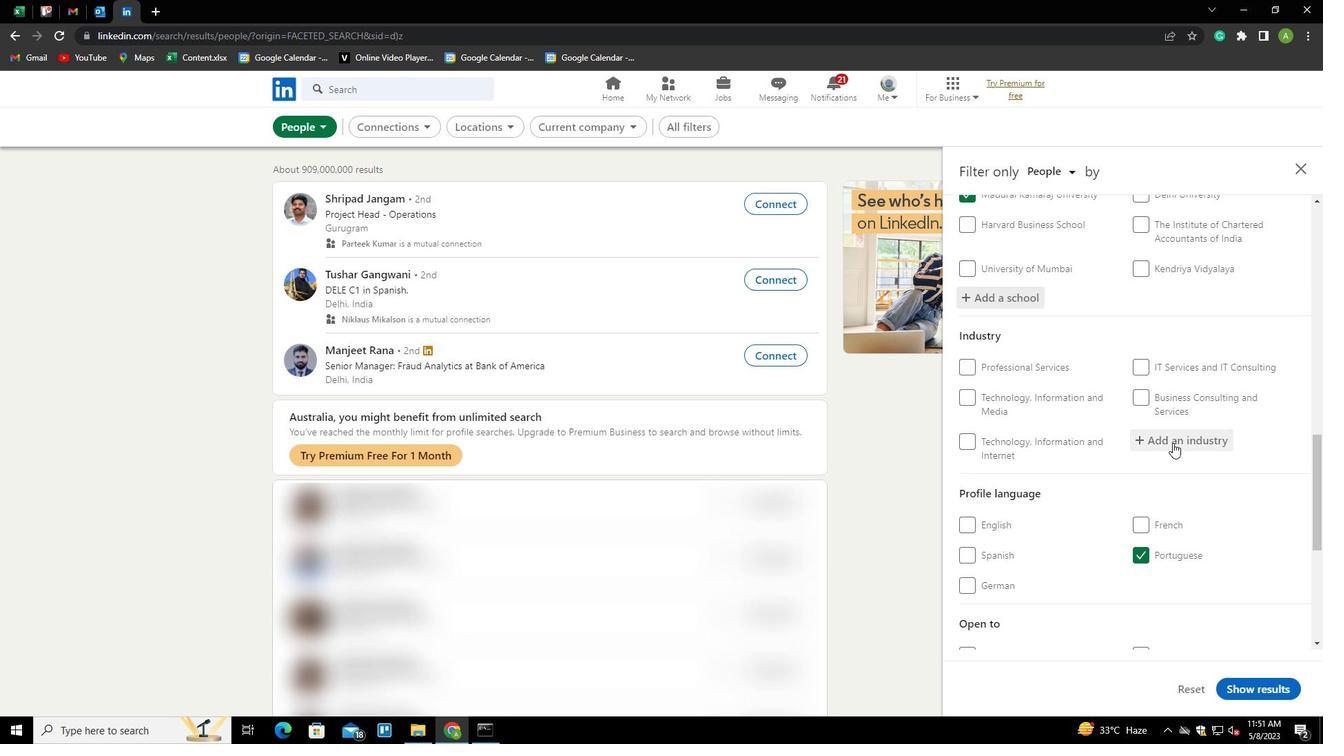 
Action: Mouse moved to (1190, 423)
Screenshot: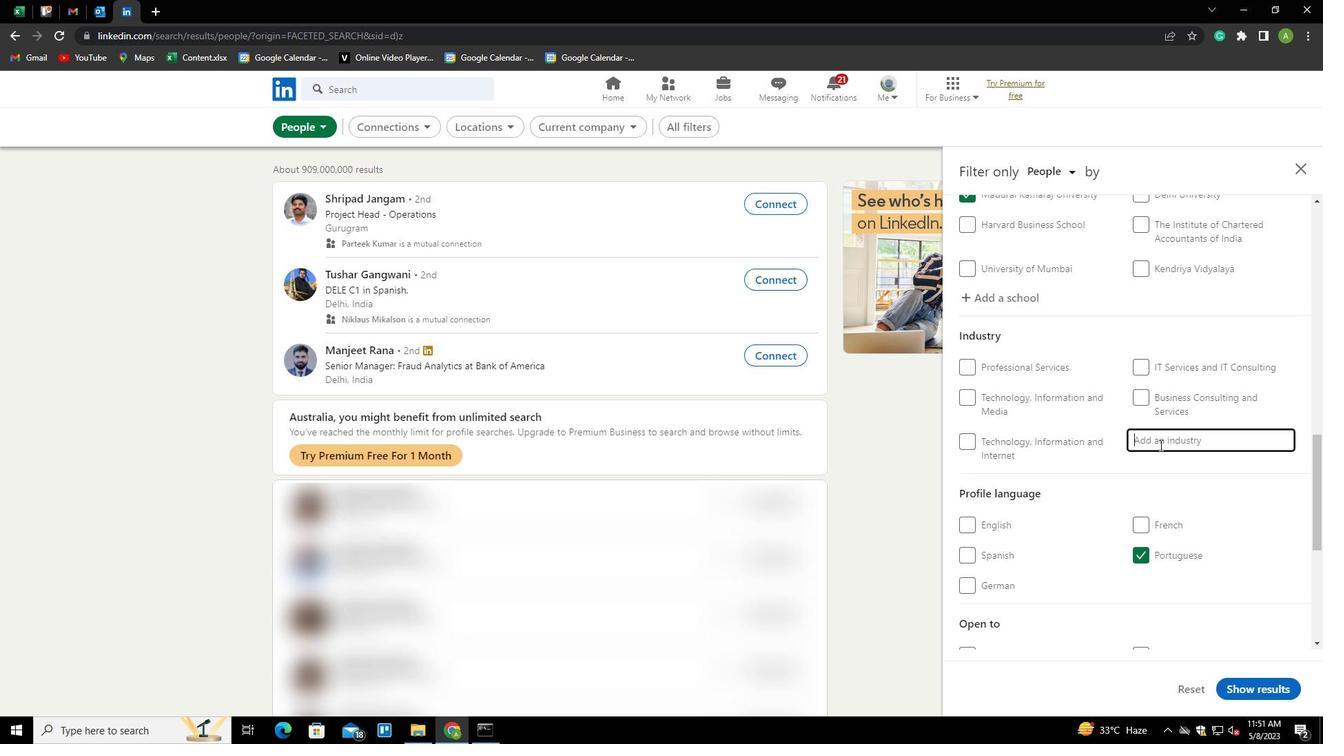 
Action: Key pressed <Key.shift>PUBLIC<Key.space><Key.shift><Key.shift>ASSISTANCE<Key.space><Key.shift>PROGRAMS<Key.down><Key.enter>
Screenshot: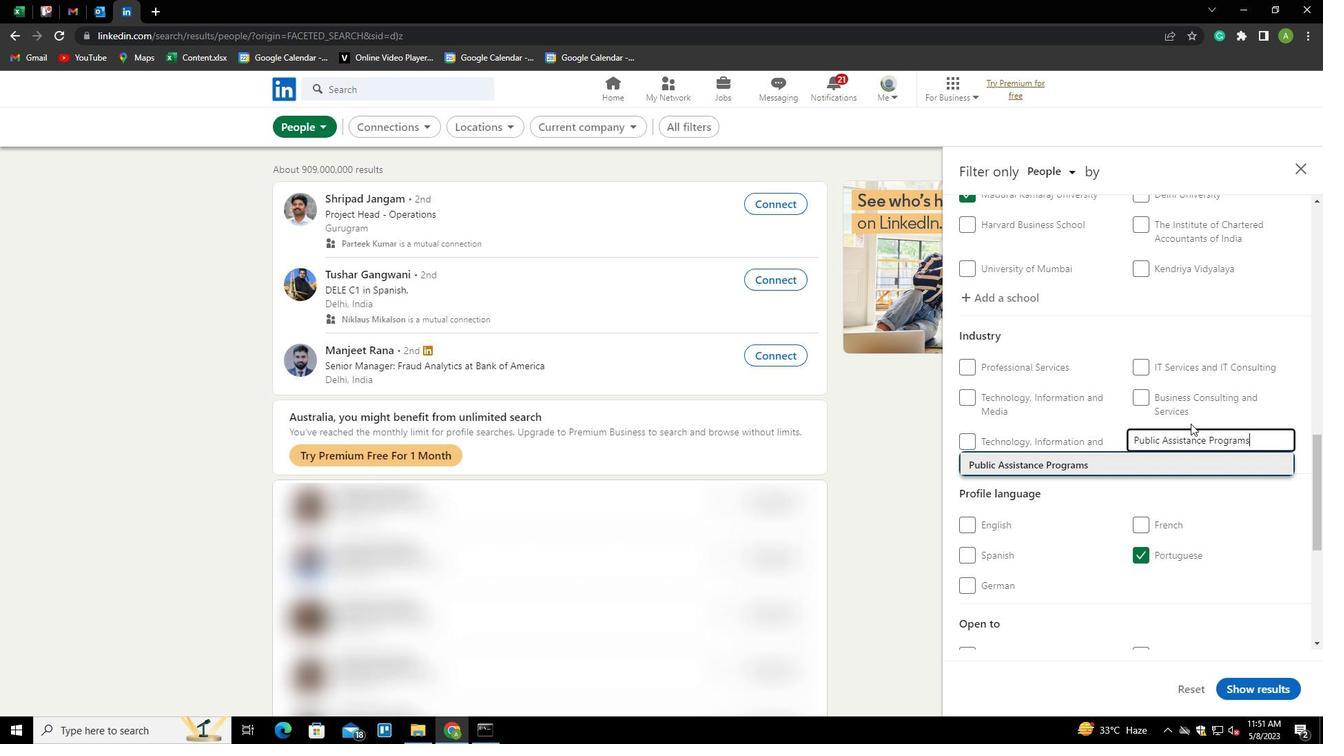 
Action: Mouse scrolled (1190, 423) with delta (0, 0)
Screenshot: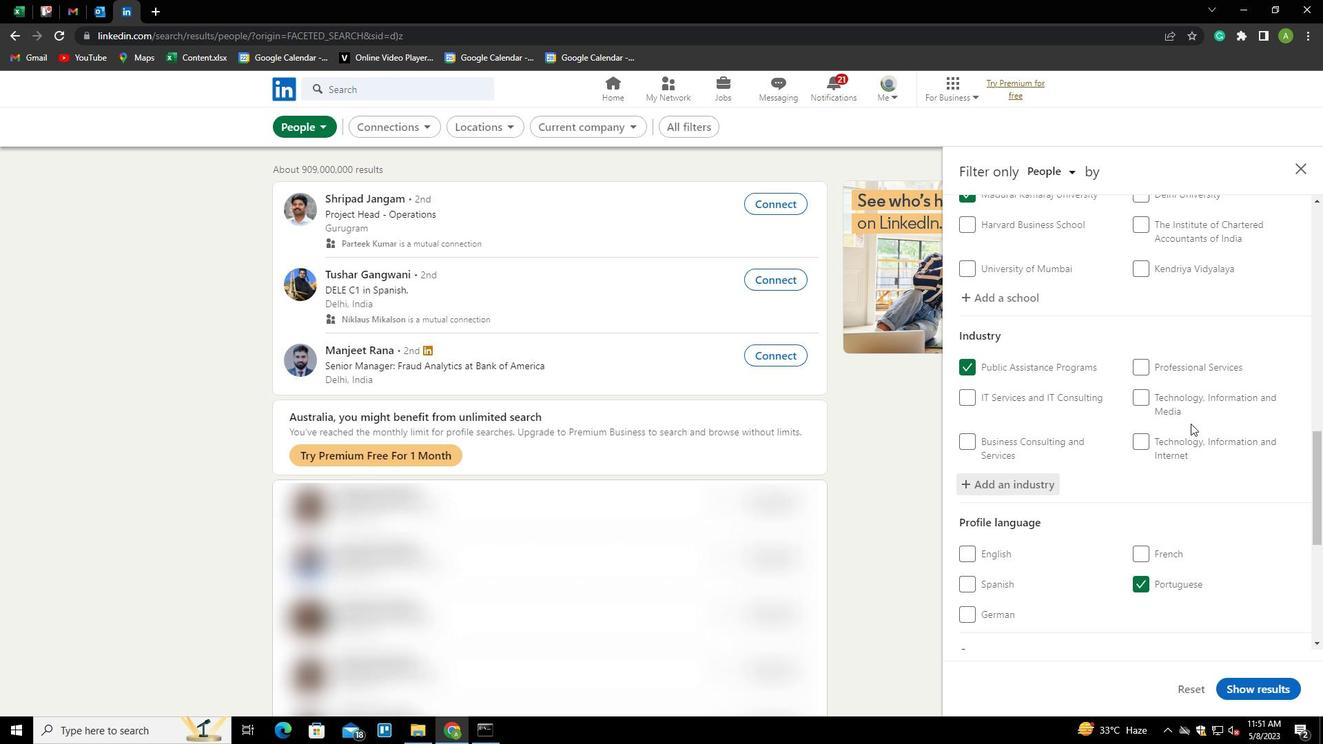 
Action: Mouse moved to (1190, 423)
Screenshot: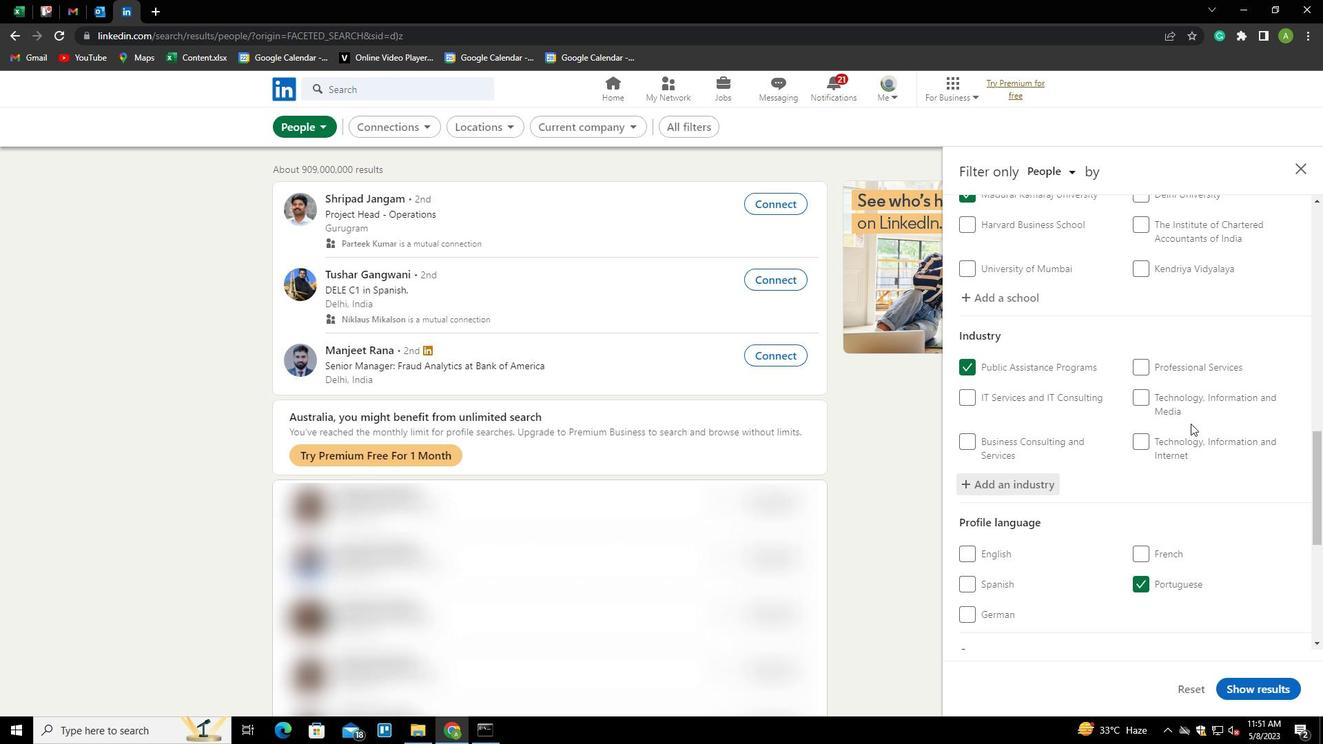 
Action: Mouse scrolled (1190, 423) with delta (0, 0)
Screenshot: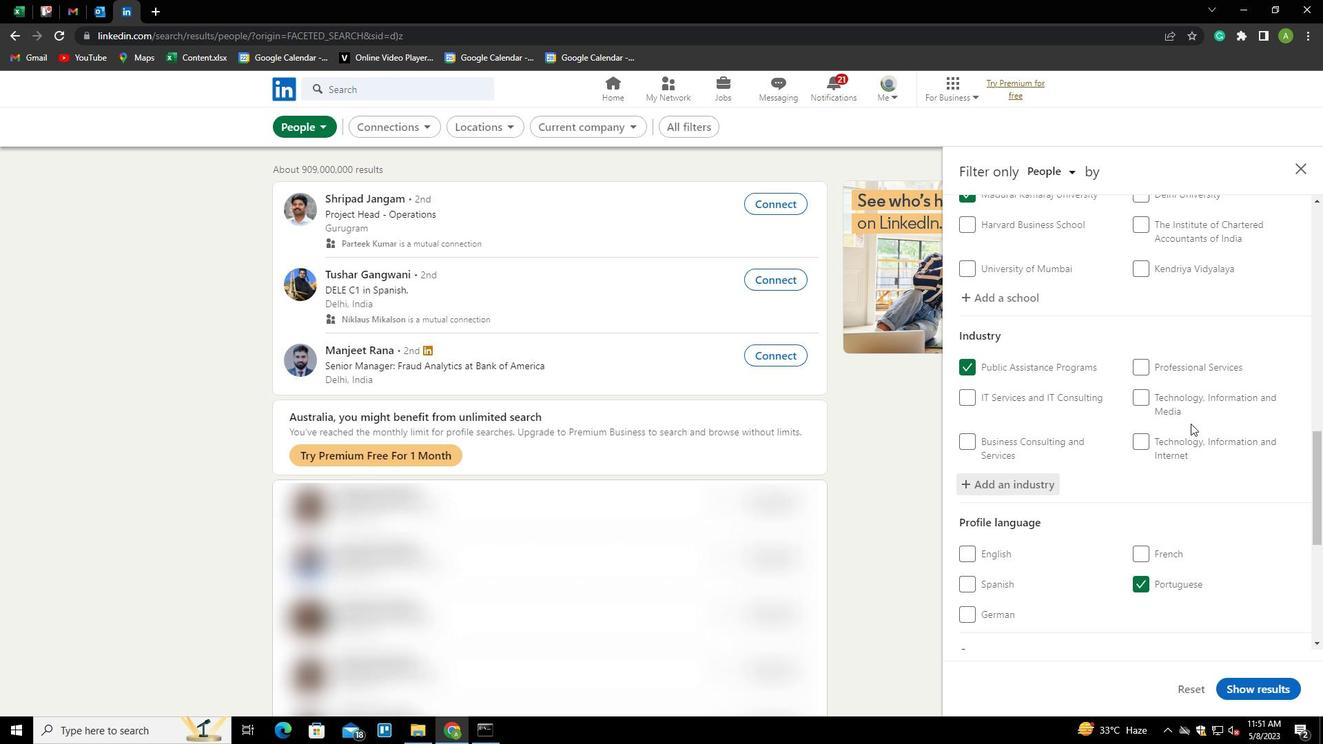 
Action: Mouse moved to (1190, 423)
Screenshot: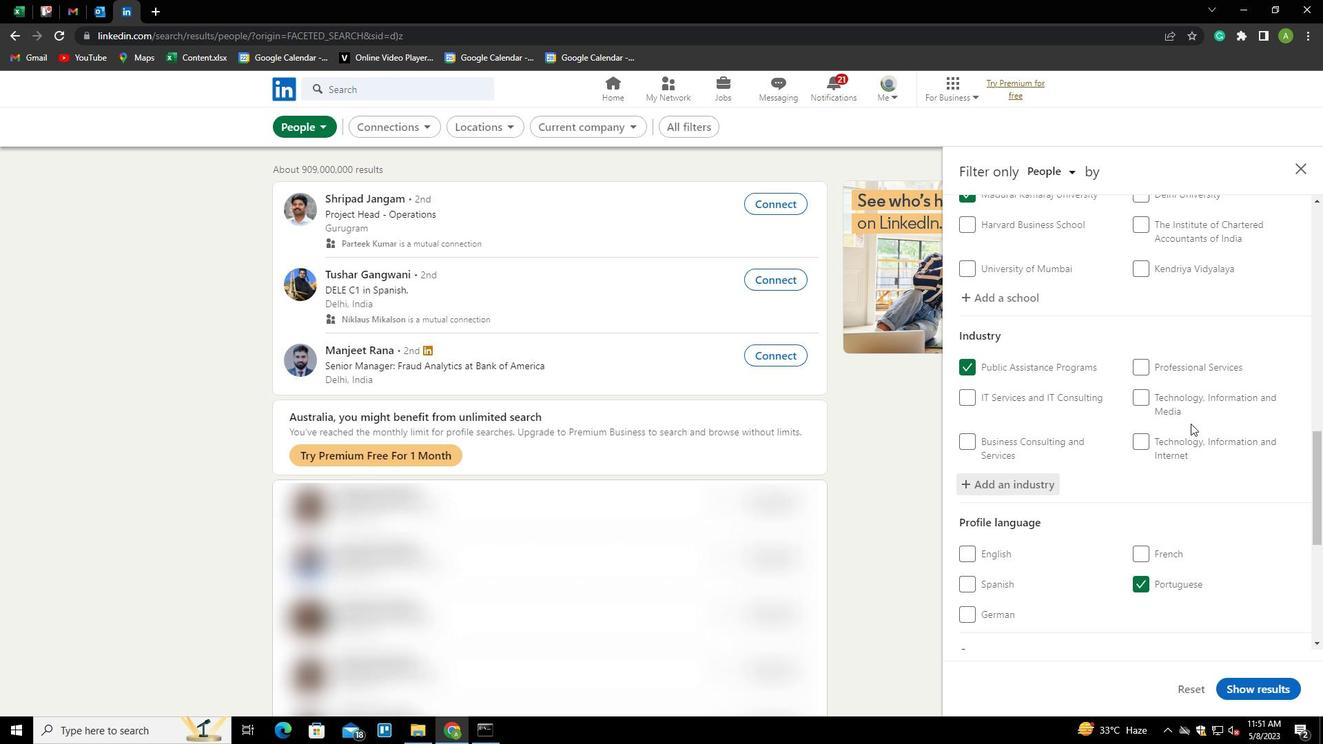 
Action: Mouse scrolled (1190, 423) with delta (0, 0)
Screenshot: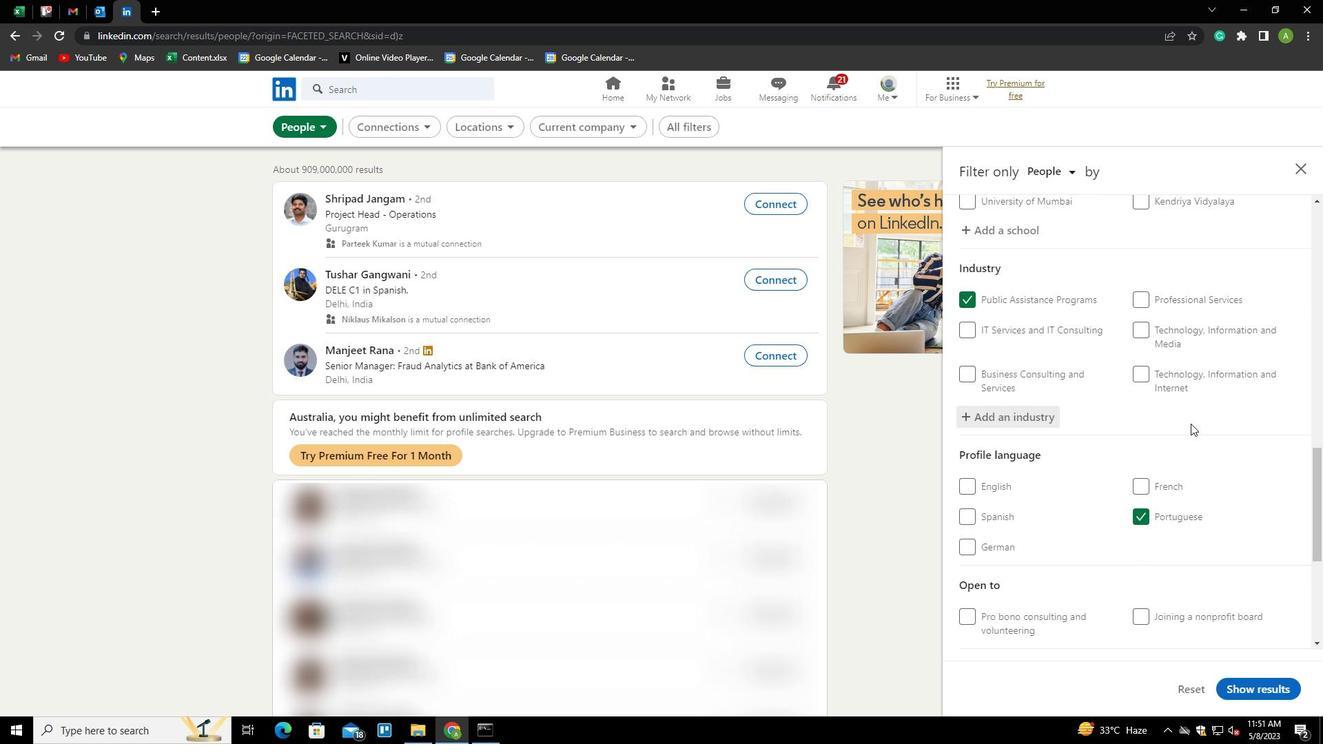 
Action: Mouse scrolled (1190, 423) with delta (0, 0)
Screenshot: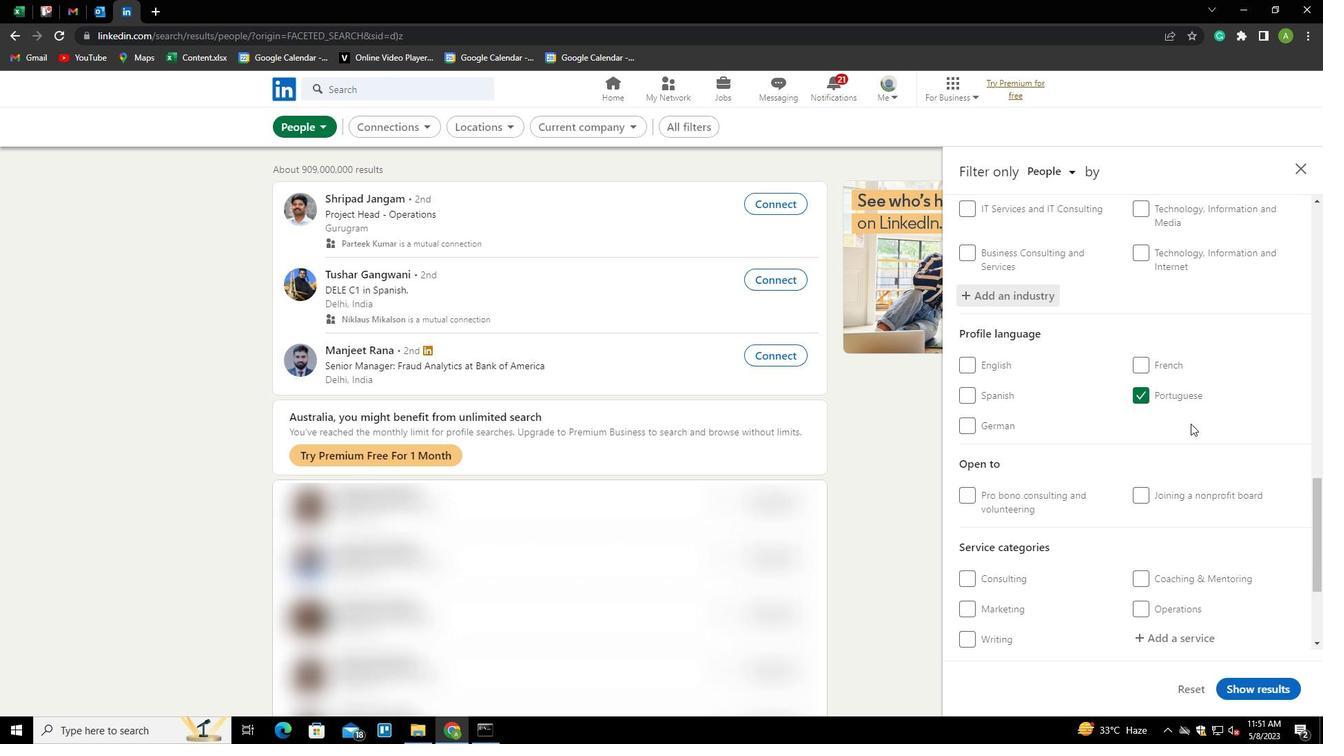 
Action: Mouse moved to (1190, 423)
Screenshot: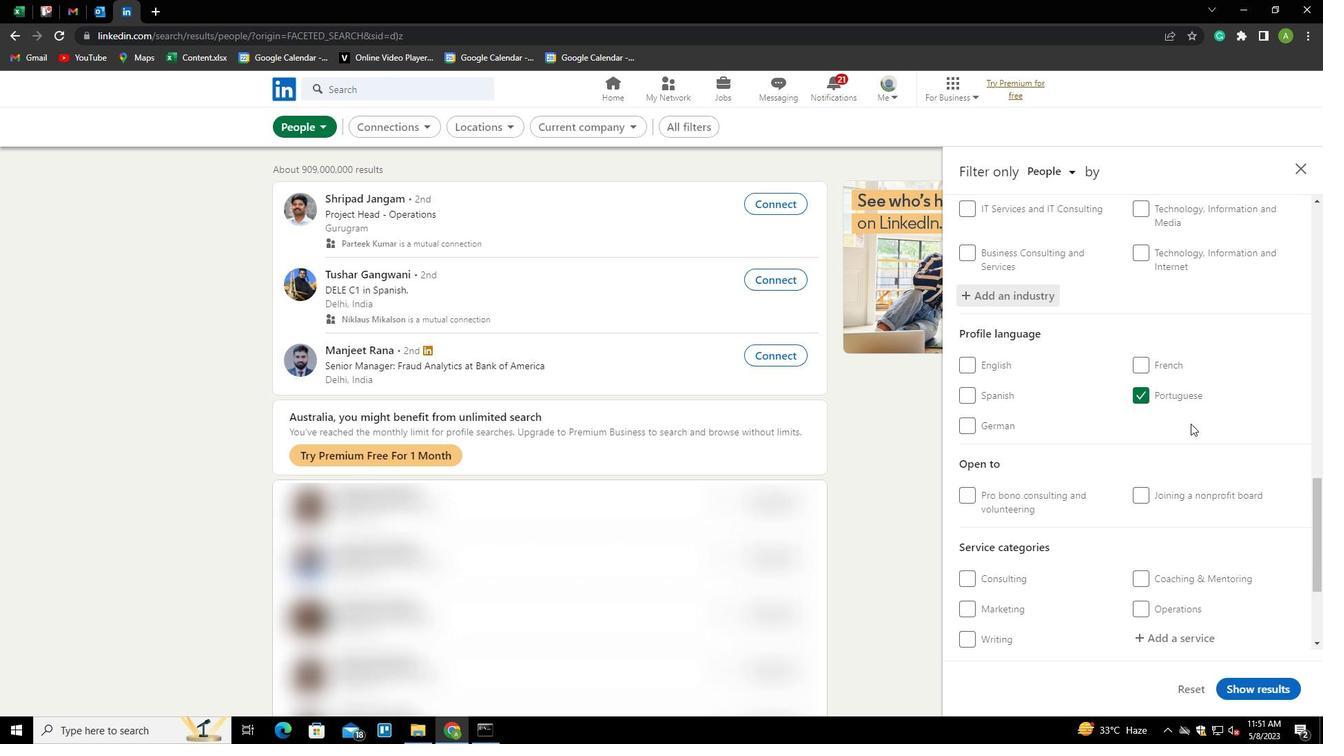 
Action: Mouse scrolled (1190, 423) with delta (0, 0)
Screenshot: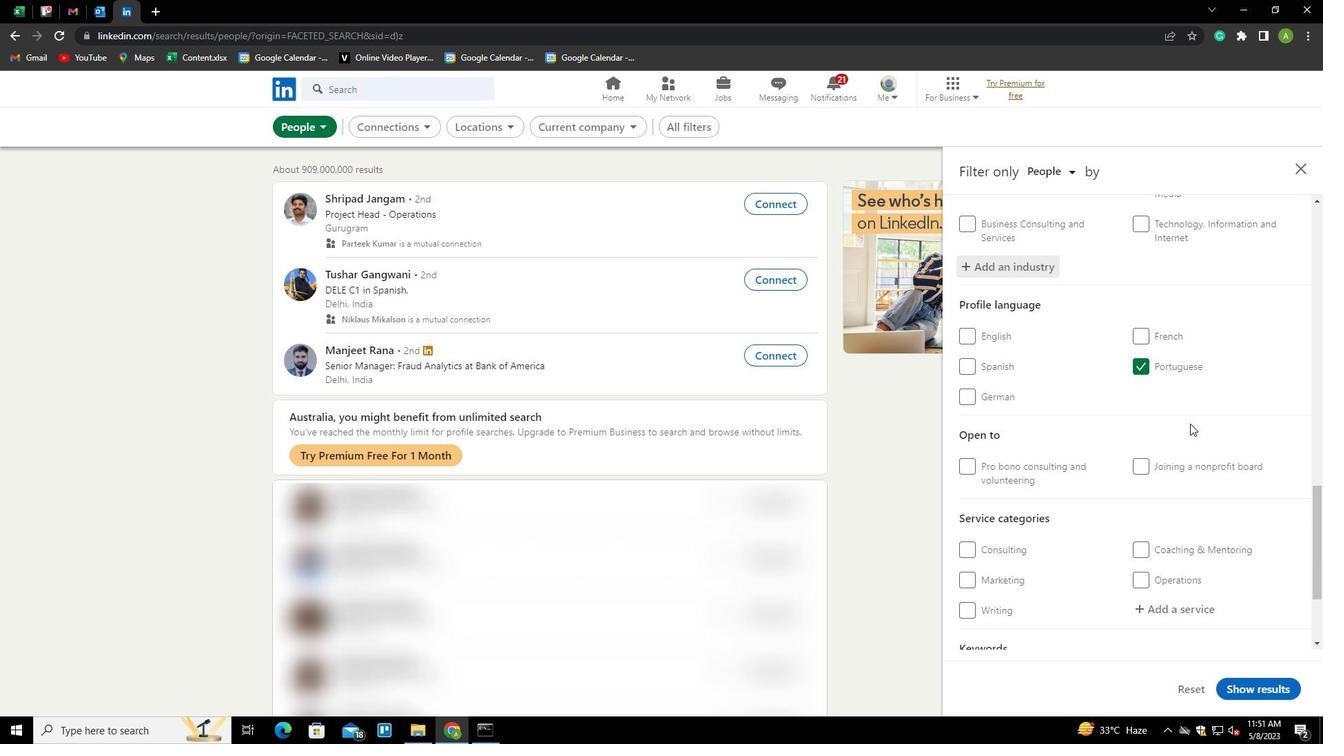 
Action: Mouse scrolled (1190, 423) with delta (0, 0)
Screenshot: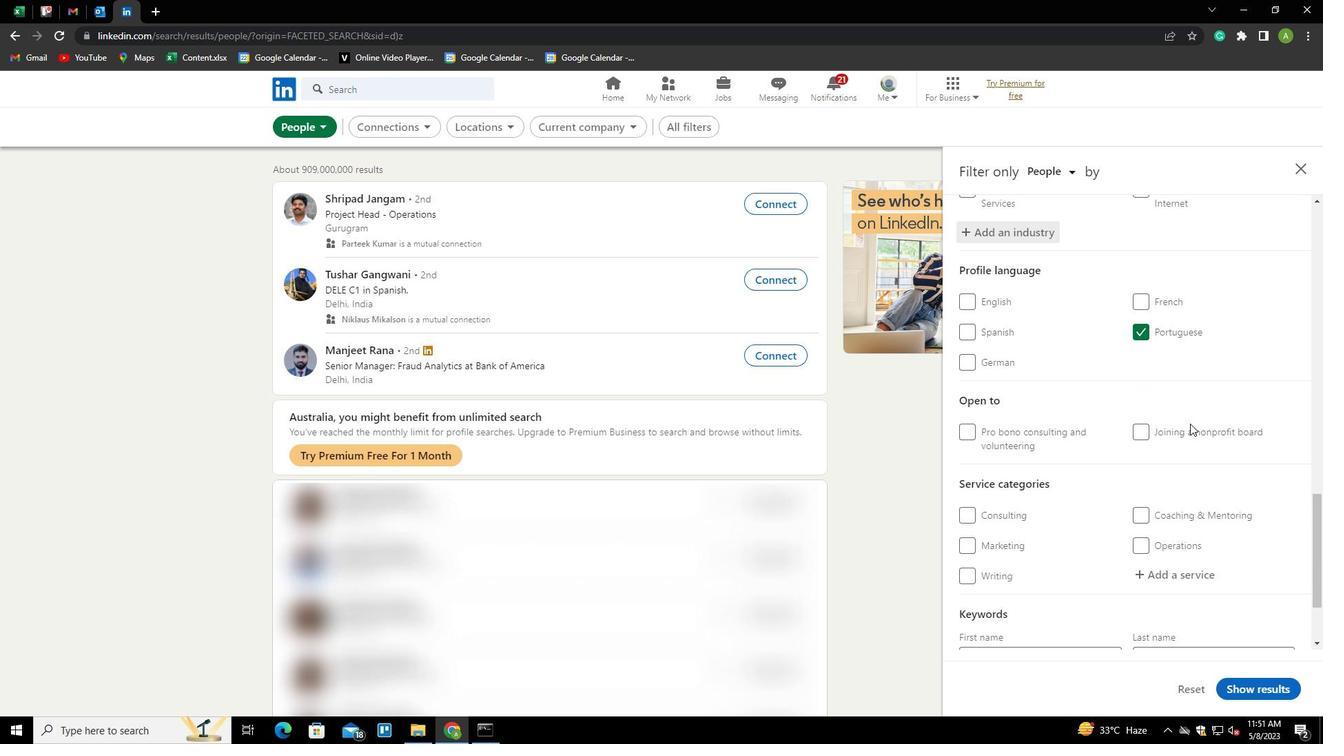 
Action: Mouse scrolled (1190, 423) with delta (0, 0)
Screenshot: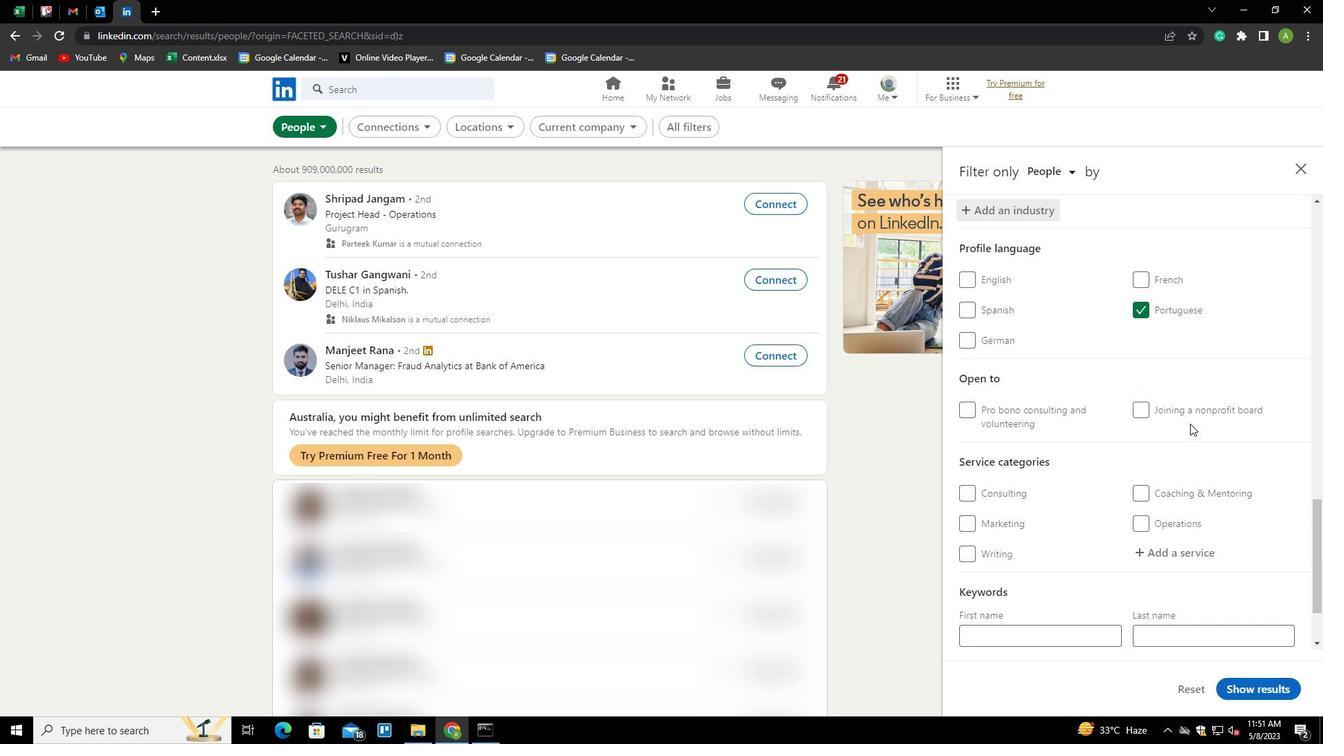 
Action: Mouse moved to (1172, 461)
Screenshot: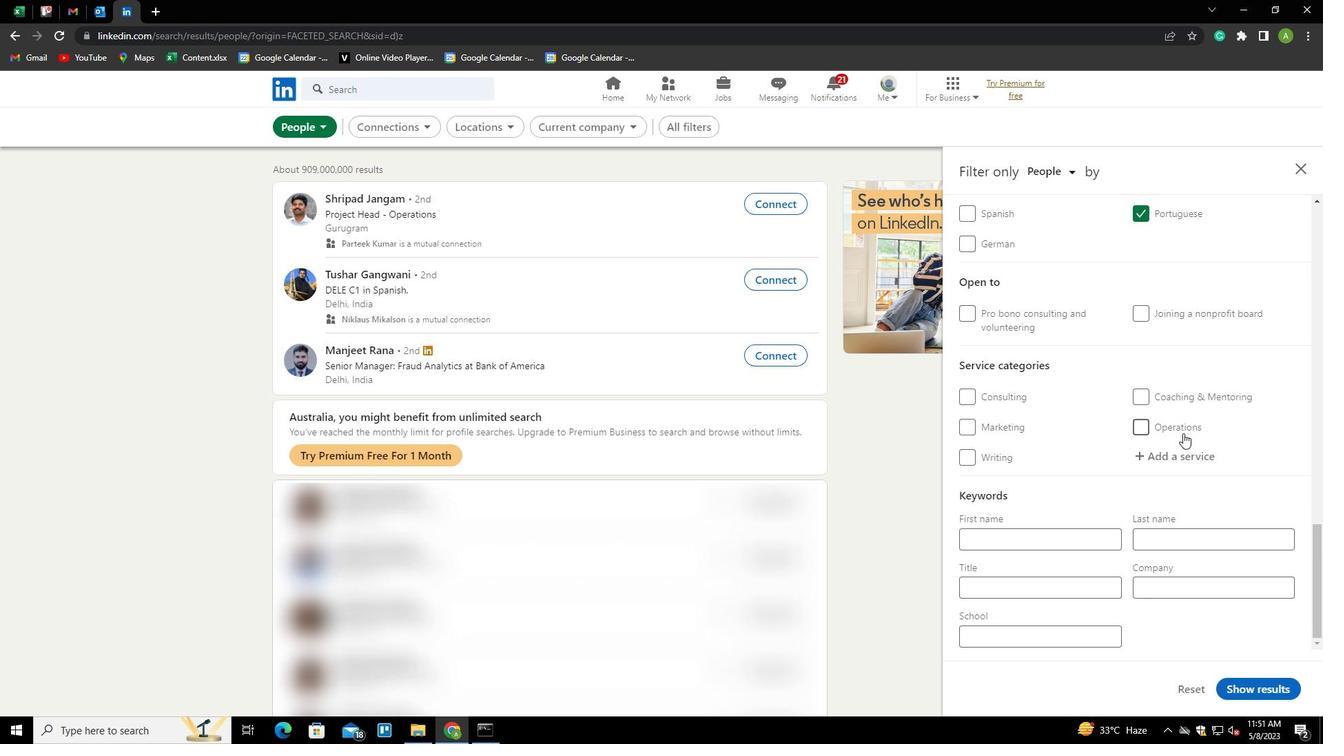 
Action: Mouse pressed left at (1172, 461)
Screenshot: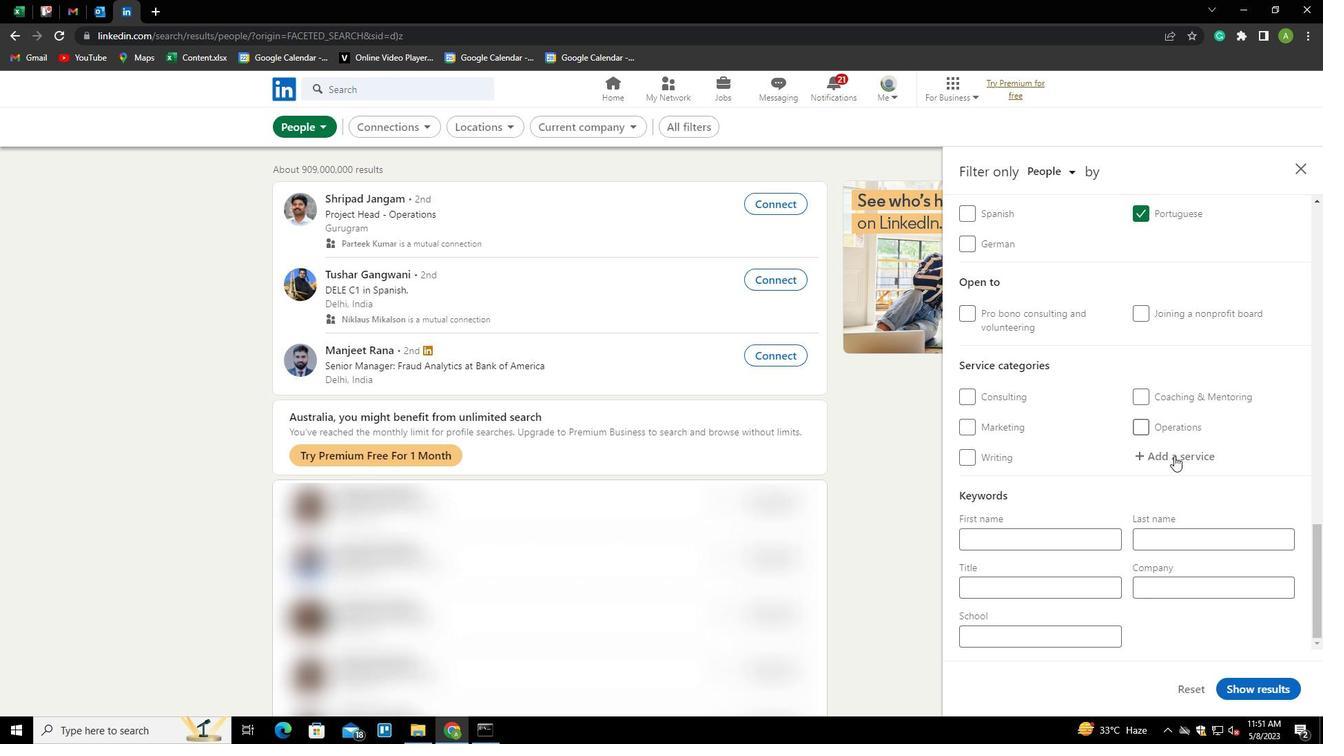 
Action: Key pressed <Key.shift><Key.shift><Key.shift><Key.shift><Key.shift>UX<Key.space><Key.shift>RESEARCH<Key.down><Key.enter>
Screenshot: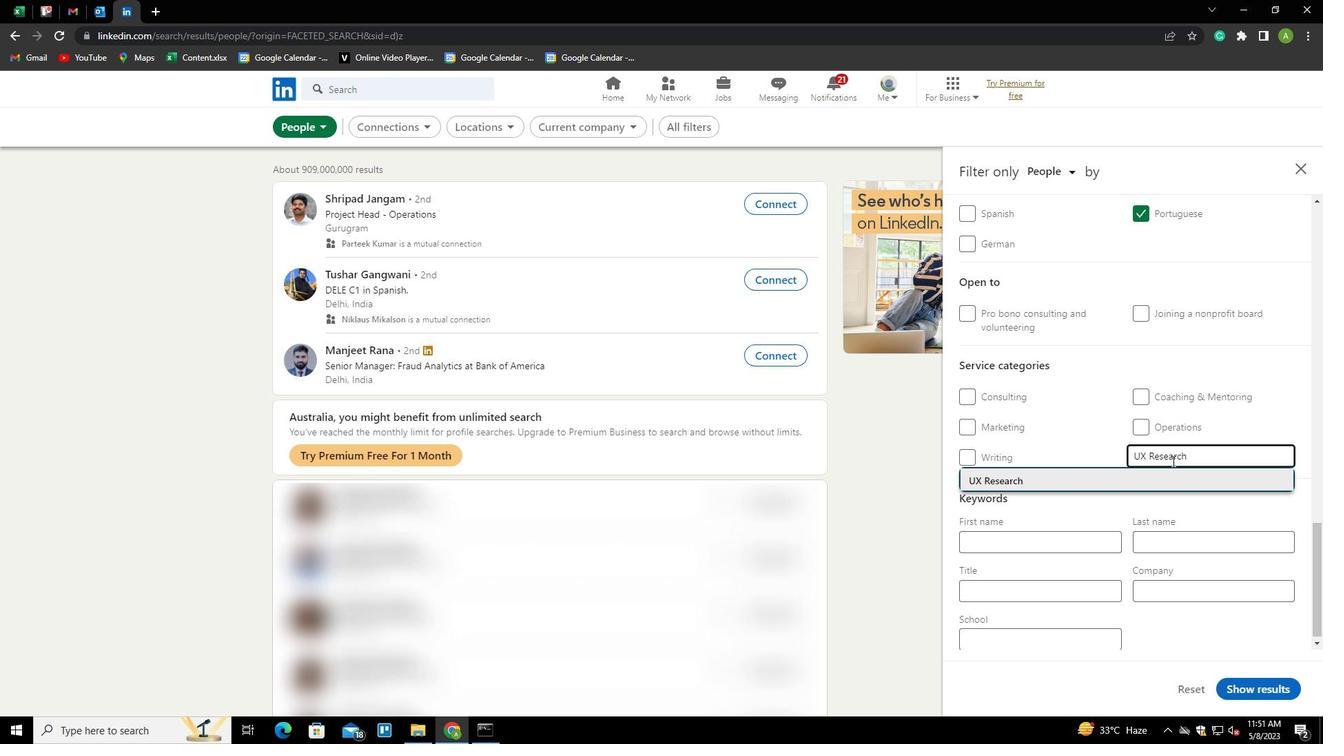 
Action: Mouse scrolled (1172, 460) with delta (0, 0)
Screenshot: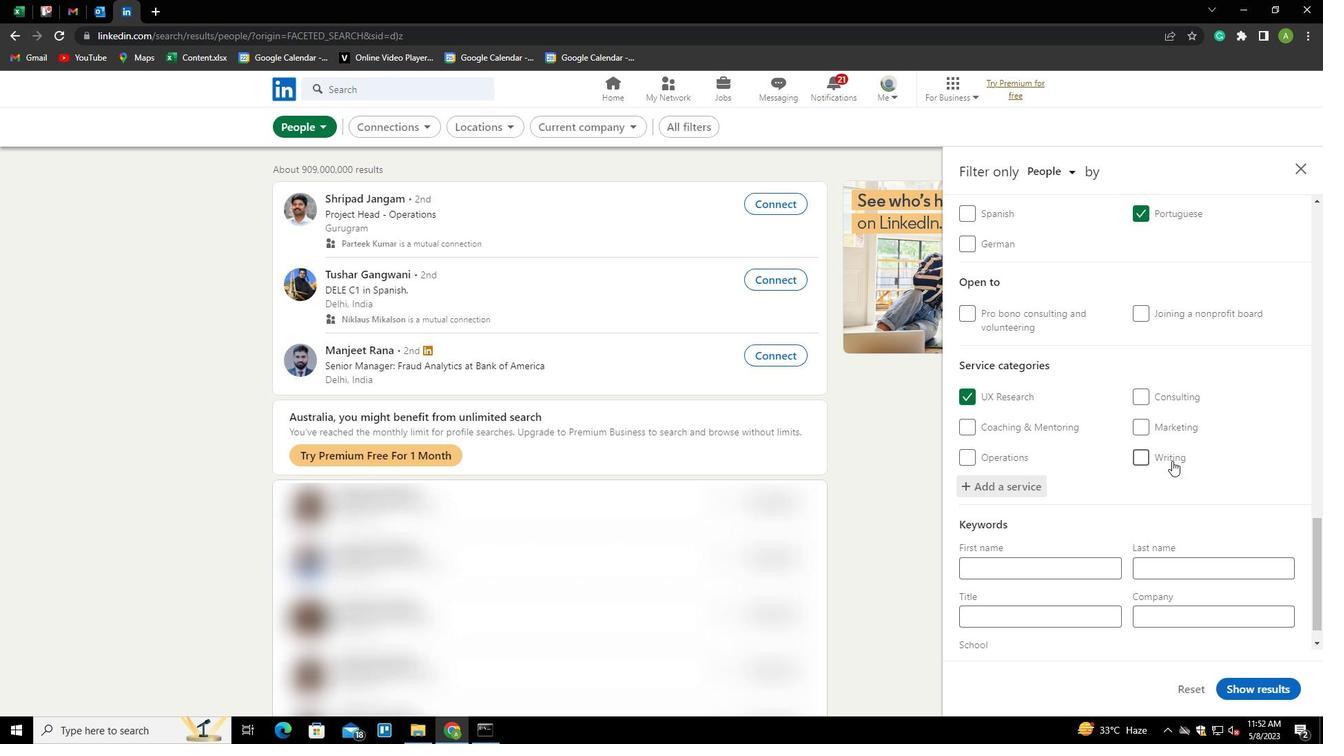 
Action: Mouse scrolled (1172, 460) with delta (0, 0)
Screenshot: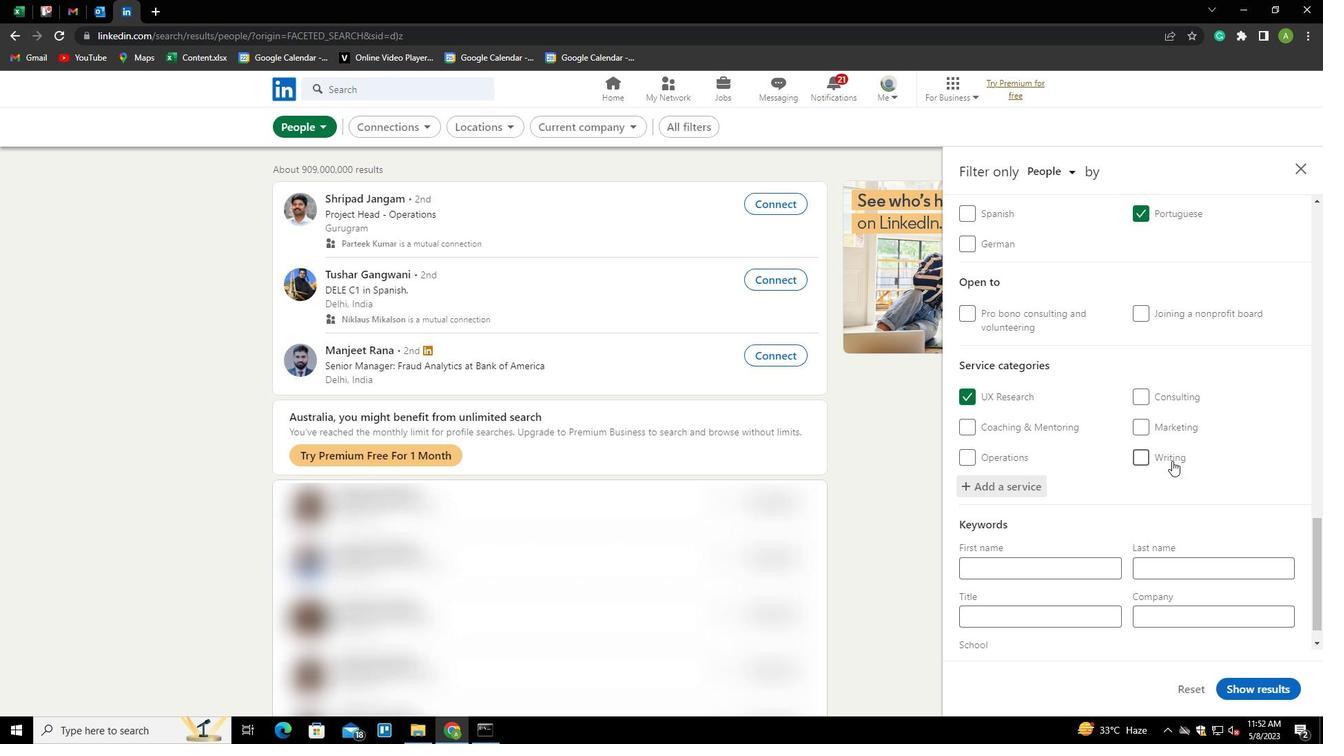 
Action: Mouse moved to (1073, 592)
Screenshot: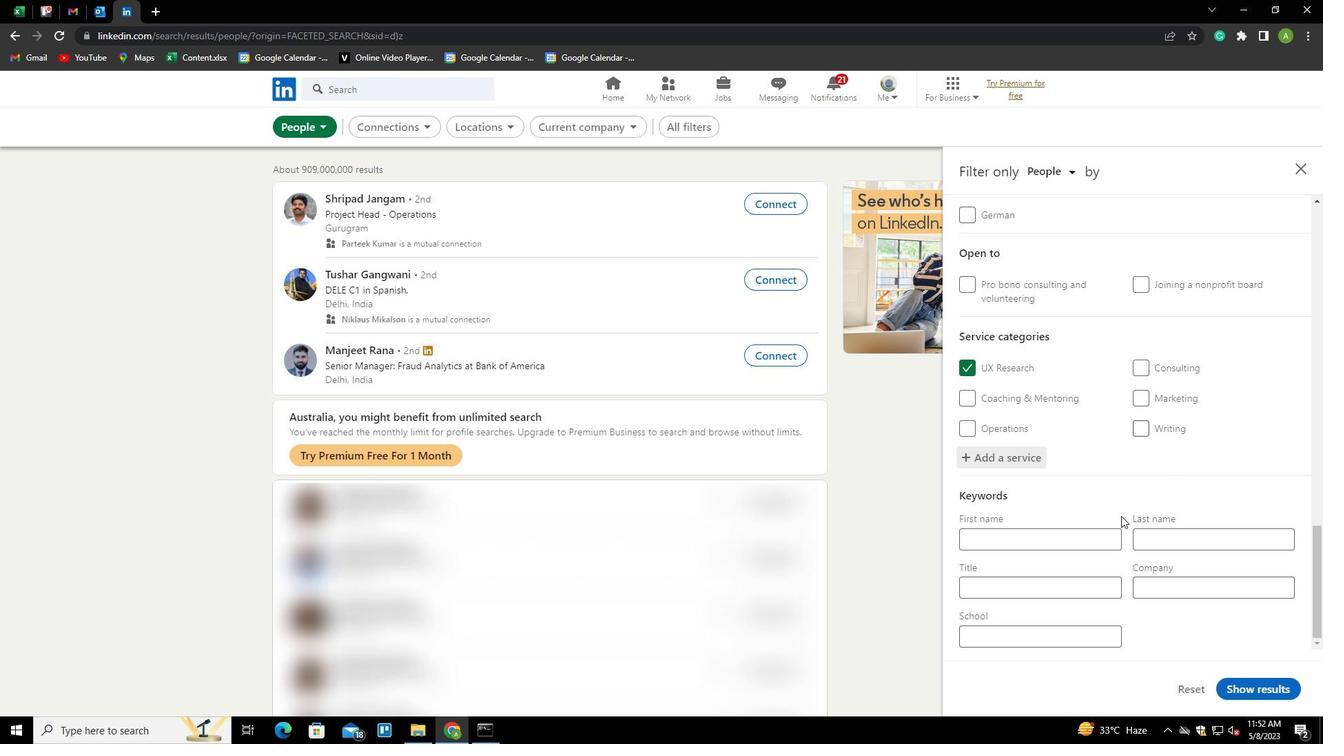 
Action: Mouse pressed left at (1073, 592)
Screenshot: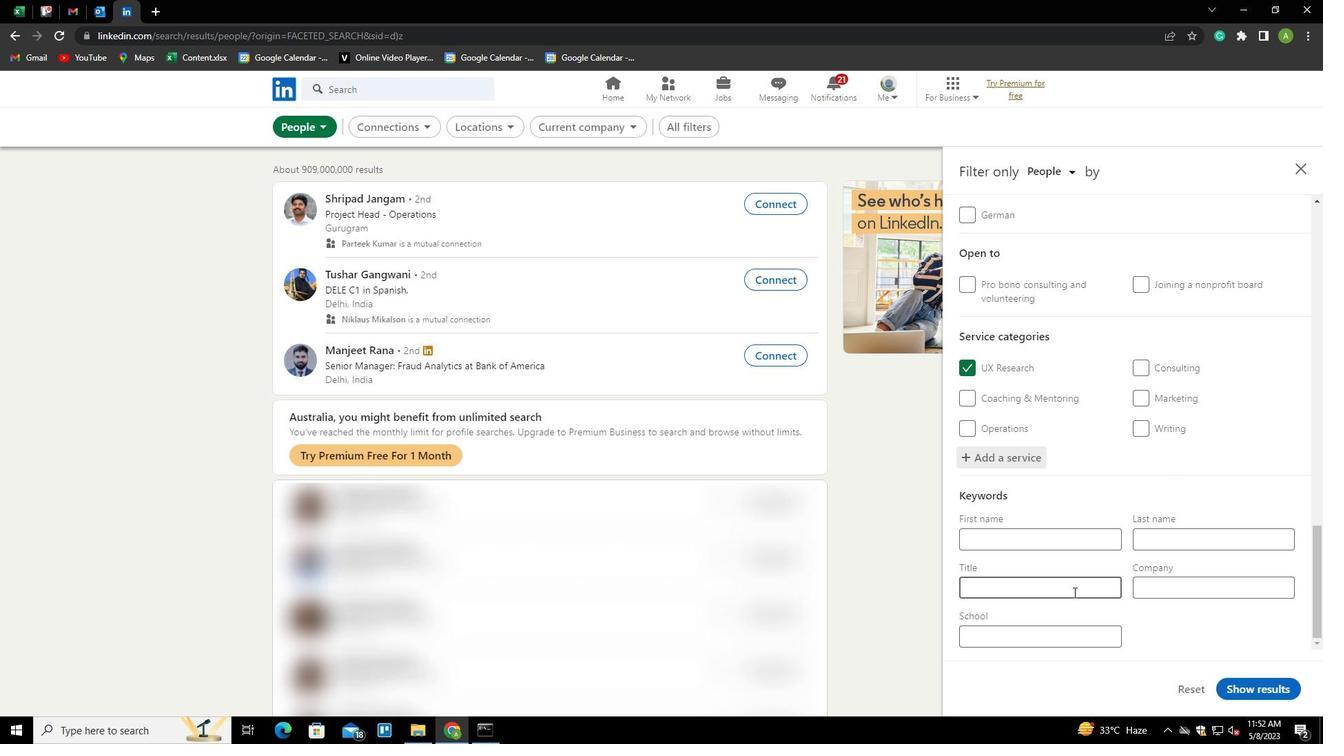 
Action: Key pressed <Key.shift>QUALITY<Key.space><Key.shift>CONTROL
Screenshot: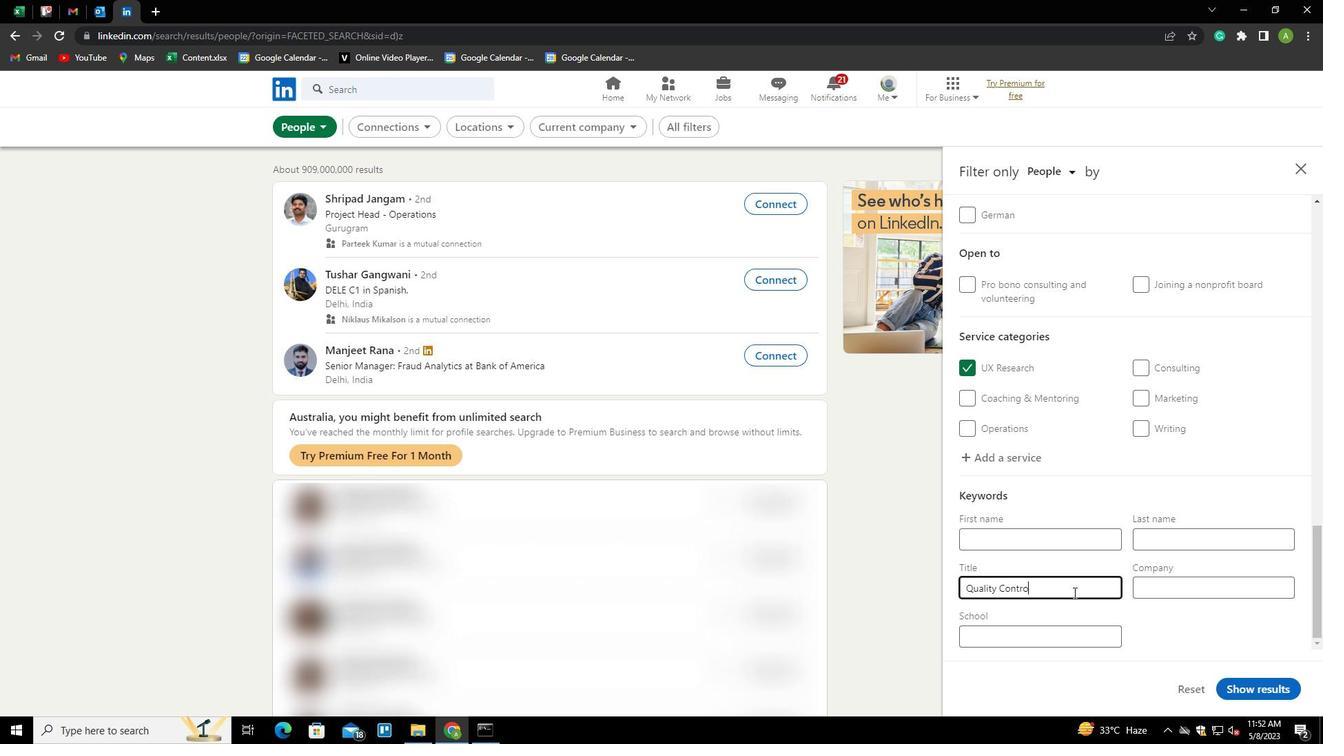 
Action: Mouse moved to (1144, 620)
Screenshot: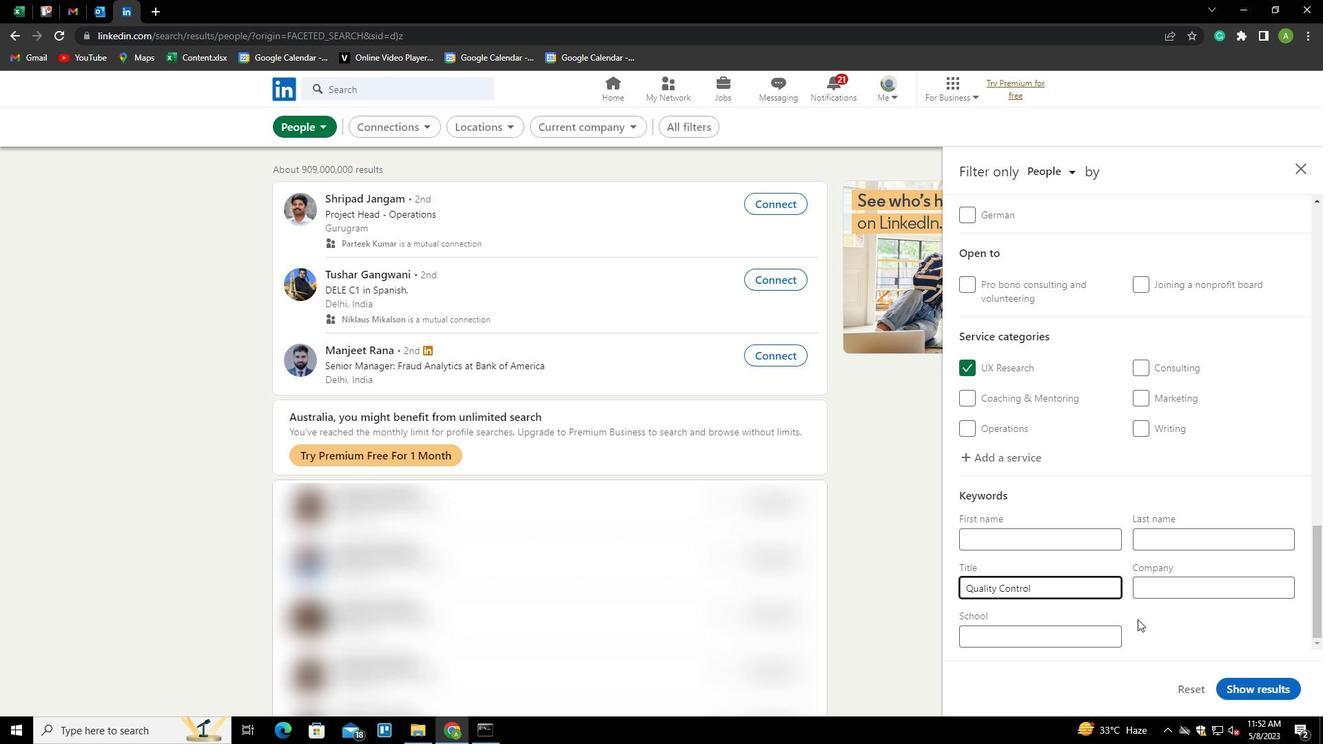 
Action: Mouse pressed left at (1144, 620)
Screenshot: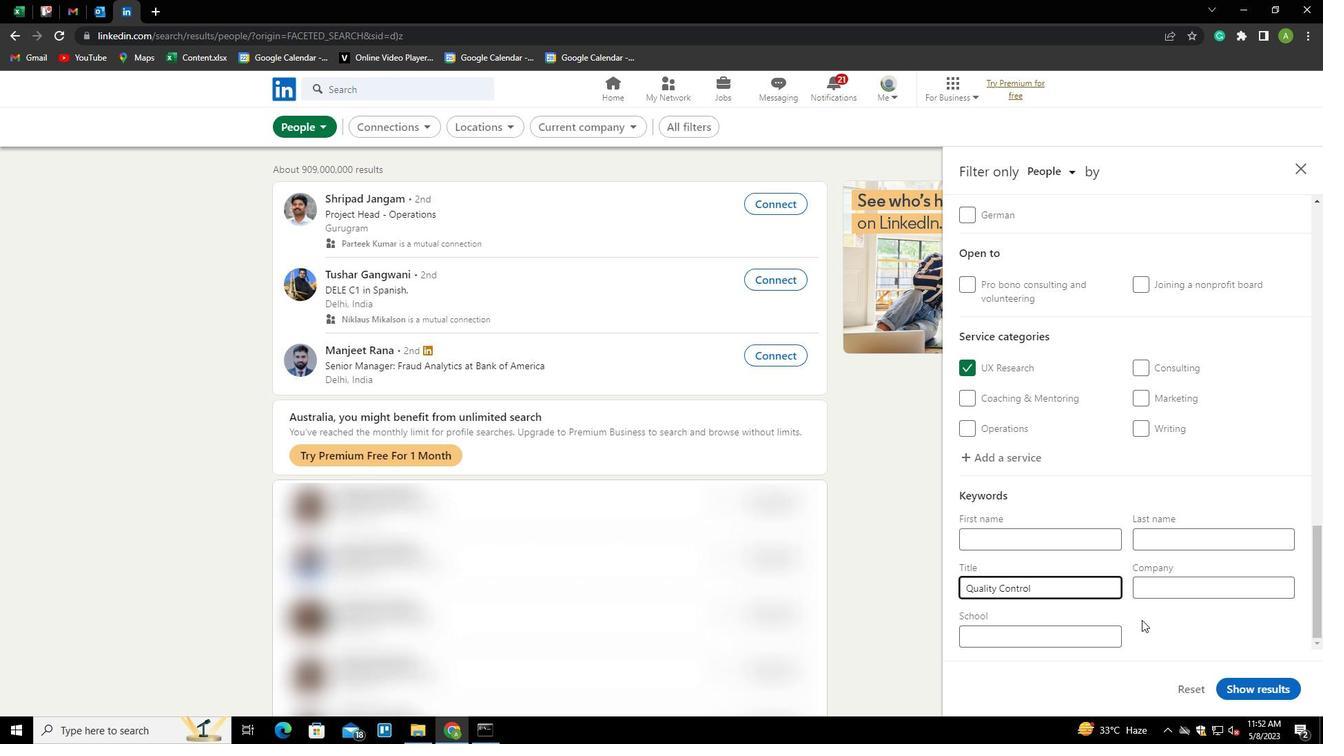 
Action: Mouse moved to (1248, 691)
Screenshot: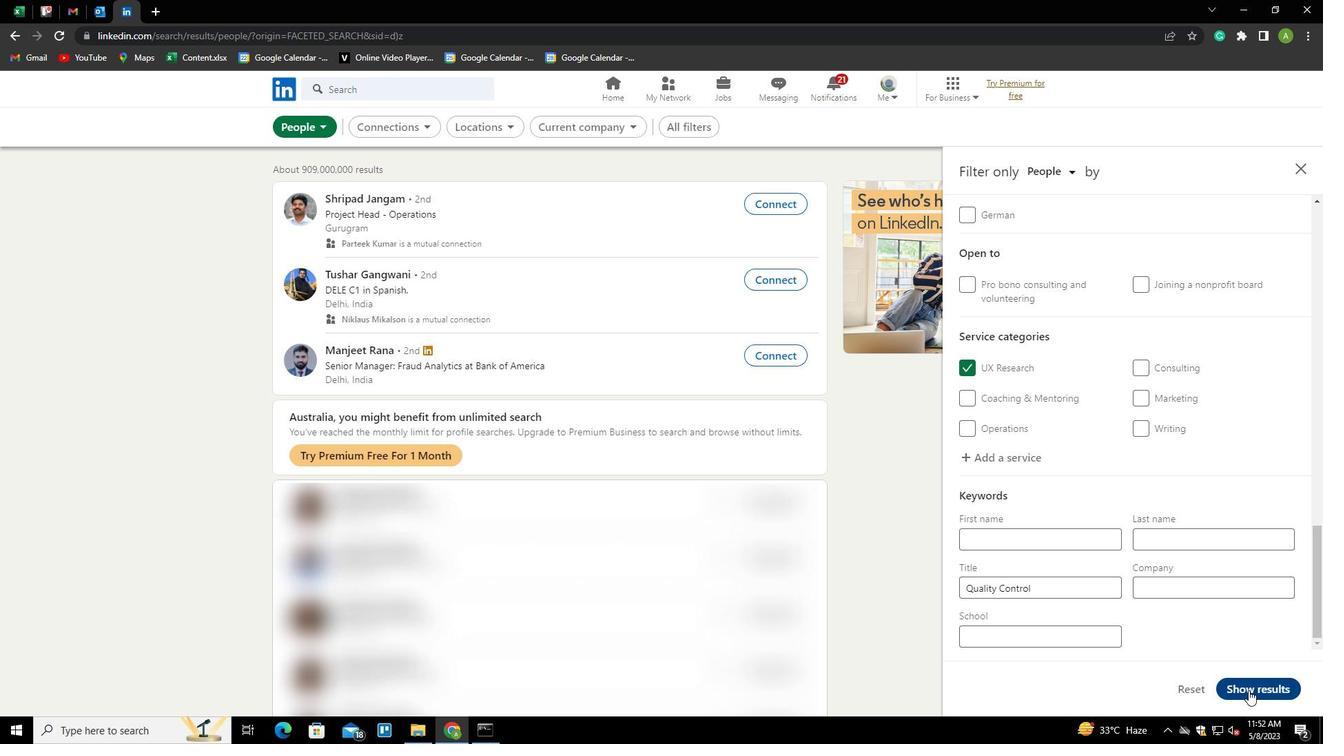 
Action: Mouse pressed left at (1248, 691)
Screenshot: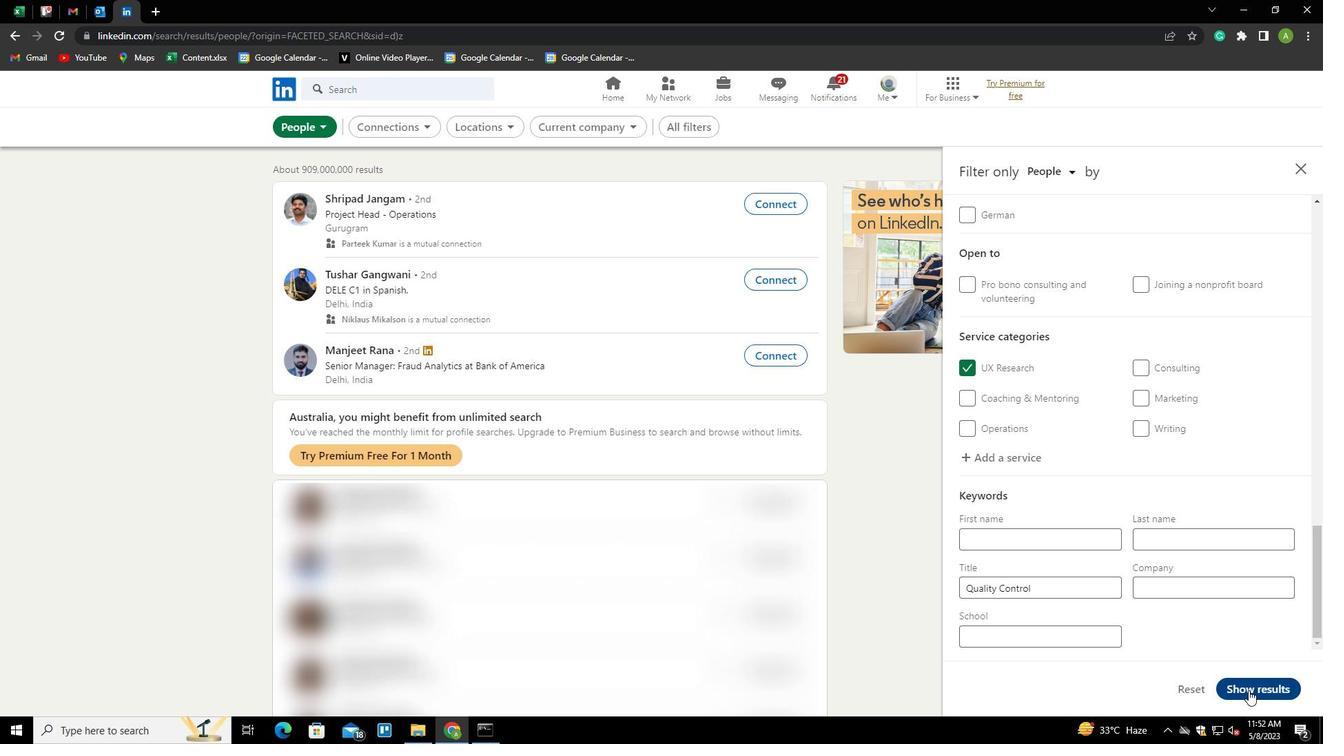 
Action: Mouse moved to (1268, 681)
Screenshot: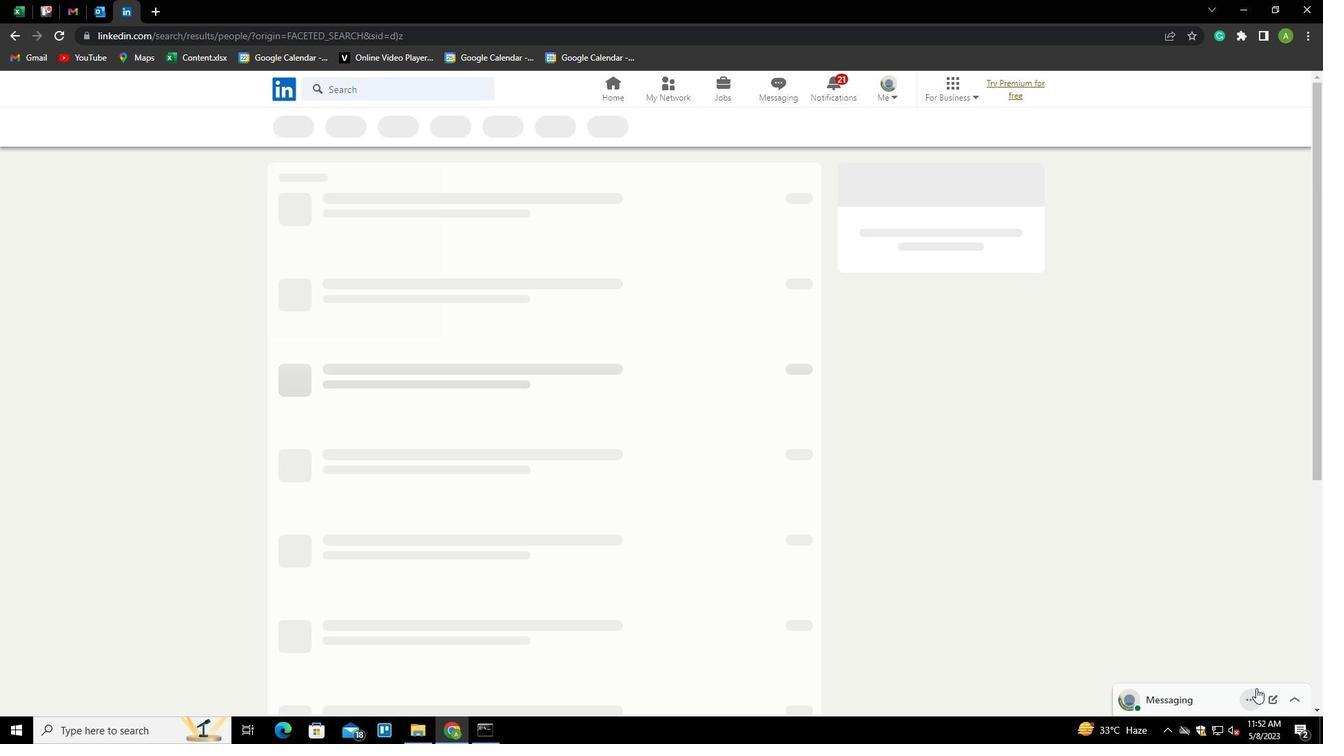 
